 Task: Find connections with filter location Beaconsfield with filter topic #brandingwith filter profile language French with filter current company LanceSoft, Inc. with filter school IIT Bhubaneswar with filter industry Plastics Manufacturing with filter service category Wedding Planning with filter keywords title Managing Member
Action: Mouse moved to (132, 223)
Screenshot: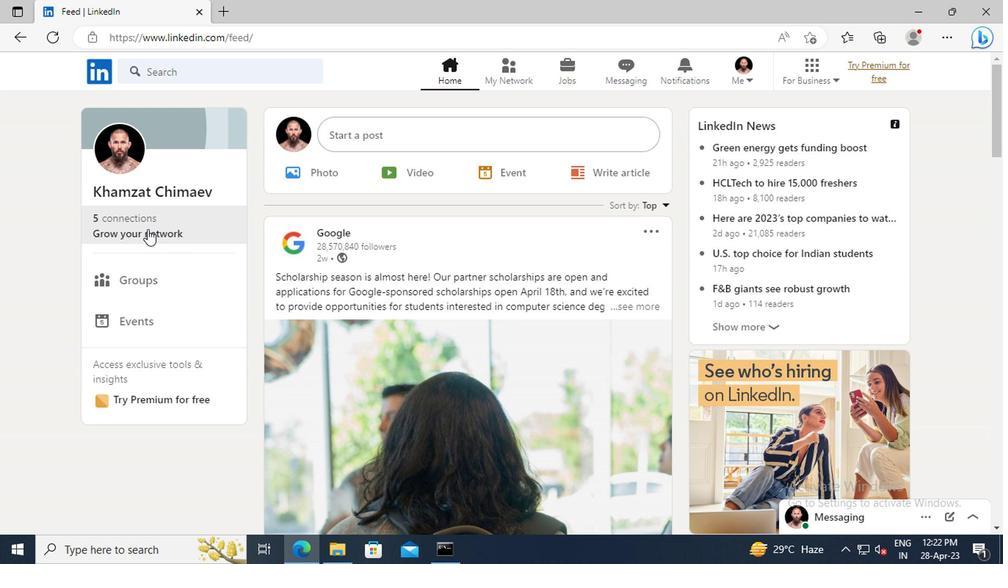 
Action: Mouse pressed left at (132, 223)
Screenshot: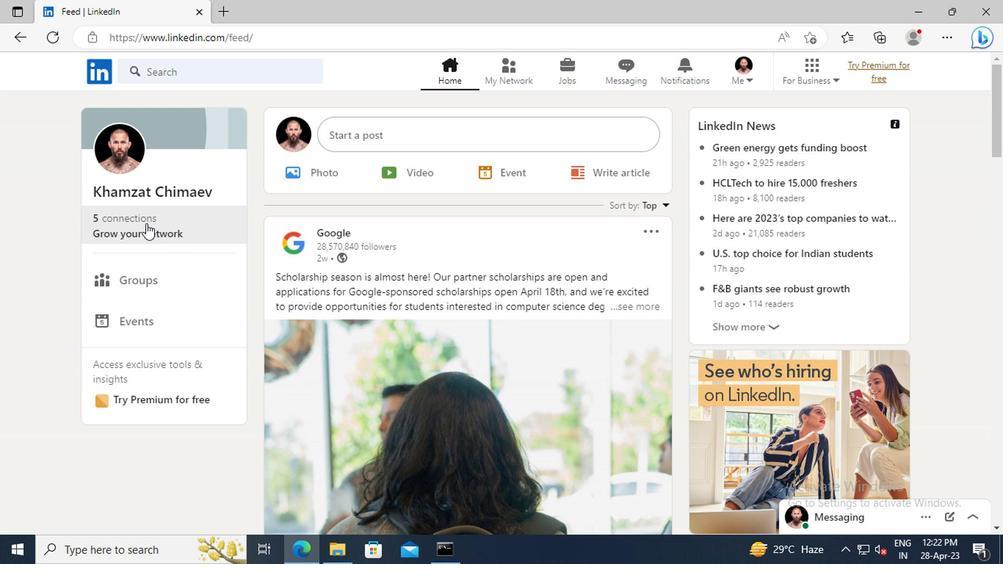
Action: Mouse moved to (140, 152)
Screenshot: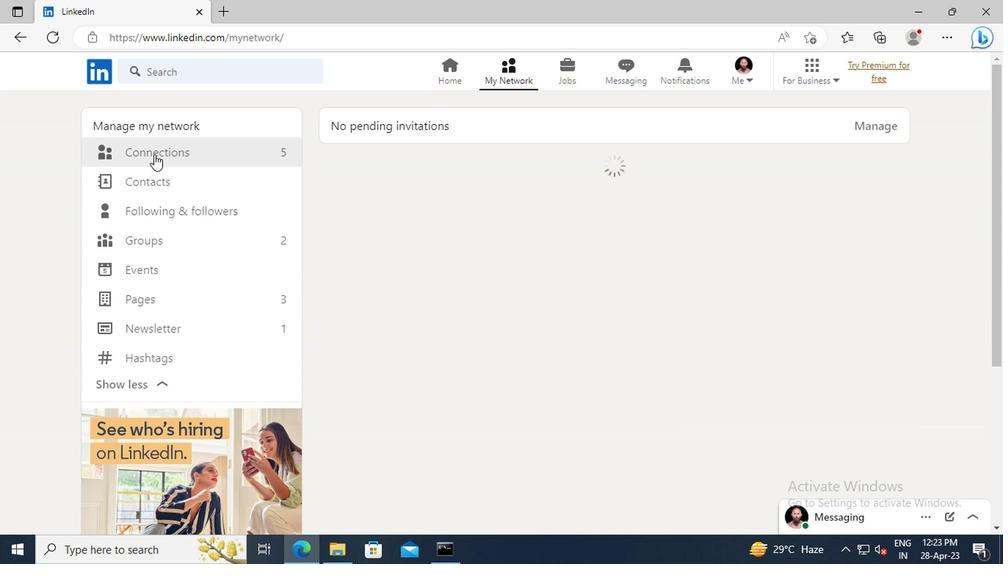 
Action: Mouse pressed left at (140, 152)
Screenshot: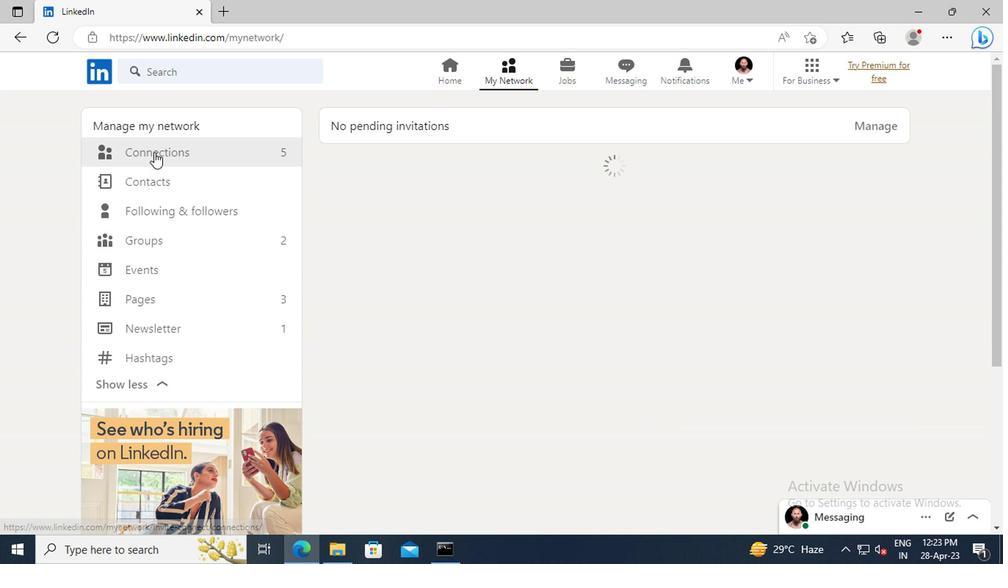 
Action: Mouse moved to (613, 158)
Screenshot: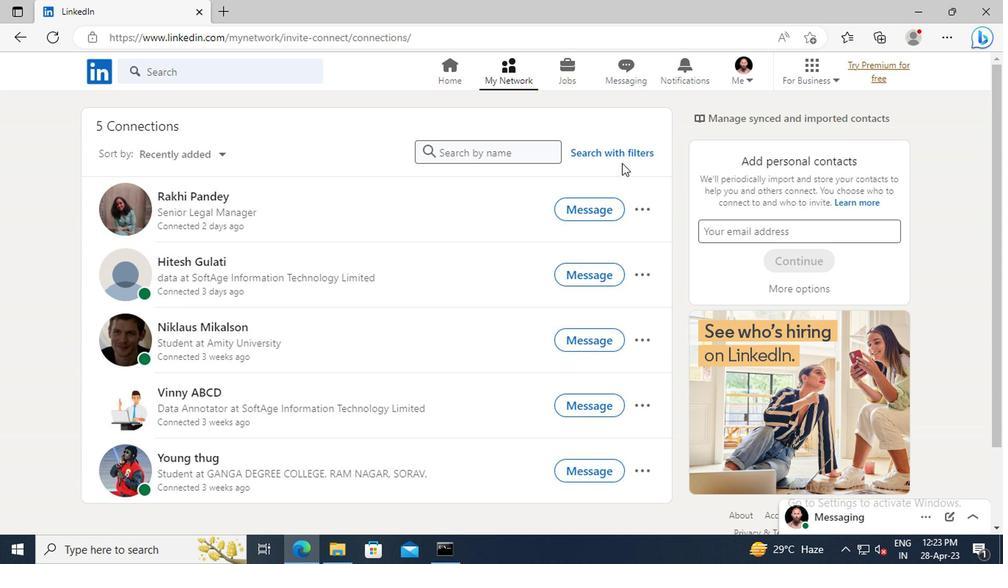 
Action: Mouse pressed left at (613, 158)
Screenshot: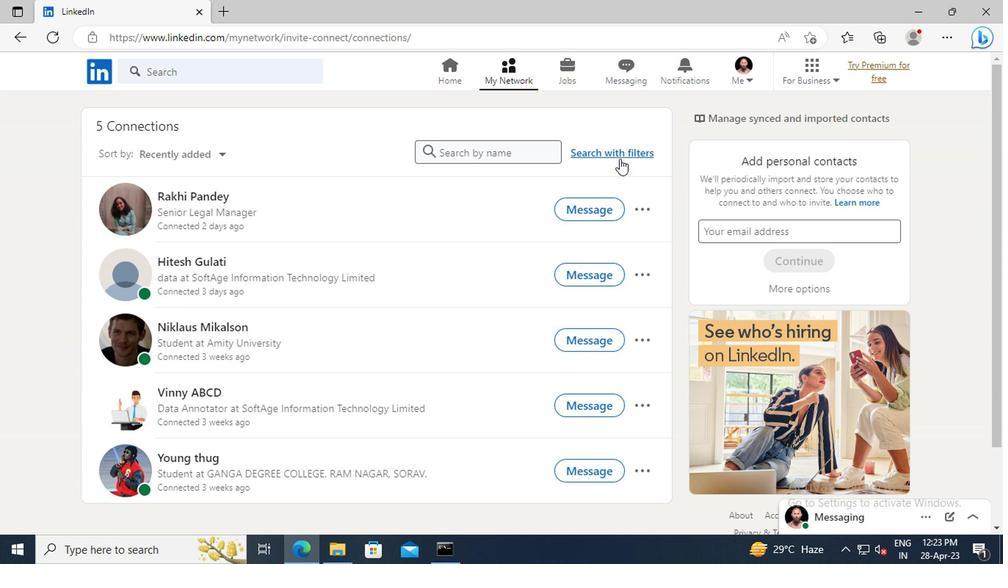 
Action: Mouse moved to (554, 116)
Screenshot: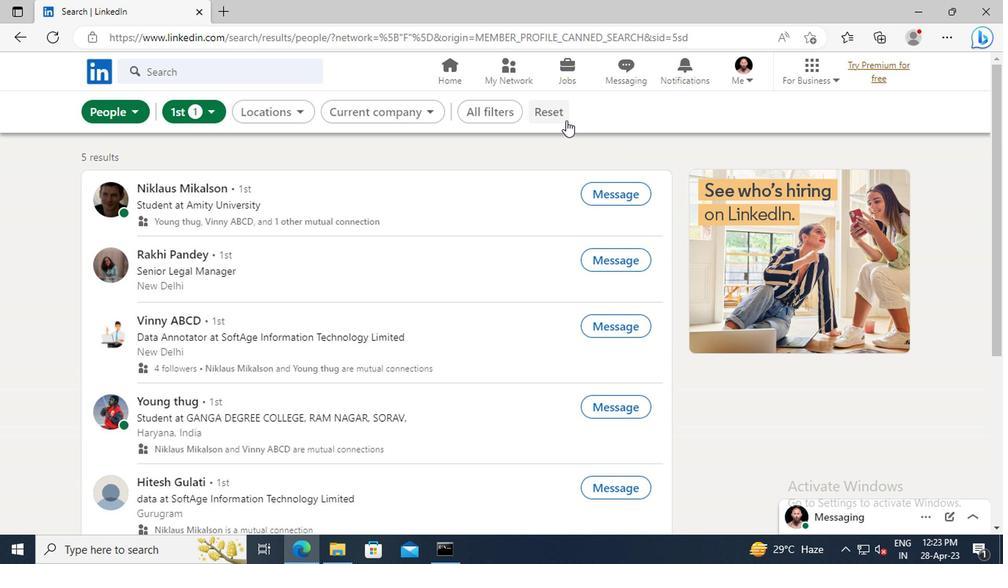 
Action: Mouse pressed left at (554, 116)
Screenshot: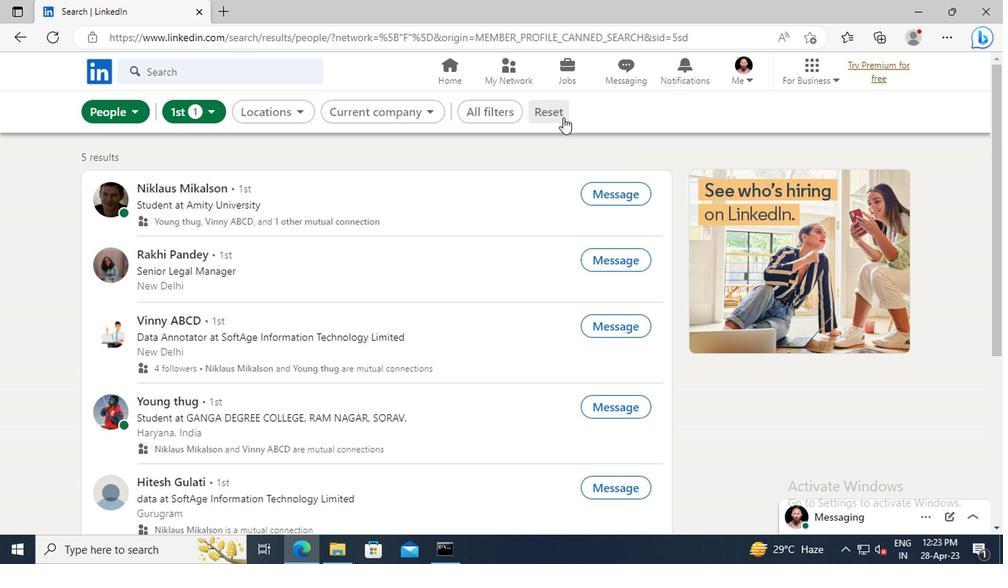 
Action: Mouse moved to (529, 111)
Screenshot: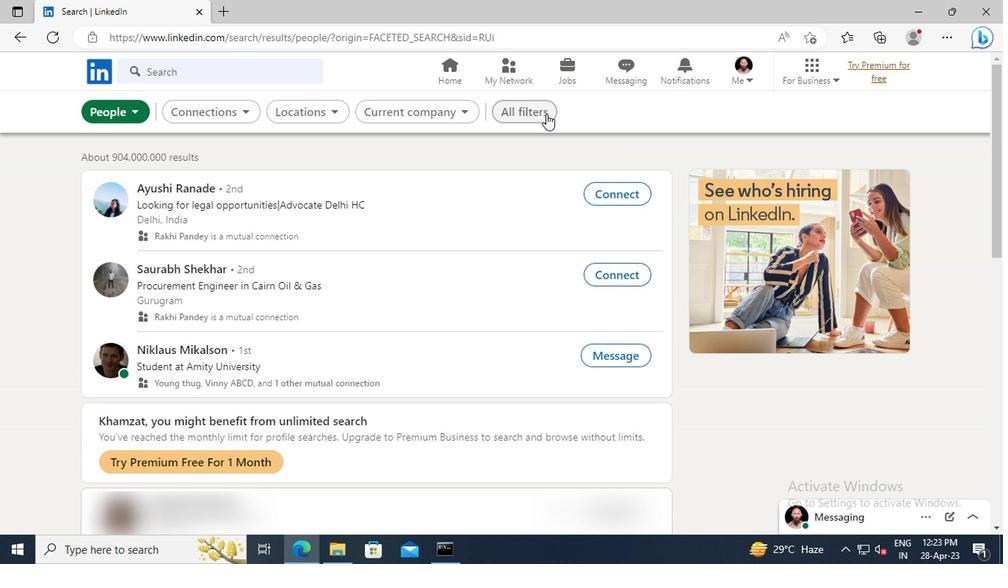 
Action: Mouse pressed left at (529, 111)
Screenshot: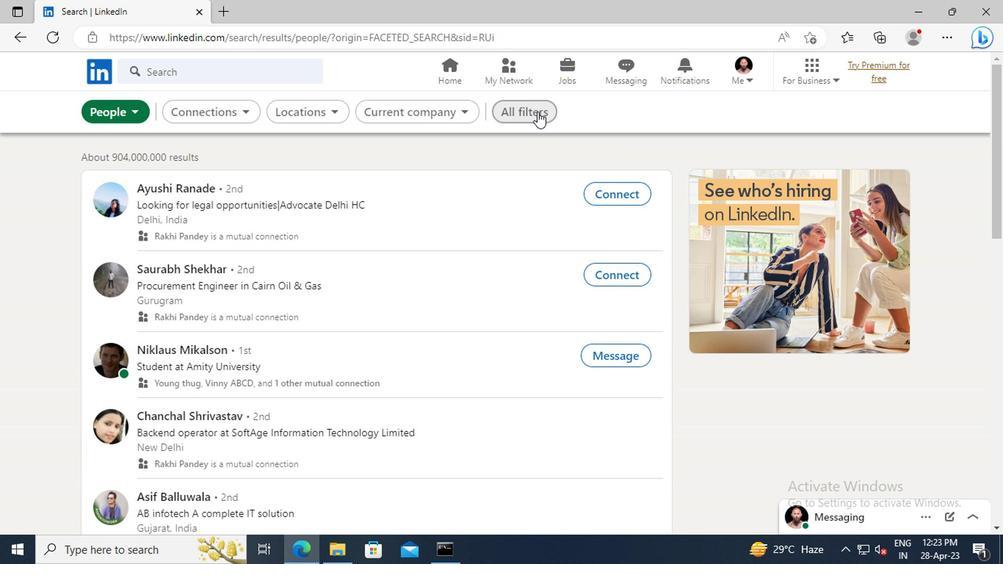 
Action: Mouse moved to (823, 304)
Screenshot: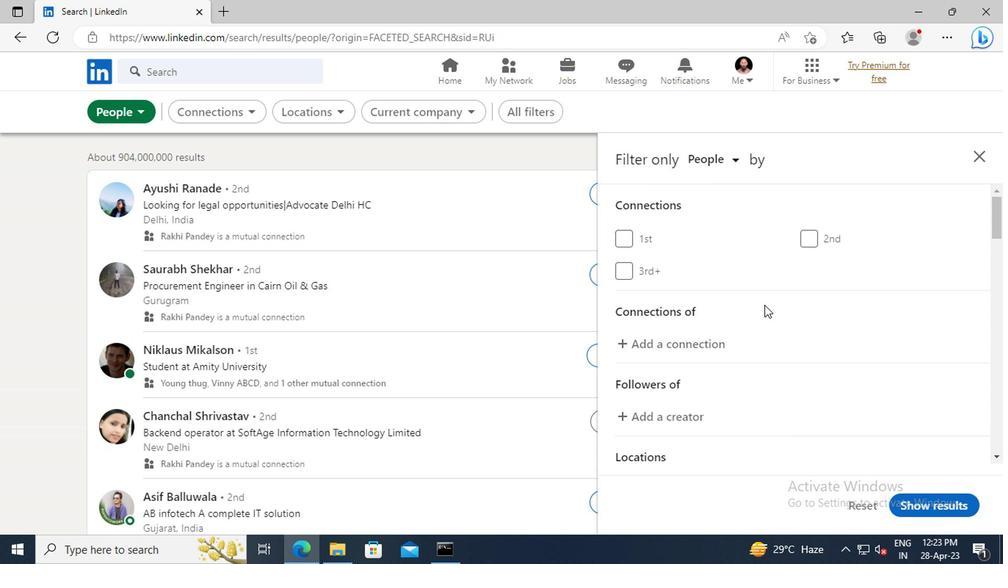 
Action: Mouse scrolled (823, 304) with delta (0, 0)
Screenshot: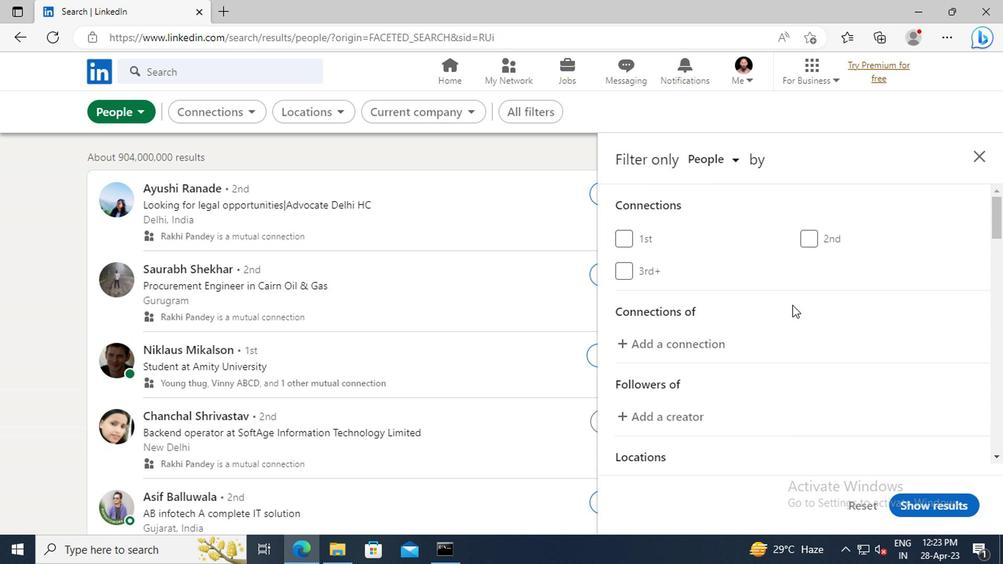 
Action: Mouse moved to (823, 304)
Screenshot: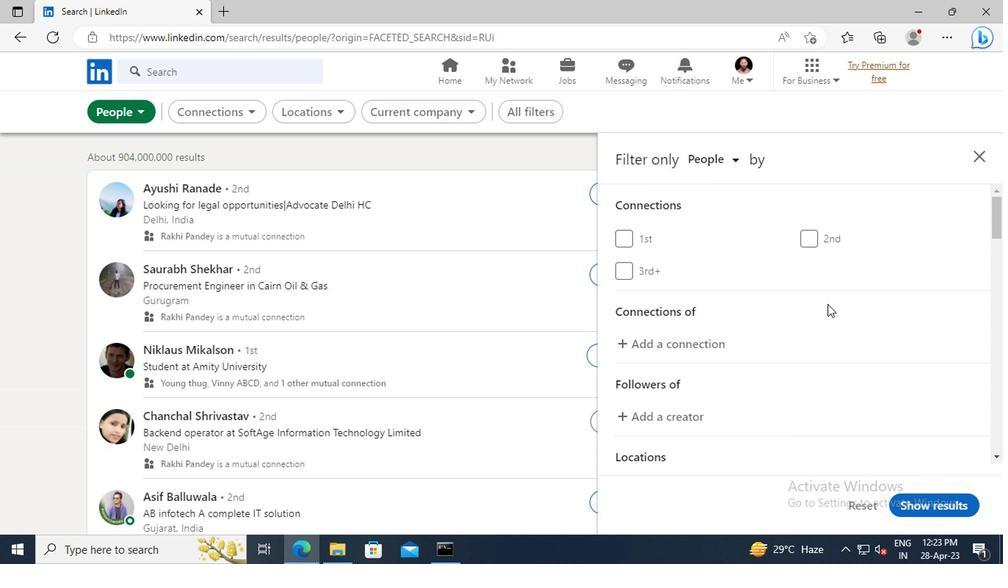 
Action: Mouse scrolled (823, 304) with delta (0, 0)
Screenshot: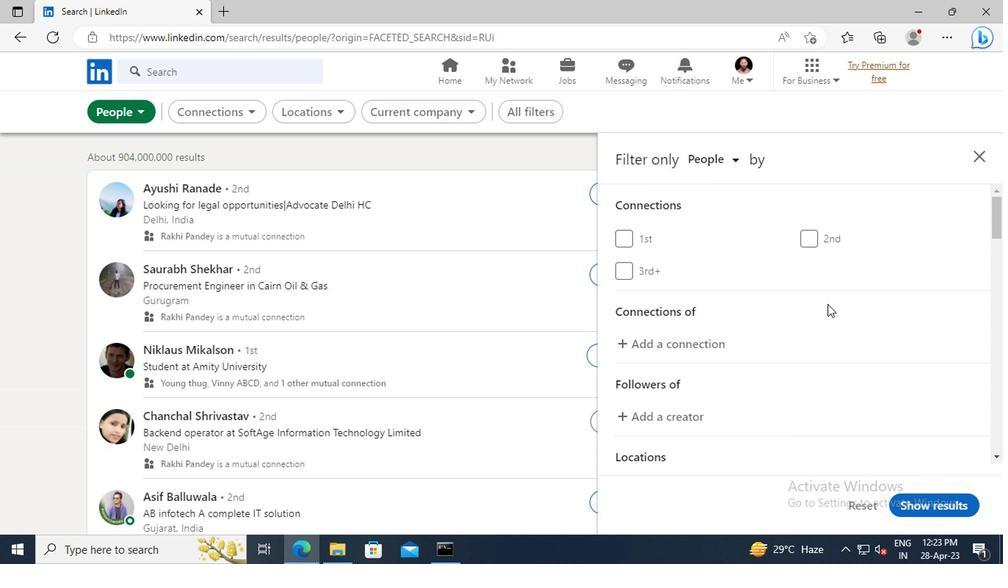 
Action: Mouse scrolled (823, 304) with delta (0, 0)
Screenshot: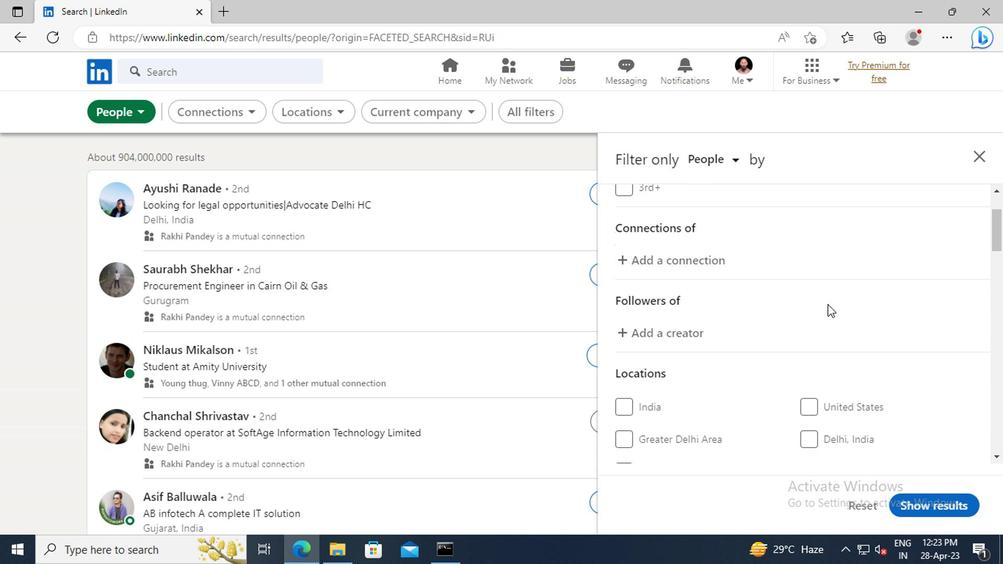 
Action: Mouse scrolled (823, 304) with delta (0, 0)
Screenshot: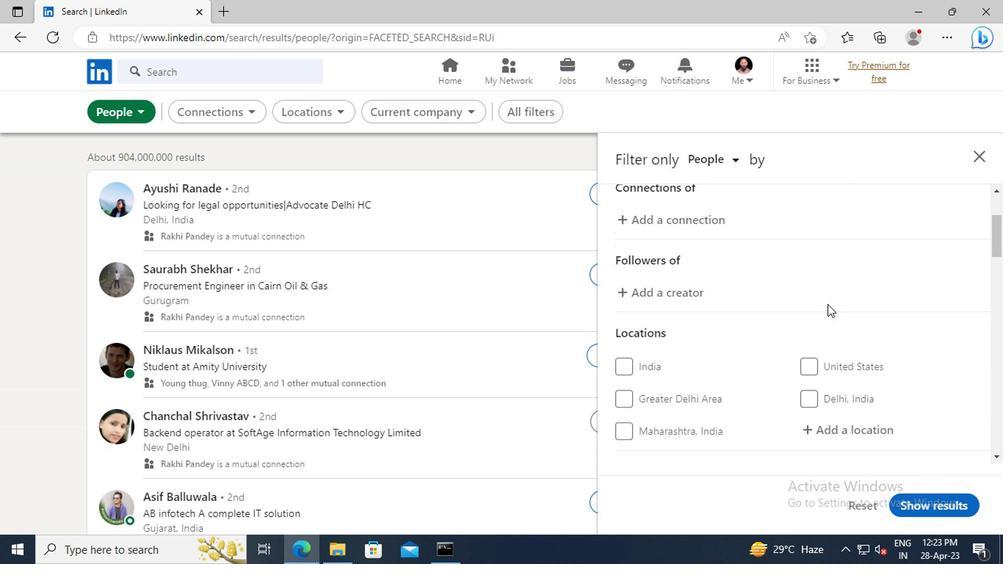 
Action: Mouse scrolled (823, 304) with delta (0, 0)
Screenshot: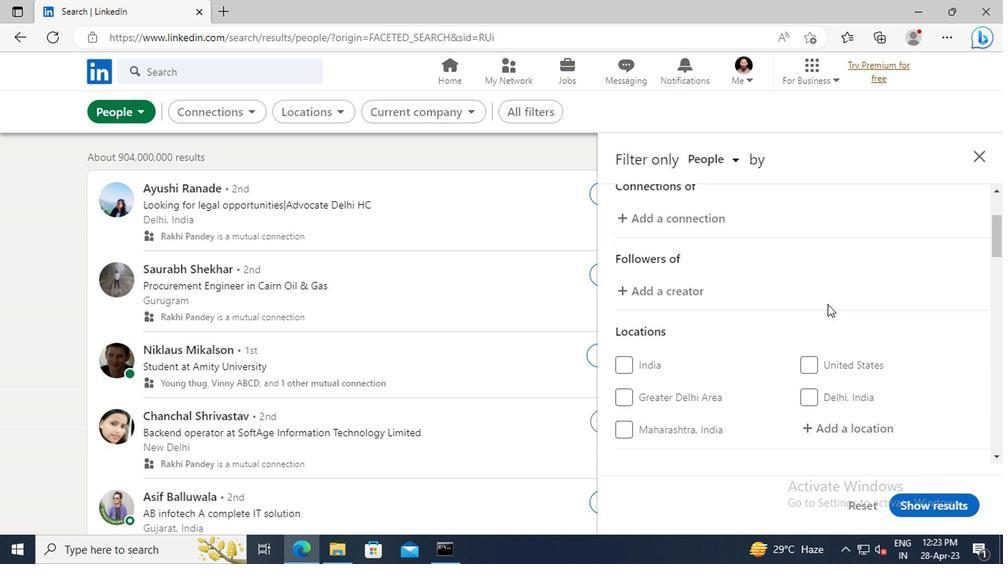 
Action: Mouse moved to (832, 343)
Screenshot: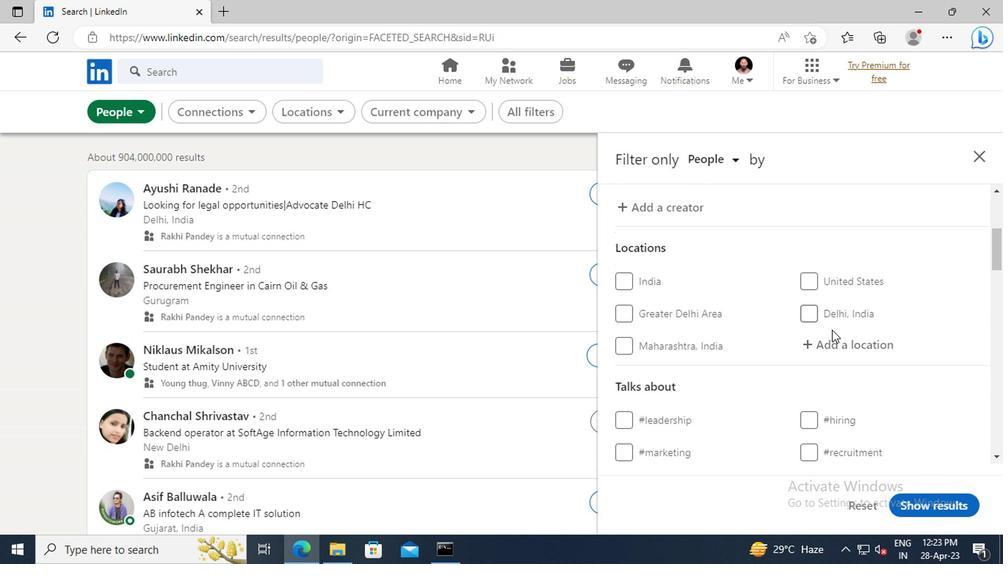 
Action: Mouse pressed left at (832, 343)
Screenshot: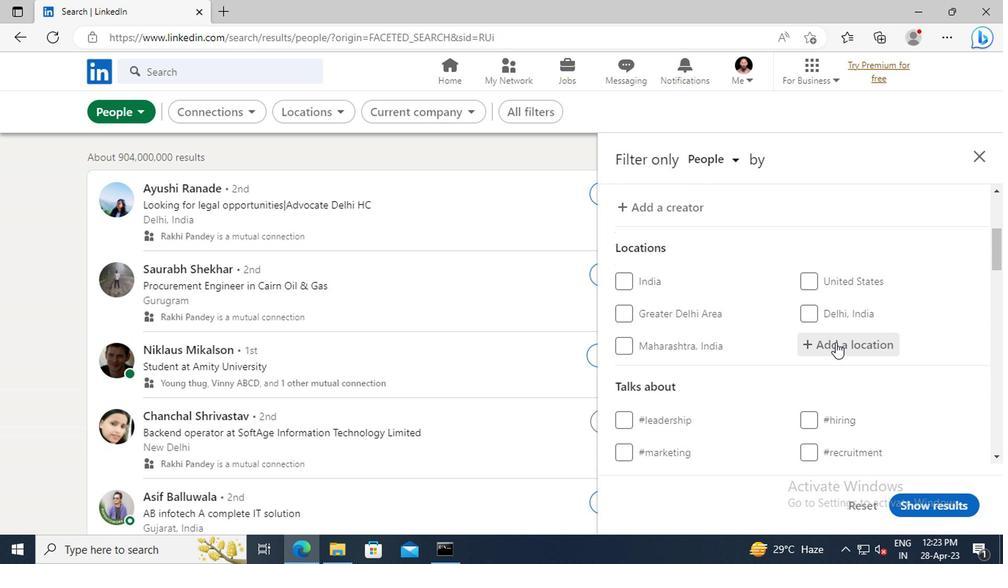 
Action: Key pressed <Key.shift>BEACONSFIELD
Screenshot: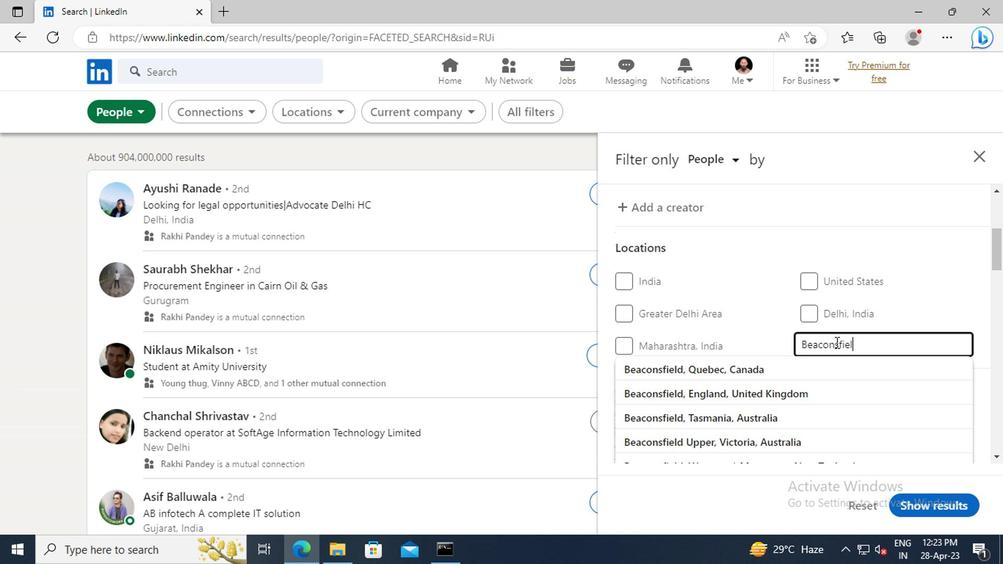 
Action: Mouse moved to (833, 369)
Screenshot: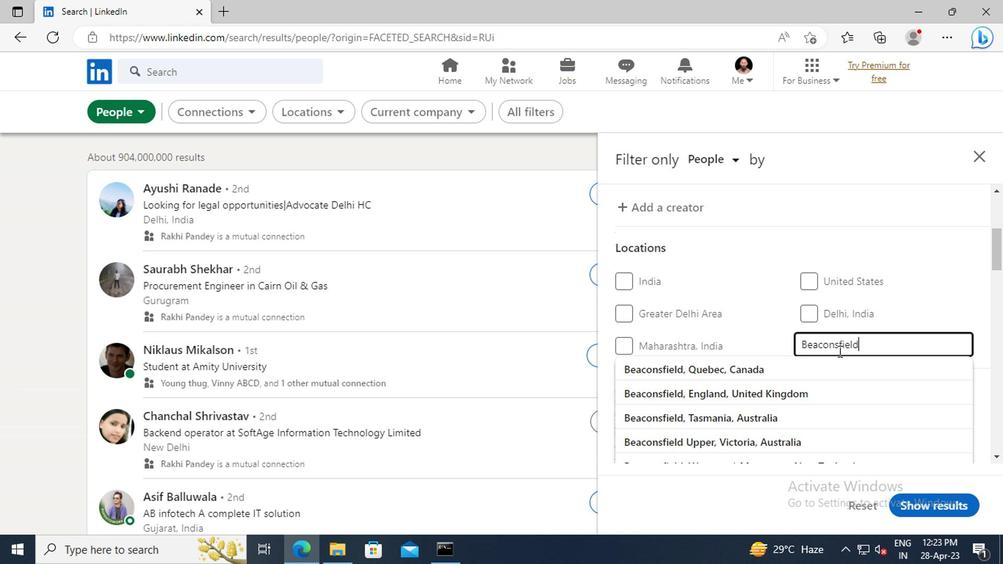 
Action: Mouse pressed left at (833, 369)
Screenshot: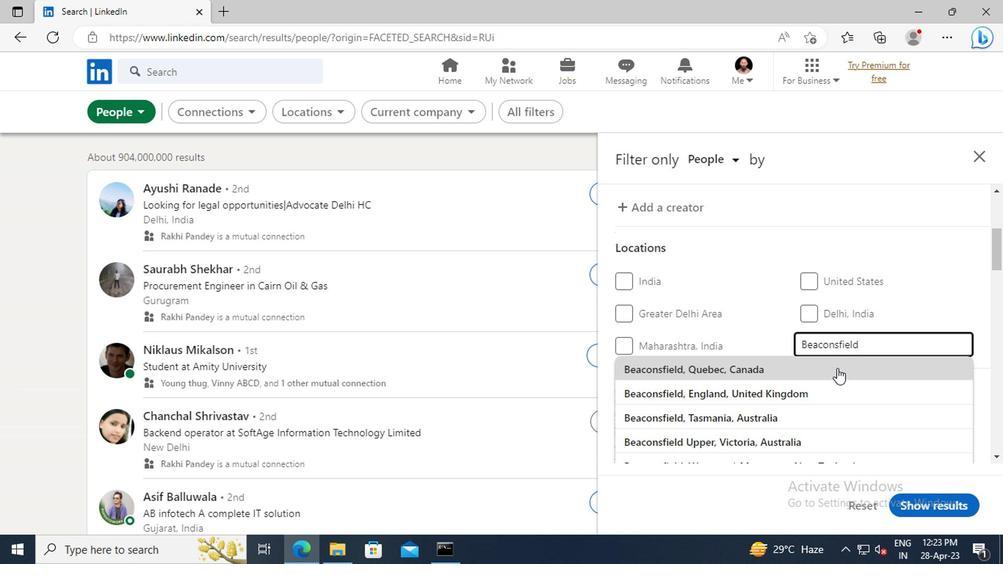 
Action: Mouse moved to (833, 337)
Screenshot: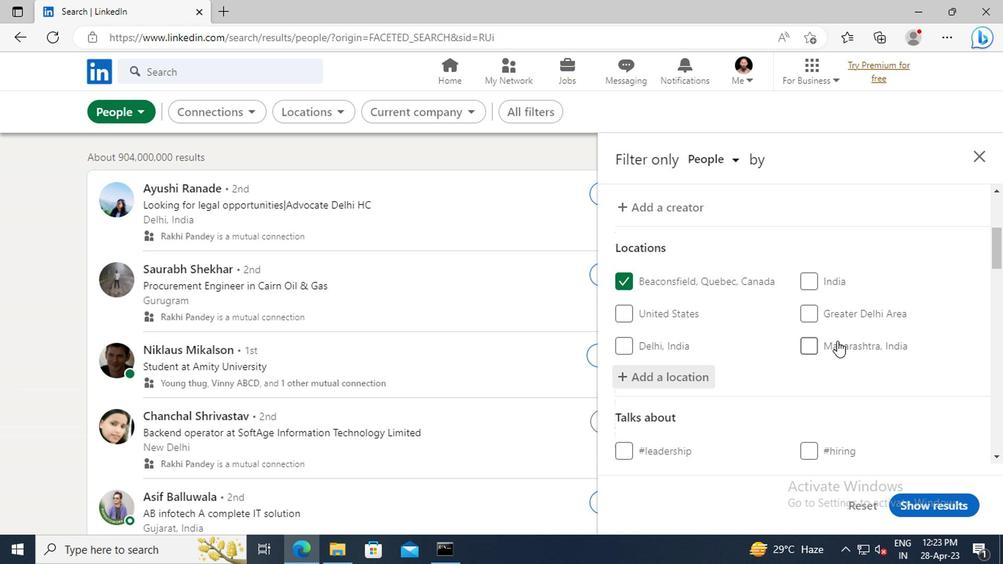 
Action: Mouse scrolled (833, 336) with delta (0, 0)
Screenshot: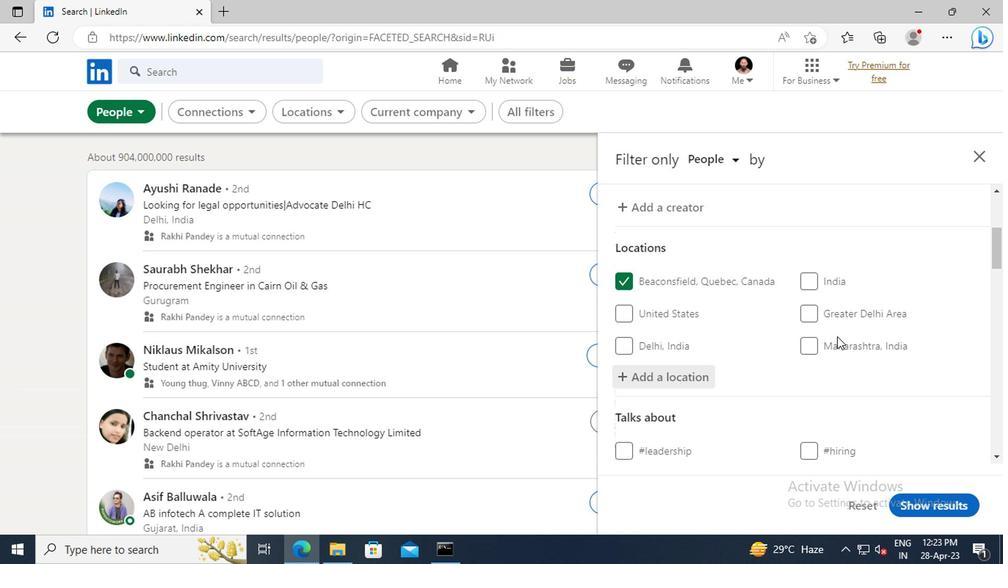 
Action: Mouse scrolled (833, 336) with delta (0, 0)
Screenshot: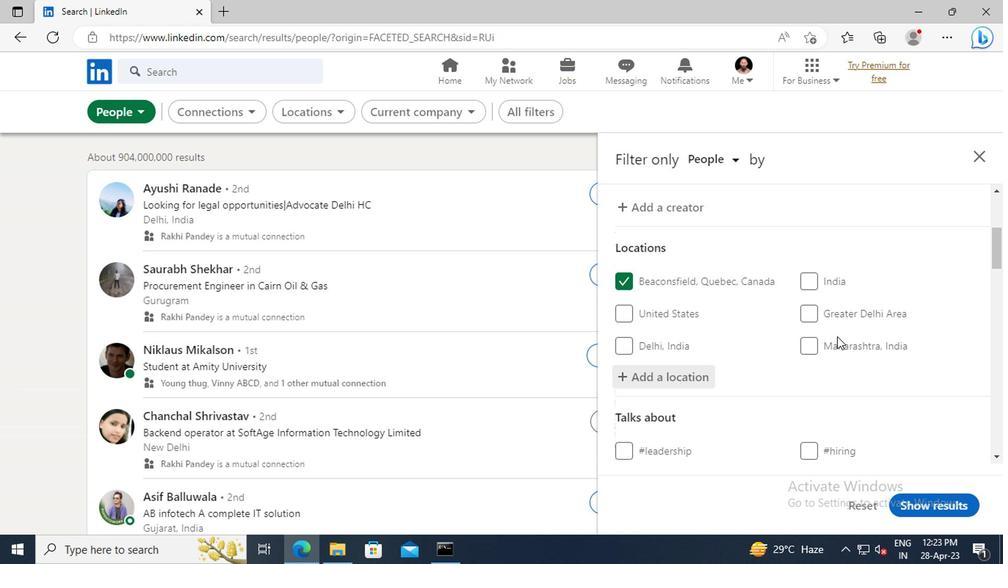 
Action: Mouse scrolled (833, 336) with delta (0, 0)
Screenshot: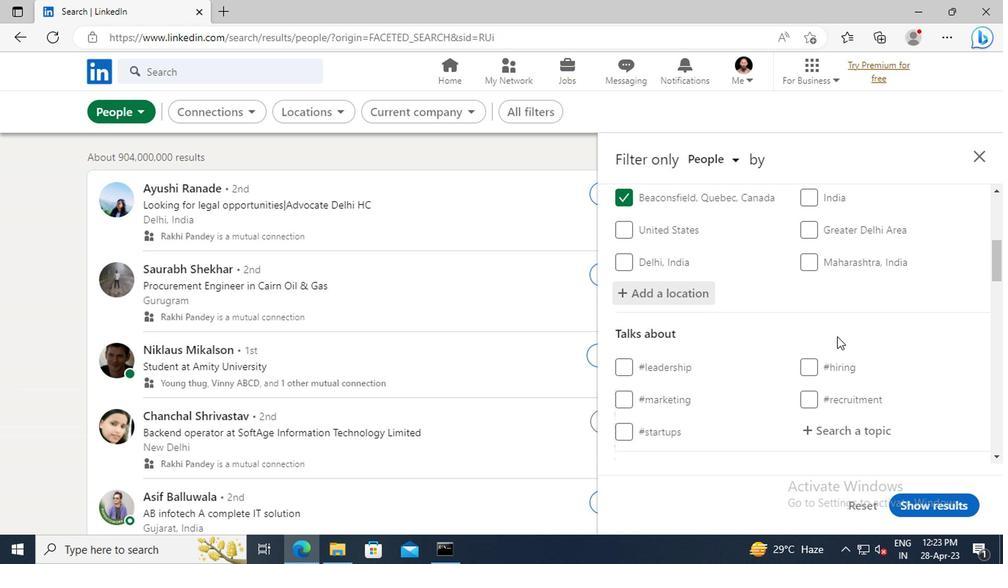 
Action: Mouse scrolled (833, 336) with delta (0, 0)
Screenshot: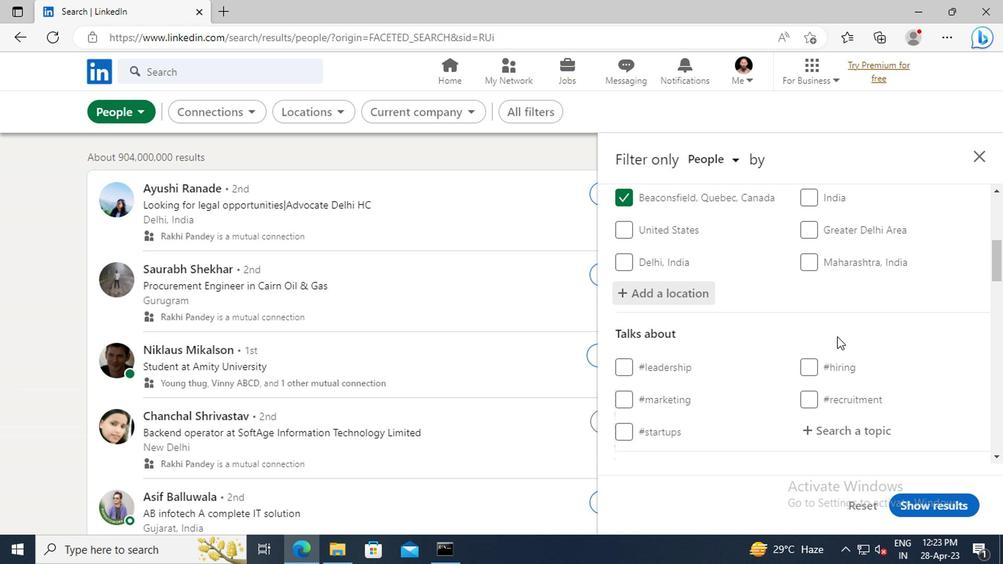 
Action: Mouse moved to (828, 347)
Screenshot: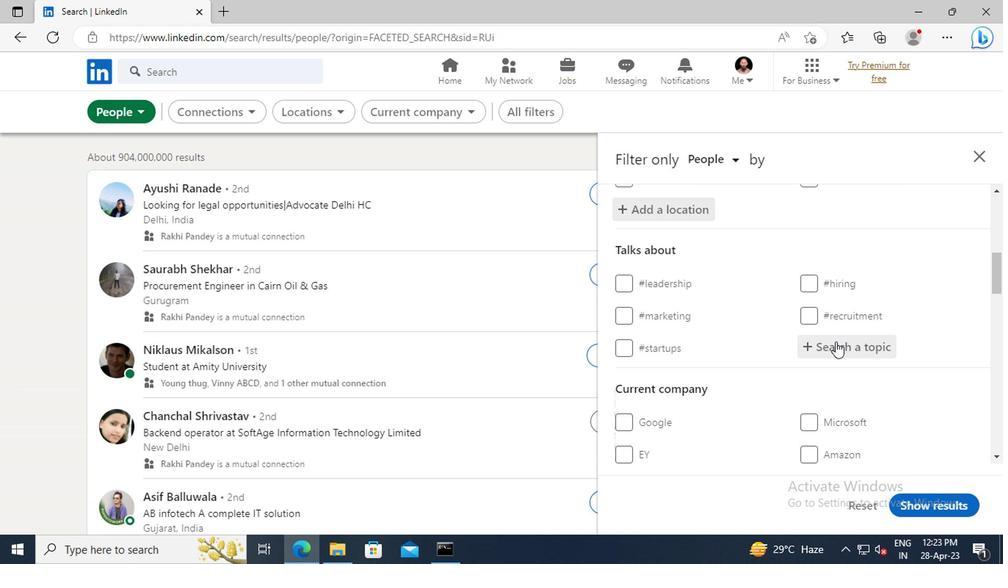 
Action: Mouse pressed left at (828, 347)
Screenshot: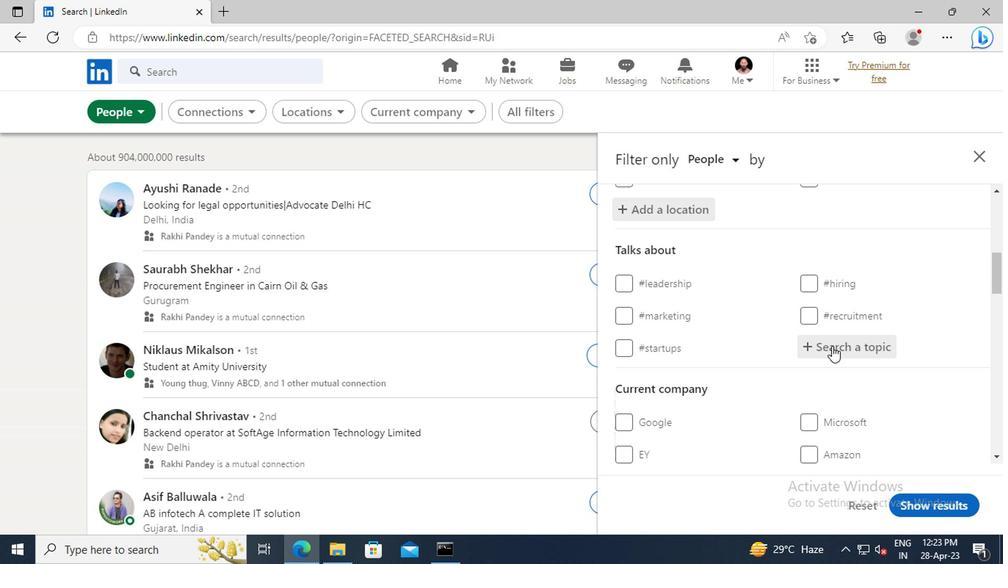 
Action: Key pressed BRANDING
Screenshot: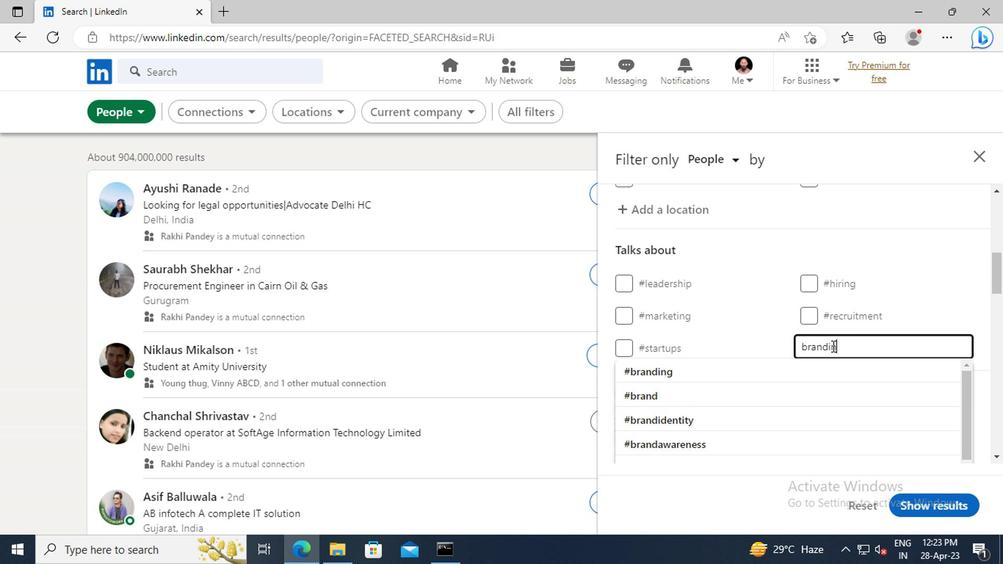 
Action: Mouse moved to (824, 370)
Screenshot: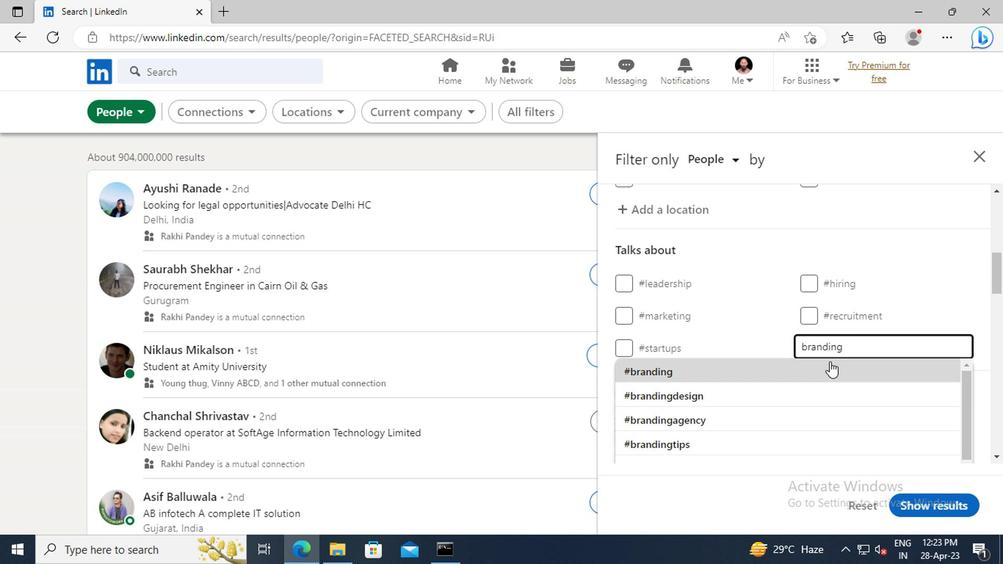 
Action: Mouse pressed left at (824, 370)
Screenshot: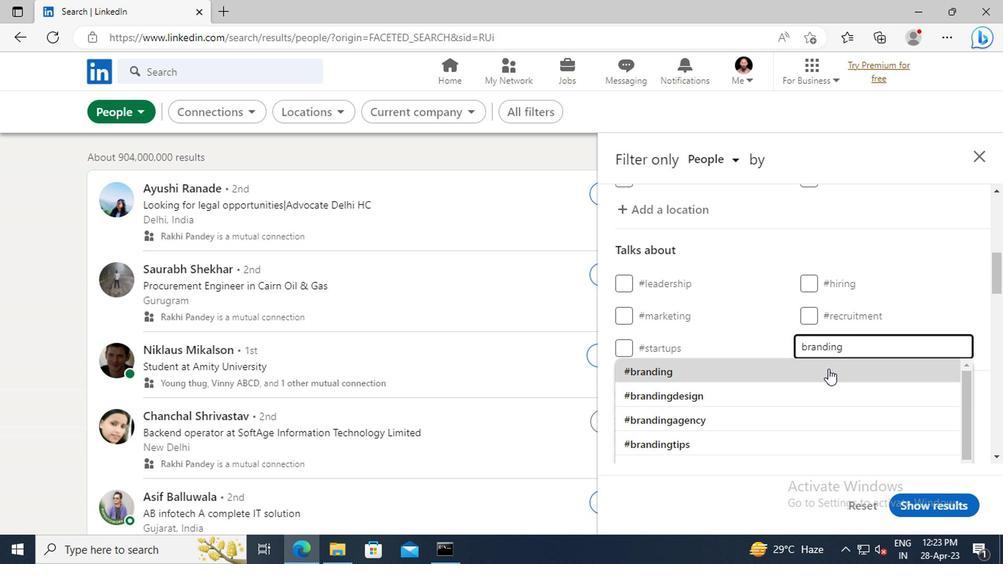 
Action: Mouse moved to (836, 324)
Screenshot: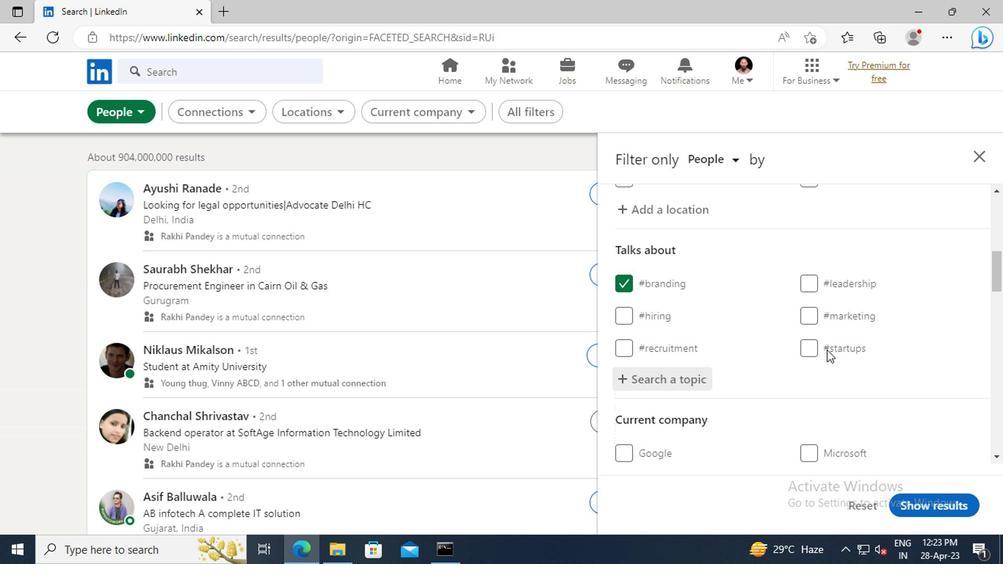 
Action: Mouse scrolled (836, 324) with delta (0, 0)
Screenshot: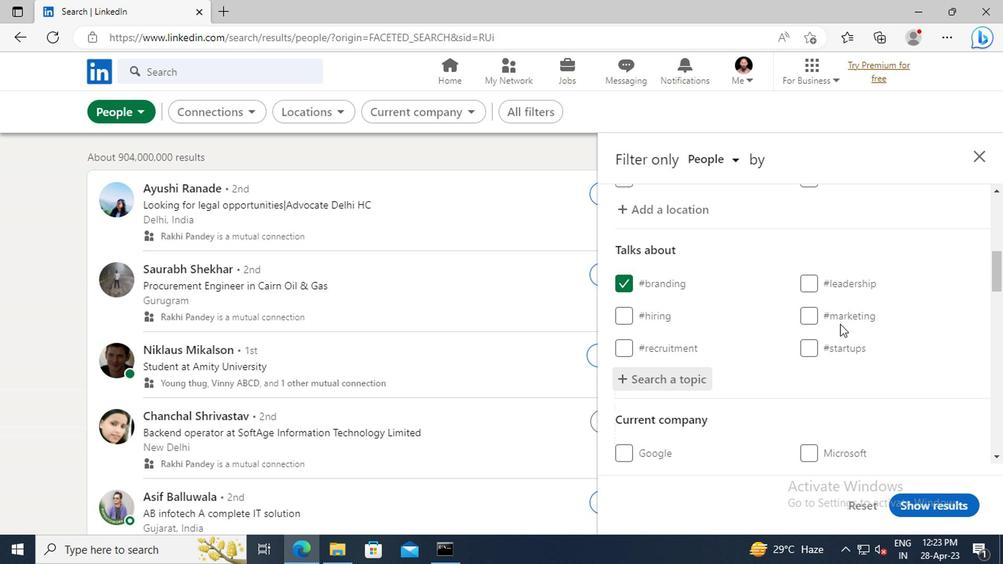 
Action: Mouse scrolled (836, 324) with delta (0, 0)
Screenshot: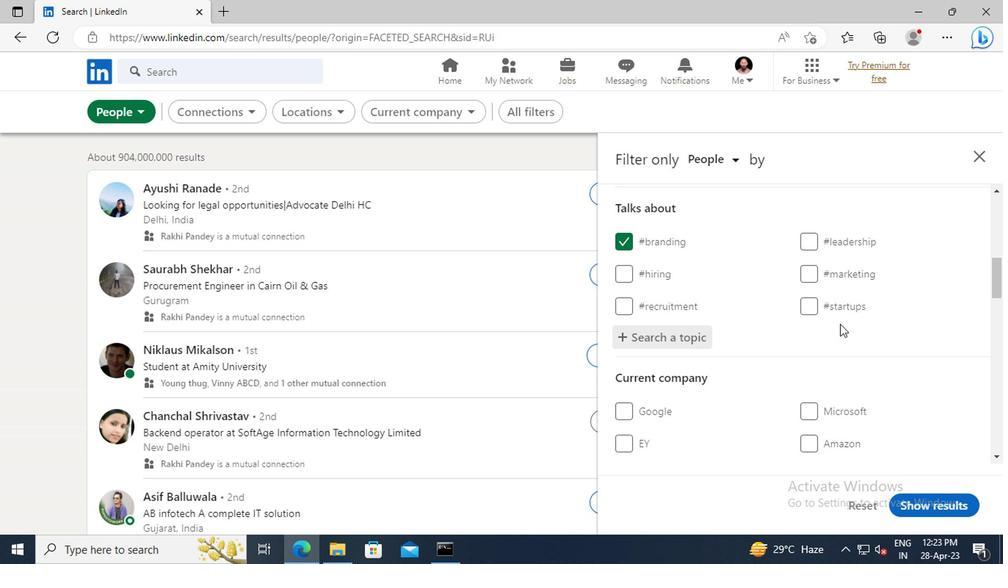 
Action: Mouse scrolled (836, 324) with delta (0, 0)
Screenshot: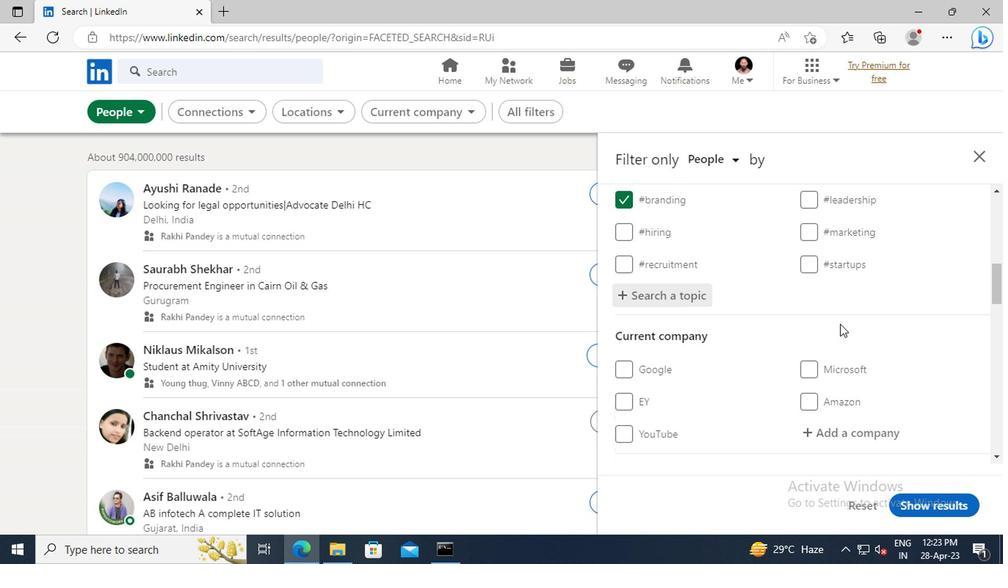 
Action: Mouse scrolled (836, 324) with delta (0, 0)
Screenshot: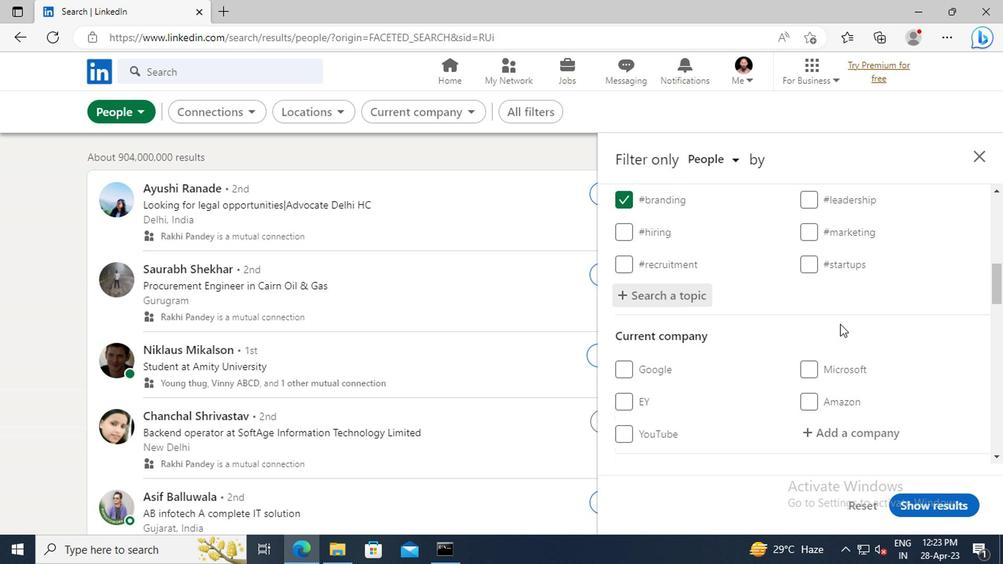 
Action: Mouse scrolled (836, 324) with delta (0, 0)
Screenshot: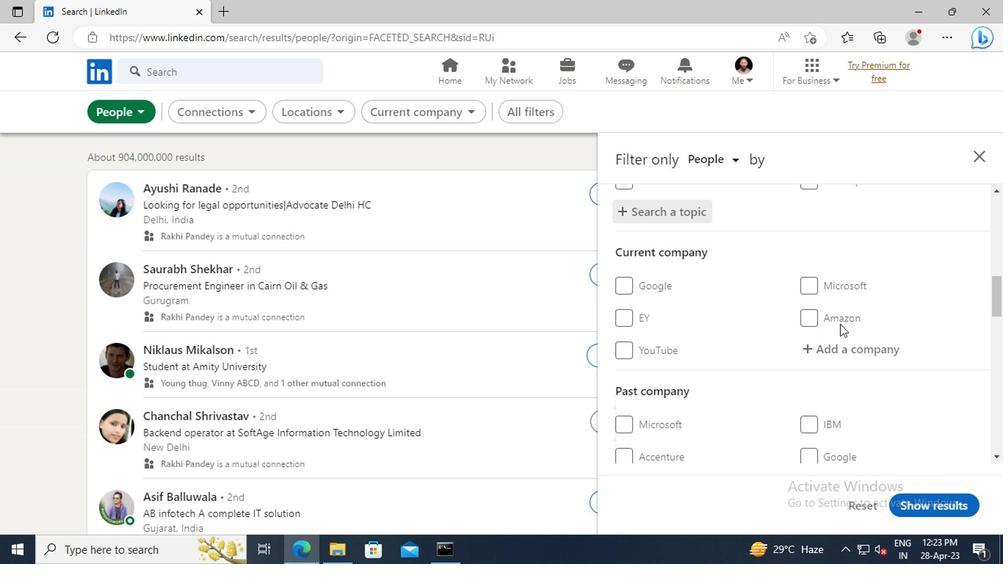 
Action: Mouse scrolled (836, 324) with delta (0, 0)
Screenshot: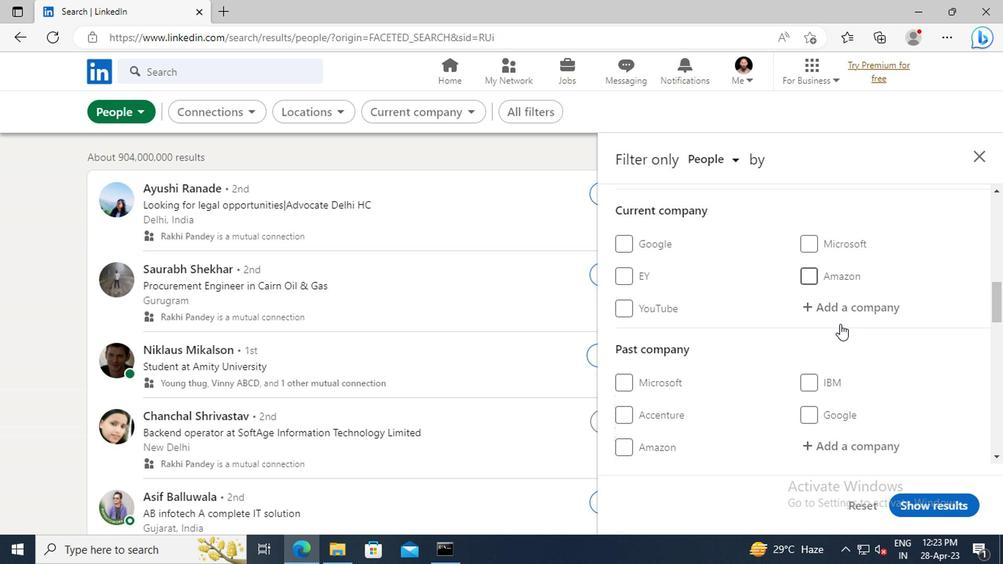 
Action: Mouse scrolled (836, 324) with delta (0, 0)
Screenshot: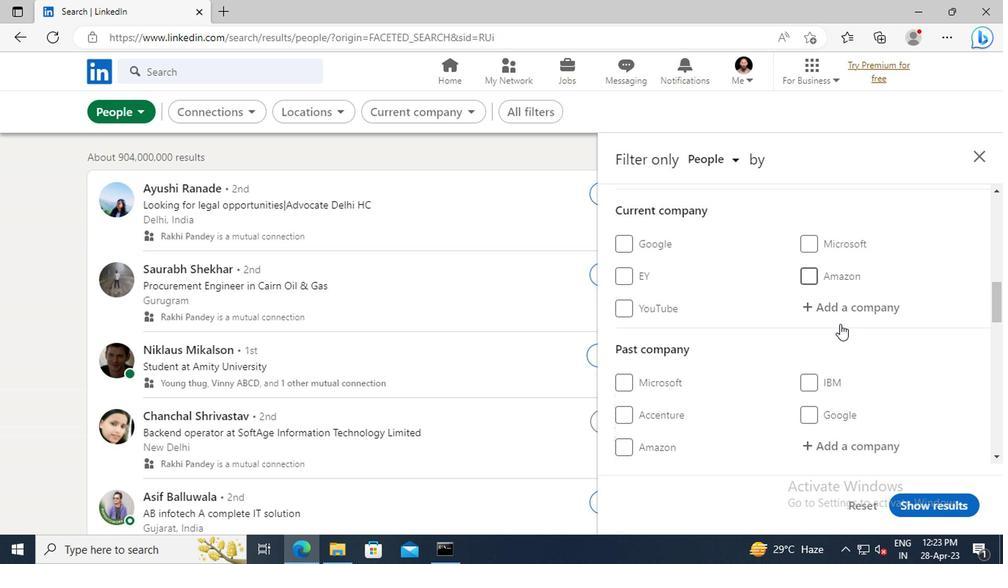 
Action: Mouse scrolled (836, 324) with delta (0, 0)
Screenshot: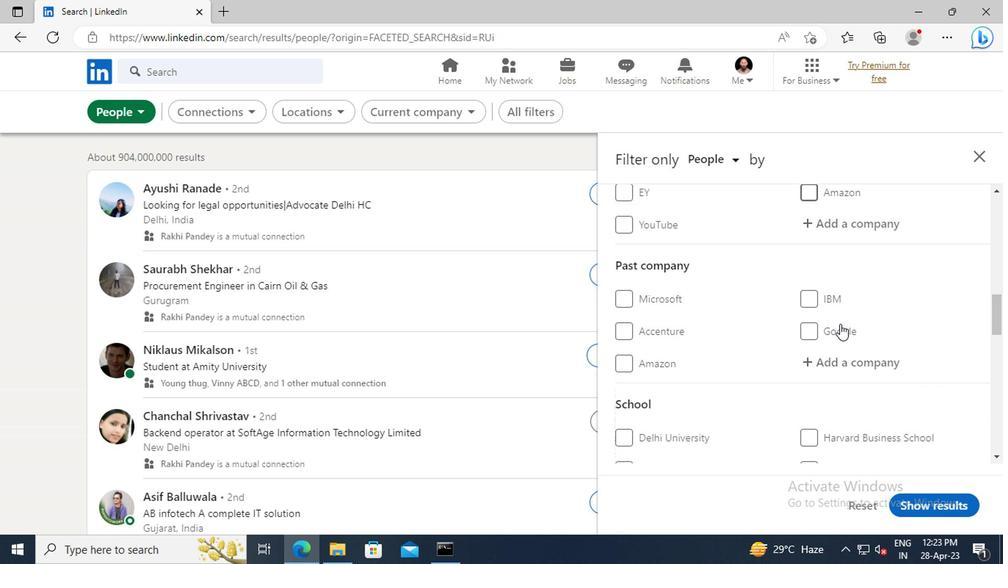 
Action: Mouse scrolled (836, 324) with delta (0, 0)
Screenshot: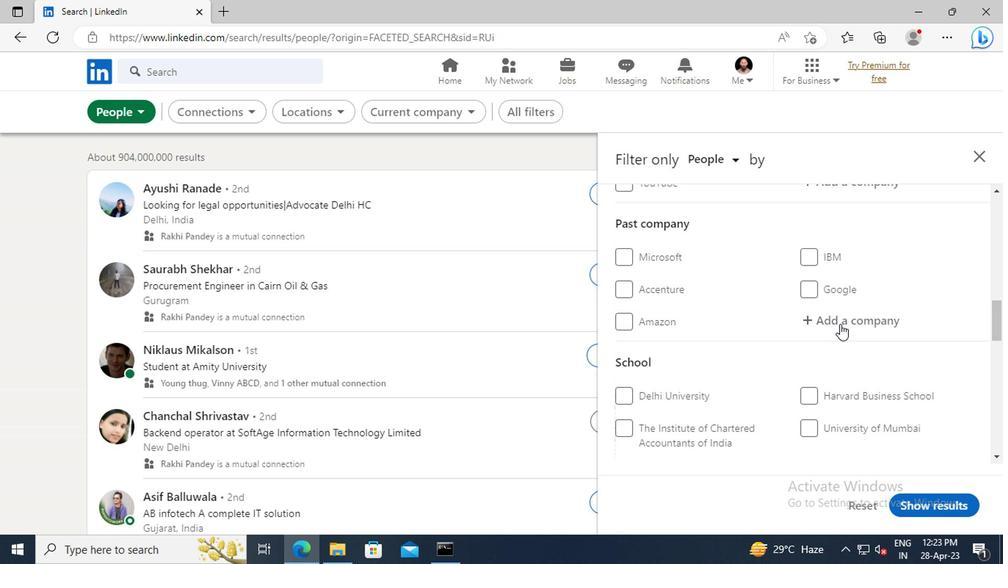 
Action: Mouse scrolled (836, 324) with delta (0, 0)
Screenshot: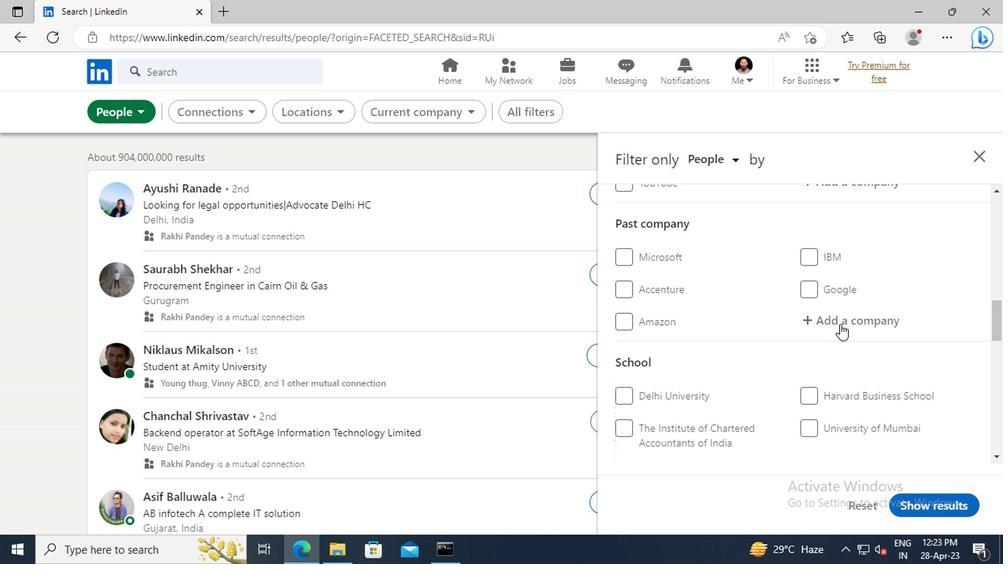
Action: Mouse scrolled (836, 324) with delta (0, 0)
Screenshot: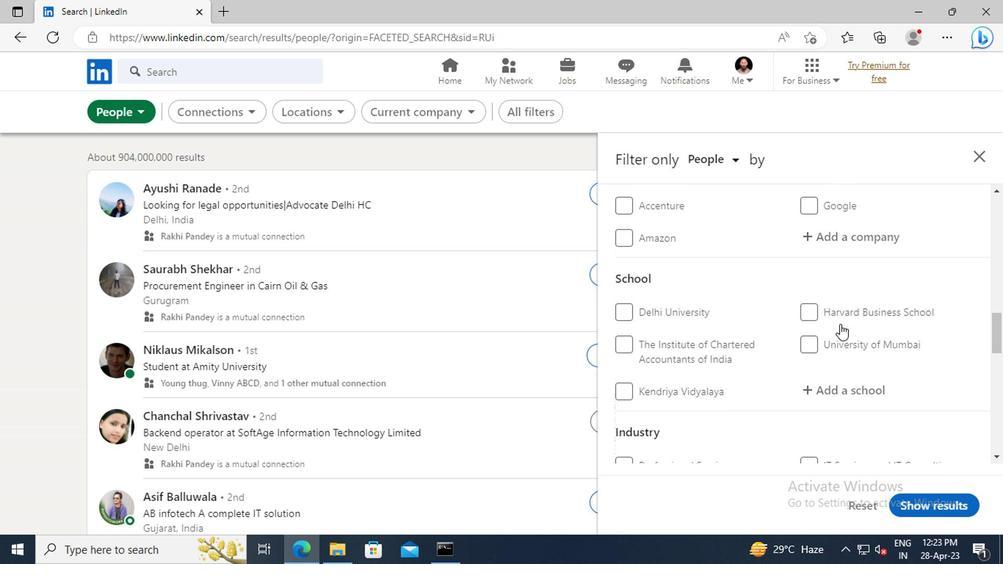 
Action: Mouse scrolled (836, 324) with delta (0, 0)
Screenshot: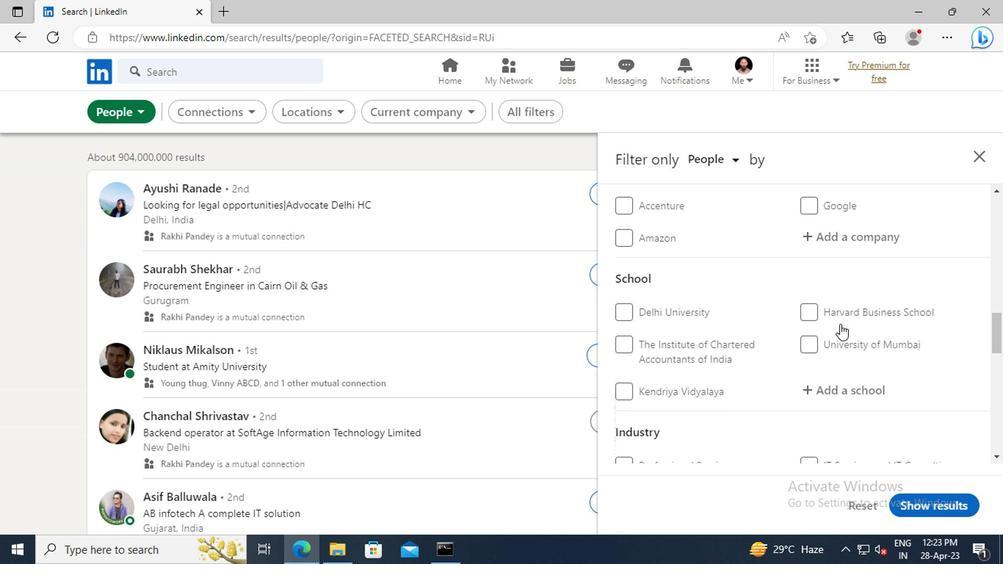 
Action: Mouse scrolled (836, 324) with delta (0, 0)
Screenshot: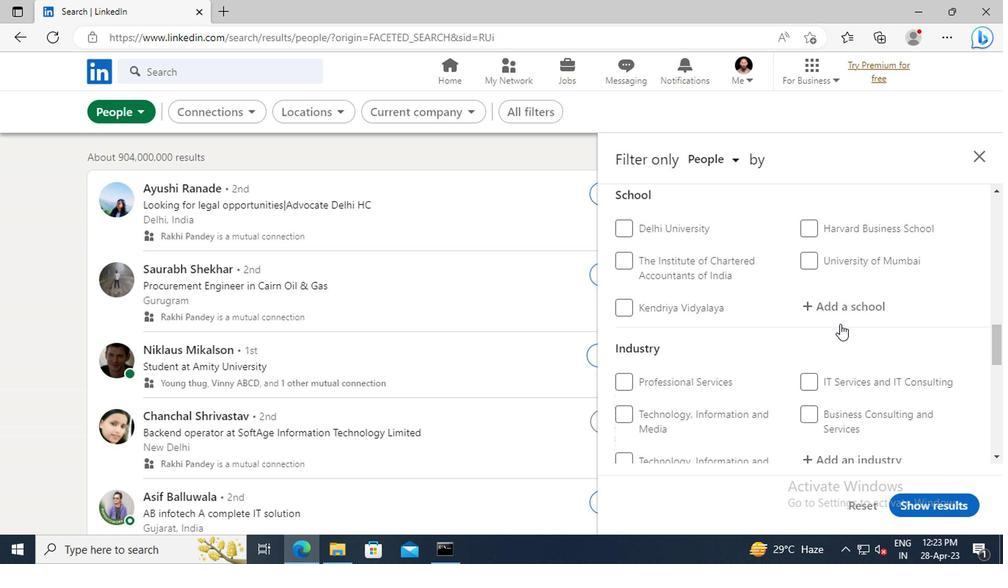
Action: Mouse scrolled (836, 324) with delta (0, 0)
Screenshot: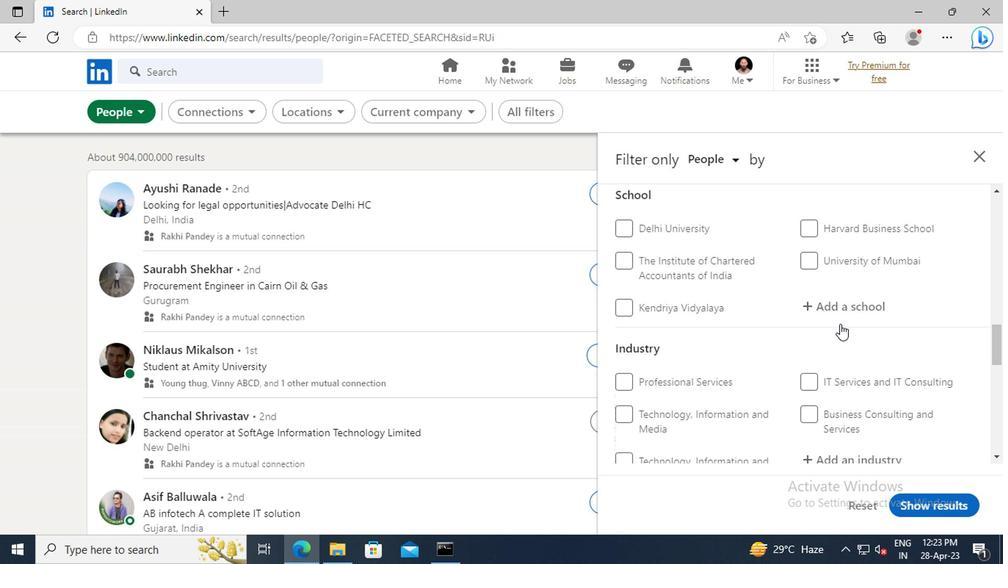 
Action: Mouse scrolled (836, 324) with delta (0, 0)
Screenshot: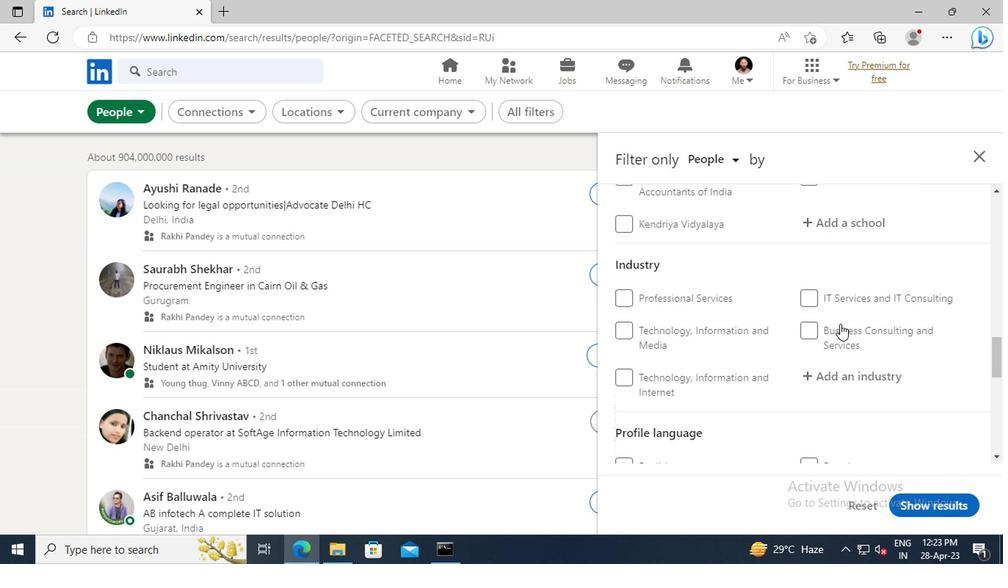 
Action: Mouse scrolled (836, 324) with delta (0, 0)
Screenshot: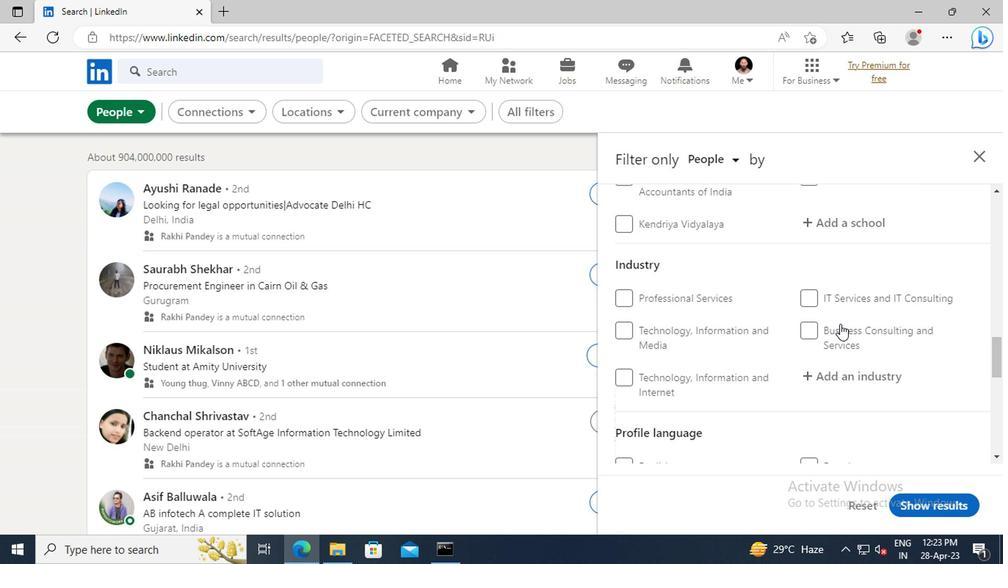 
Action: Mouse scrolled (836, 324) with delta (0, 0)
Screenshot: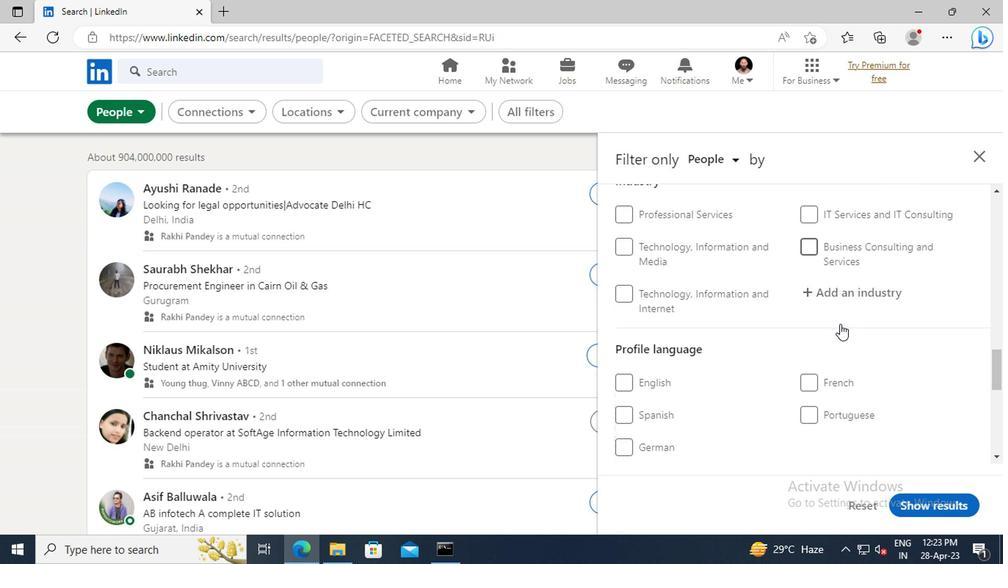 
Action: Mouse moved to (808, 338)
Screenshot: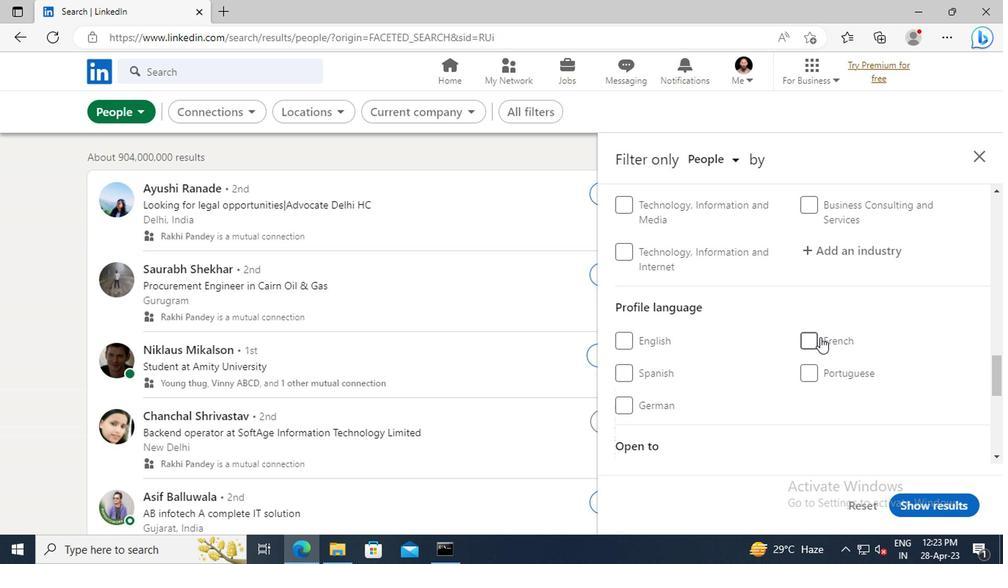 
Action: Mouse pressed left at (808, 338)
Screenshot: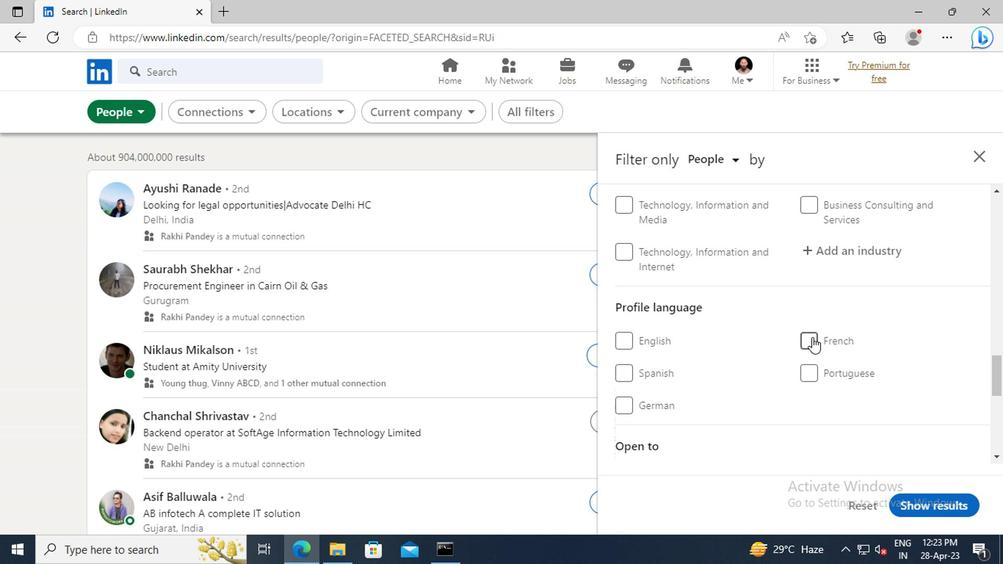 
Action: Mouse moved to (813, 326)
Screenshot: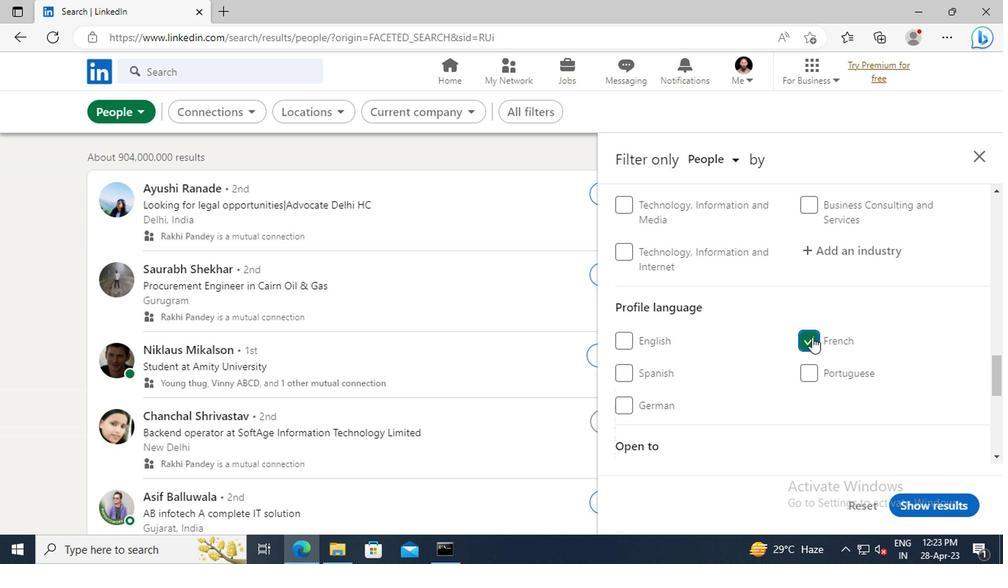 
Action: Mouse scrolled (813, 327) with delta (0, 1)
Screenshot: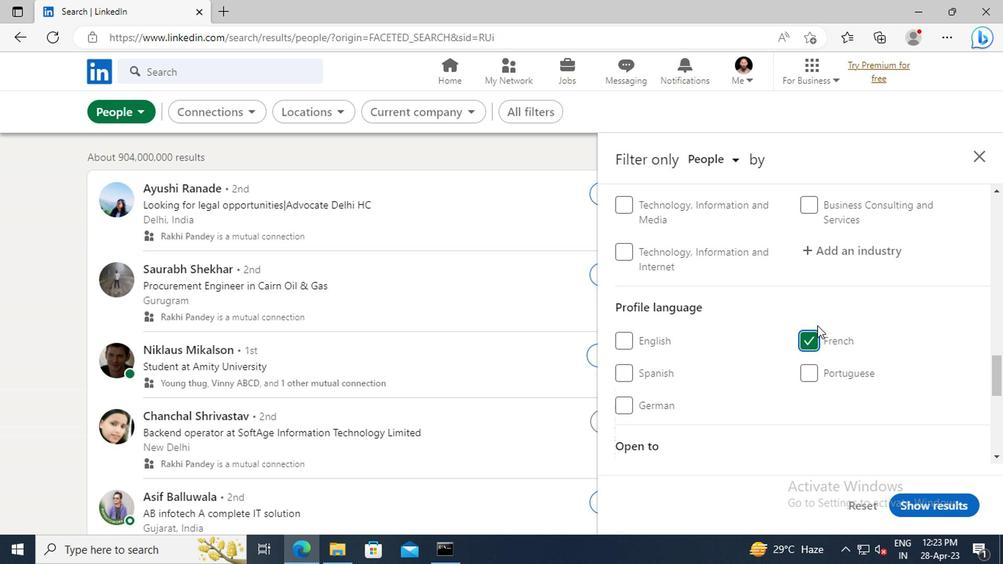
Action: Mouse moved to (813, 325)
Screenshot: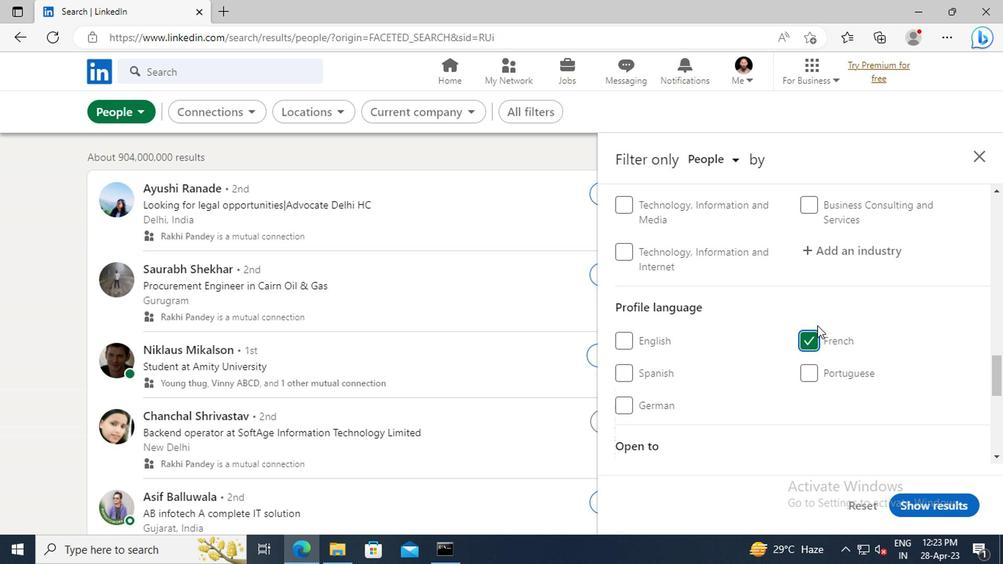 
Action: Mouse scrolled (813, 326) with delta (0, 0)
Screenshot: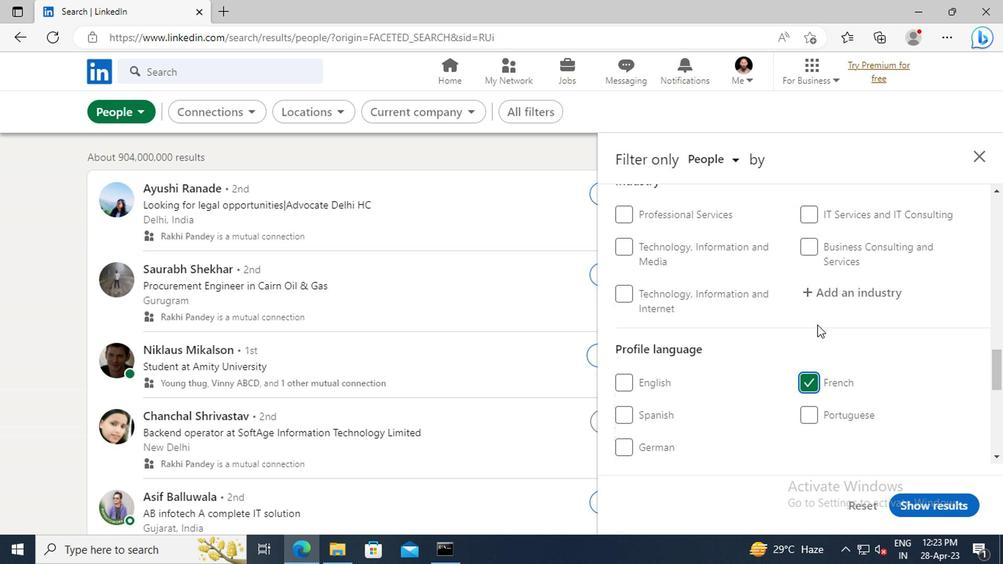 
Action: Mouse scrolled (813, 326) with delta (0, 0)
Screenshot: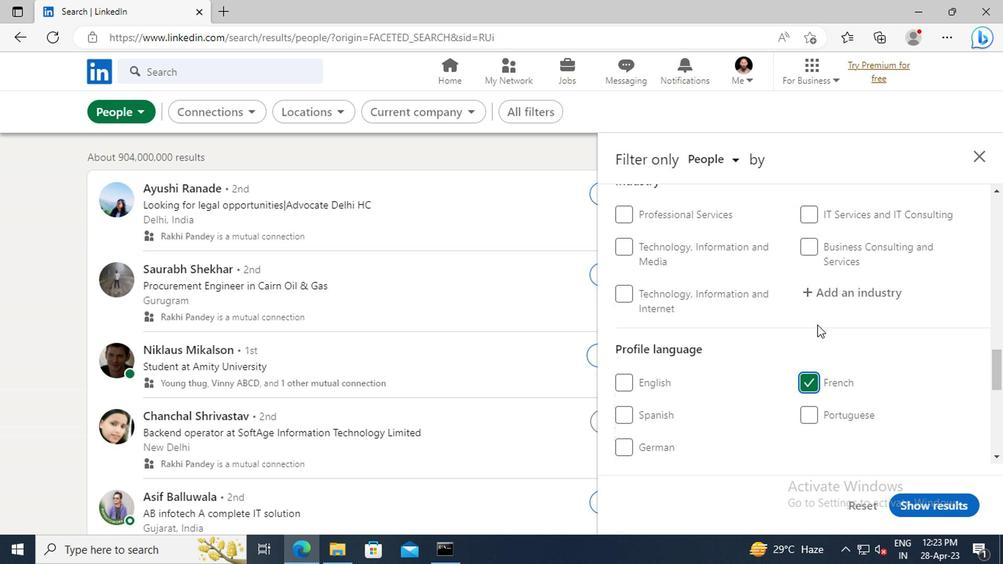 
Action: Mouse scrolled (813, 326) with delta (0, 0)
Screenshot: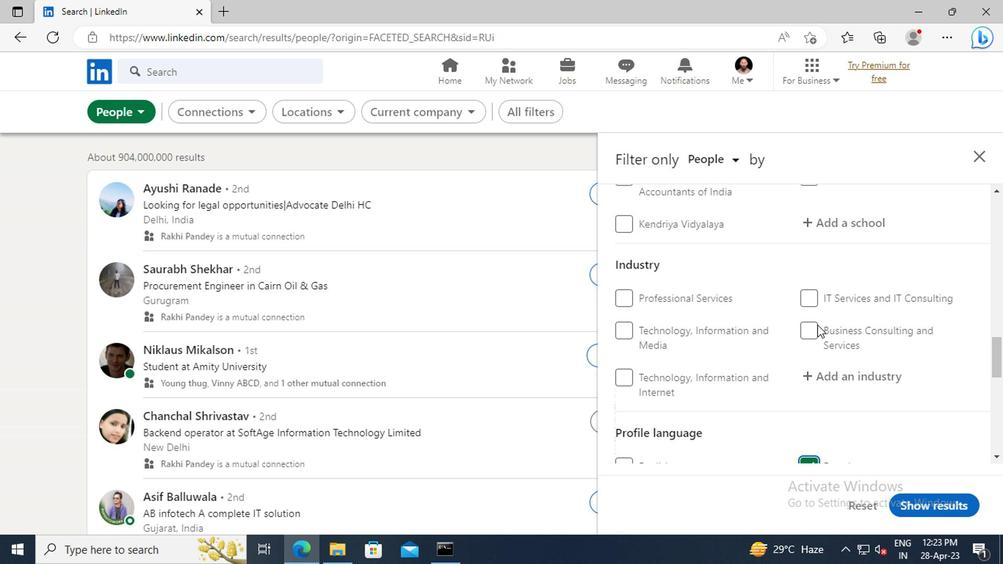 
Action: Mouse scrolled (813, 326) with delta (0, 0)
Screenshot: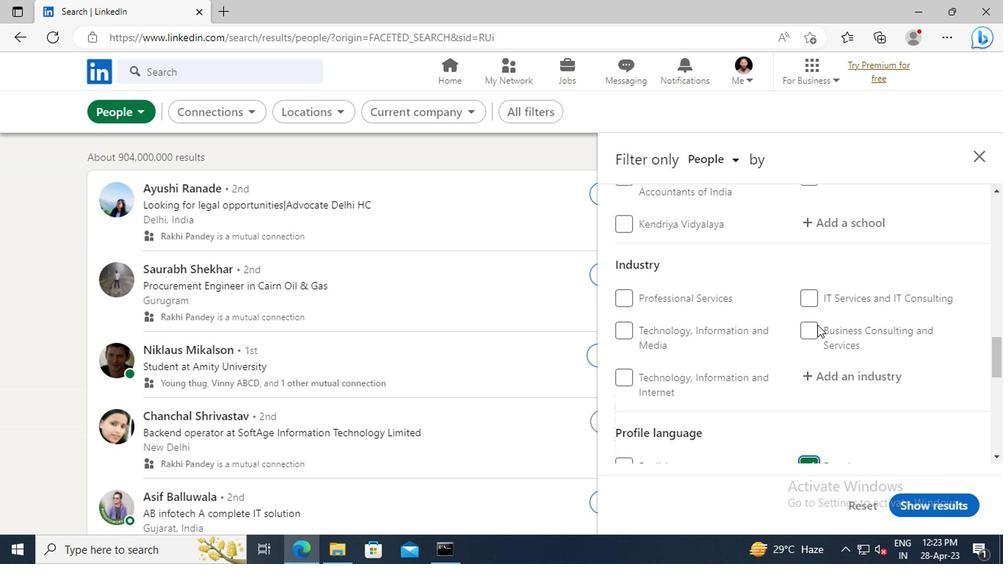 
Action: Mouse scrolled (813, 326) with delta (0, 0)
Screenshot: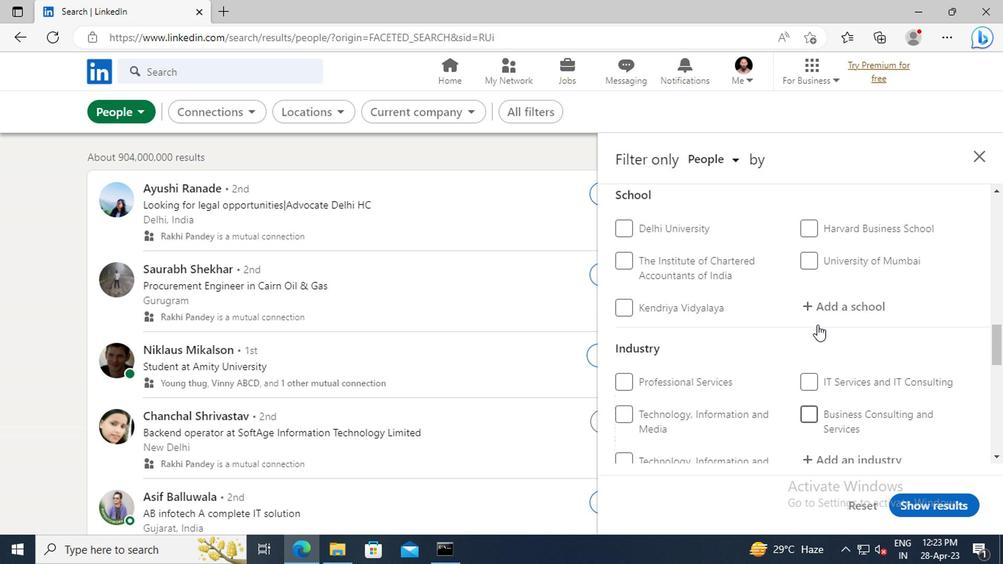 
Action: Mouse scrolled (813, 326) with delta (0, 0)
Screenshot: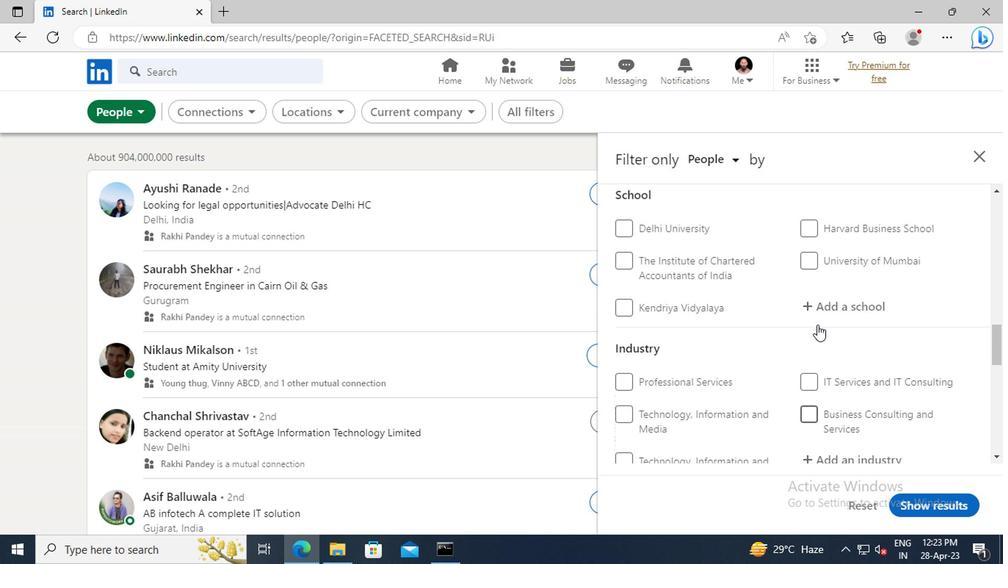 
Action: Mouse scrolled (813, 326) with delta (0, 0)
Screenshot: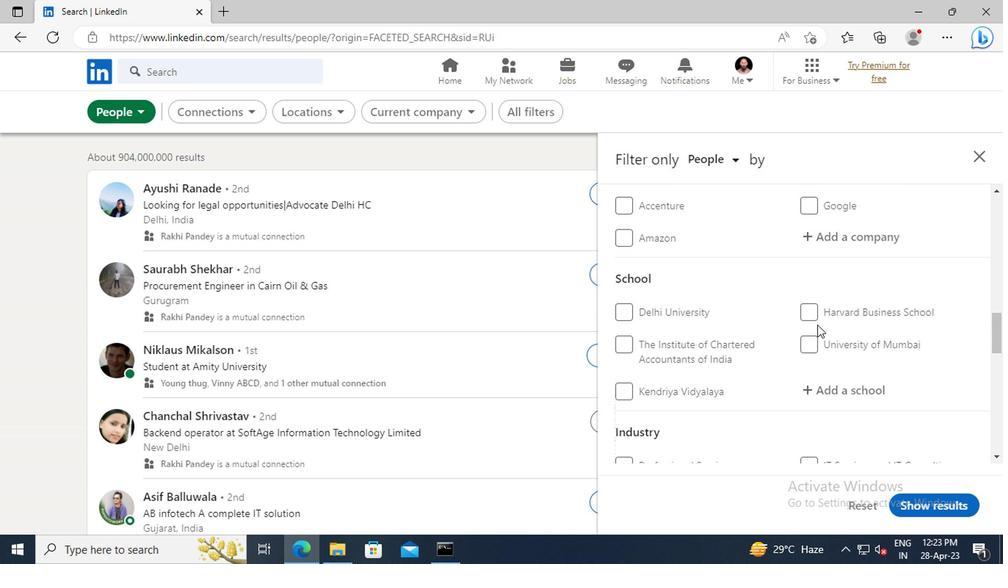 
Action: Mouse scrolled (813, 326) with delta (0, 0)
Screenshot: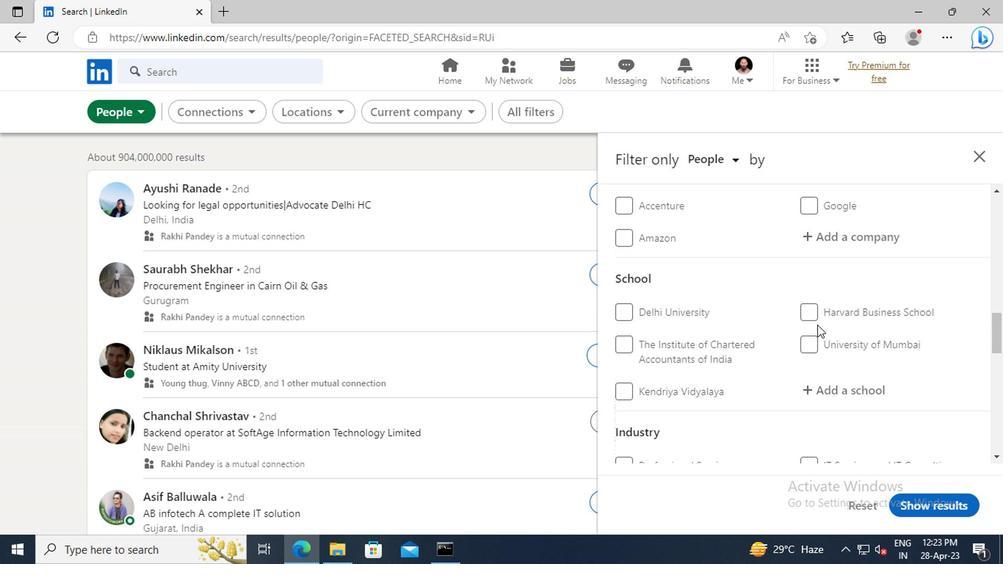
Action: Mouse scrolled (813, 326) with delta (0, 0)
Screenshot: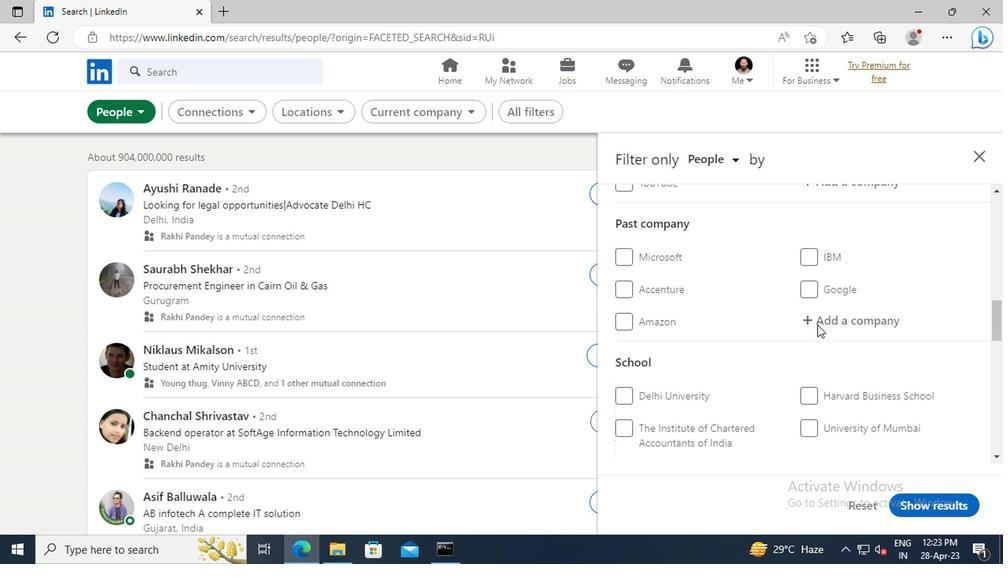 
Action: Mouse scrolled (813, 326) with delta (0, 0)
Screenshot: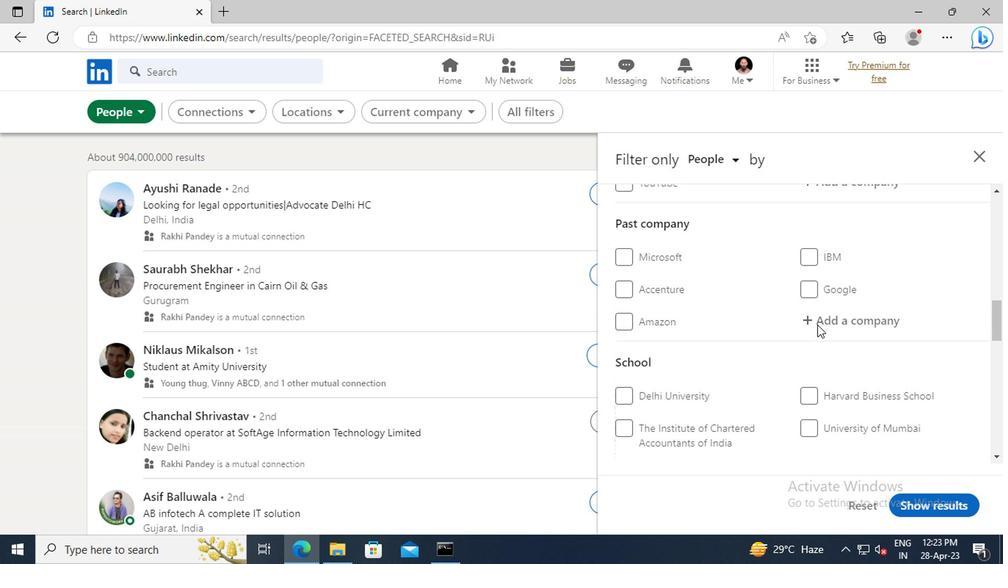 
Action: Mouse scrolled (813, 326) with delta (0, 0)
Screenshot: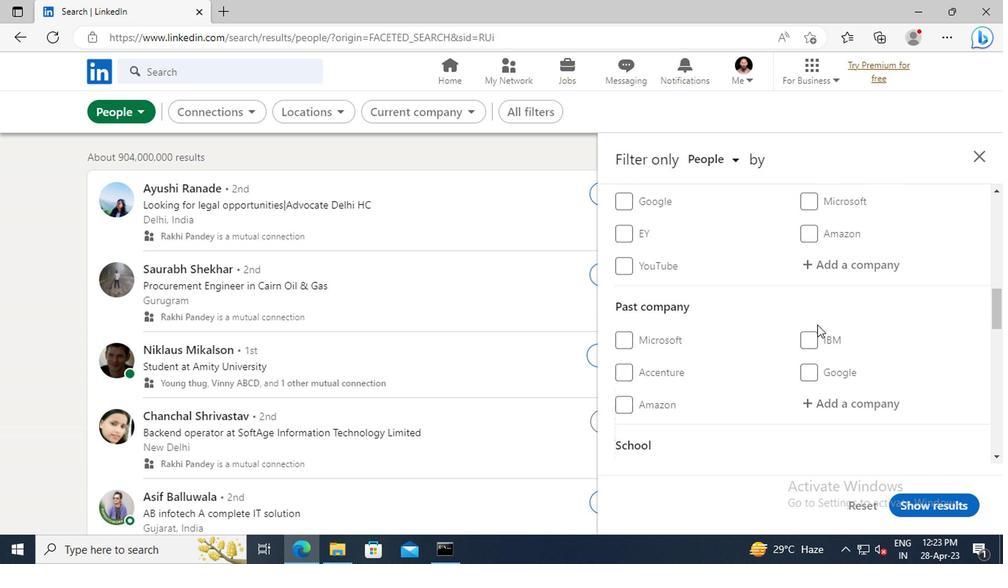 
Action: Mouse scrolled (813, 326) with delta (0, 0)
Screenshot: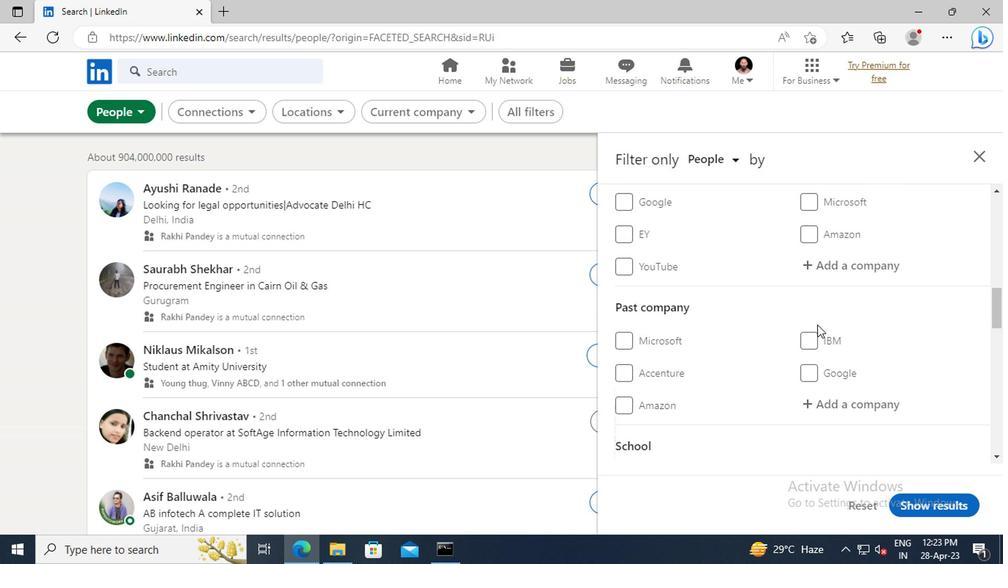 
Action: Mouse moved to (818, 345)
Screenshot: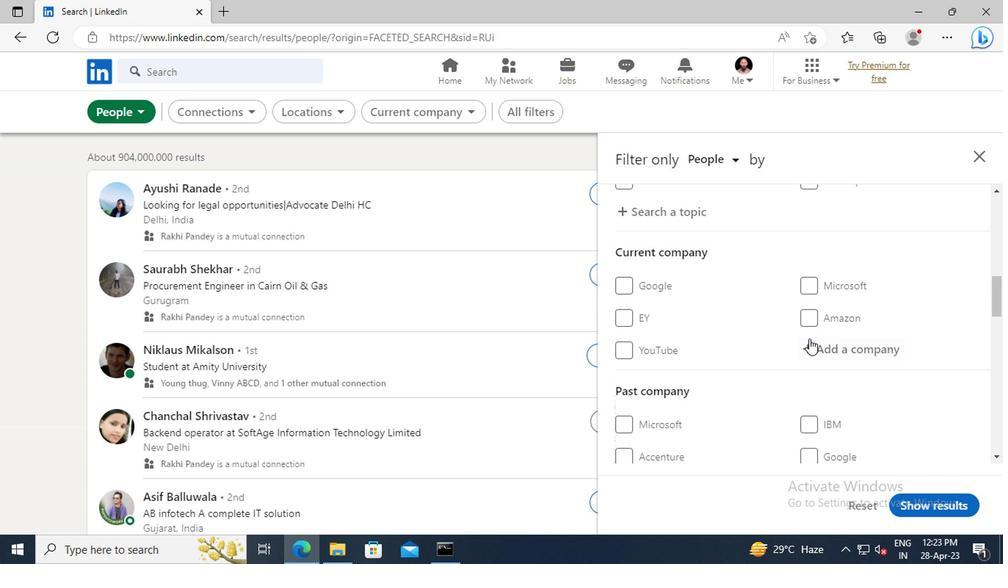 
Action: Mouse pressed left at (818, 345)
Screenshot: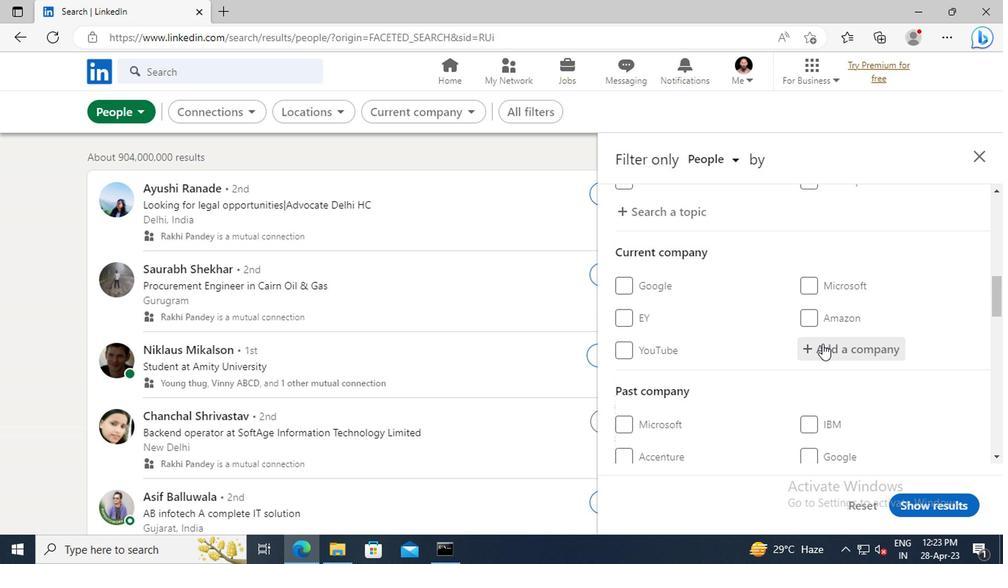 
Action: Key pressed <Key.shift>LANCE<Key.shift>SOFT,<Key.space><Key.shift>INC.
Screenshot: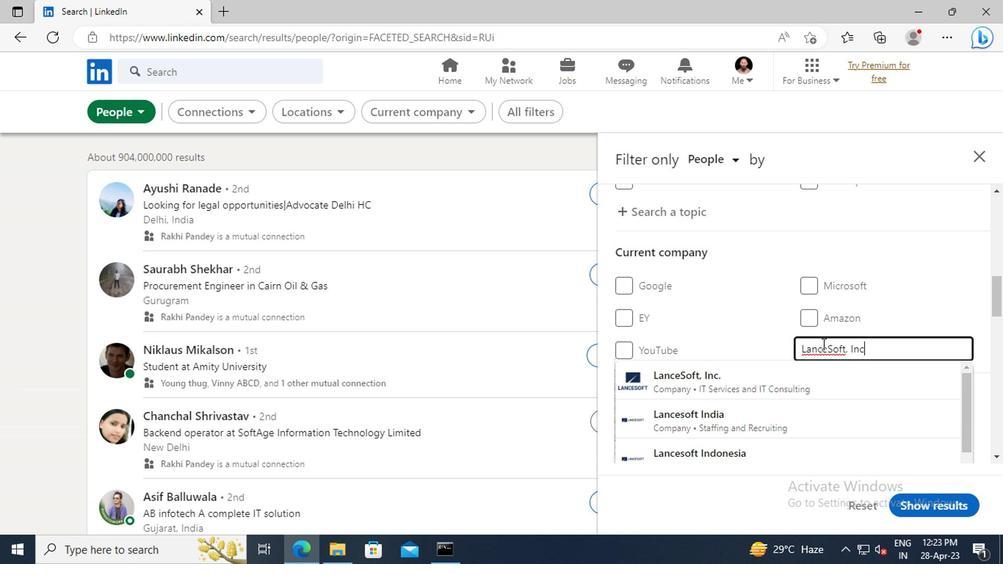 
Action: Mouse moved to (819, 376)
Screenshot: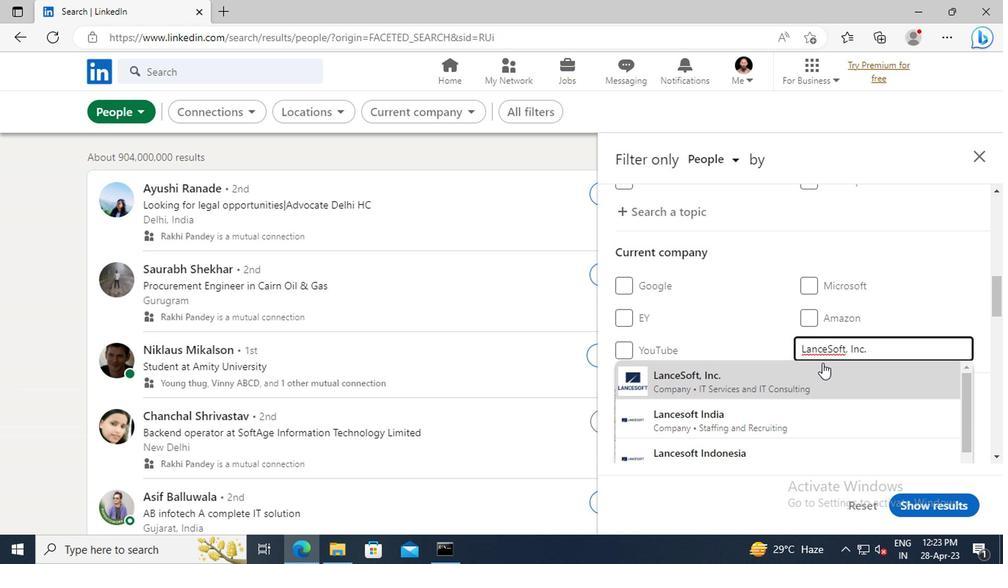 
Action: Mouse pressed left at (819, 376)
Screenshot: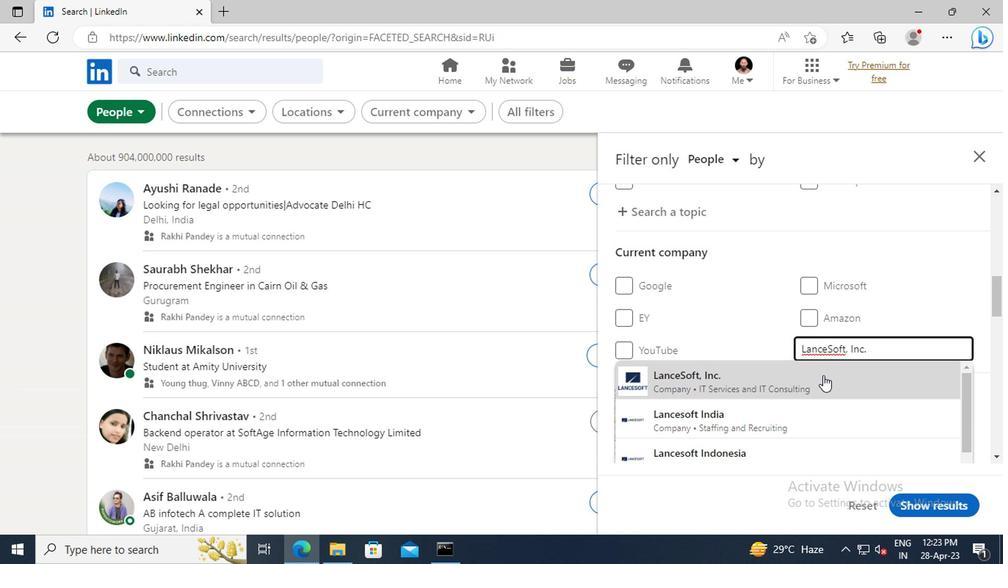 
Action: Mouse moved to (832, 304)
Screenshot: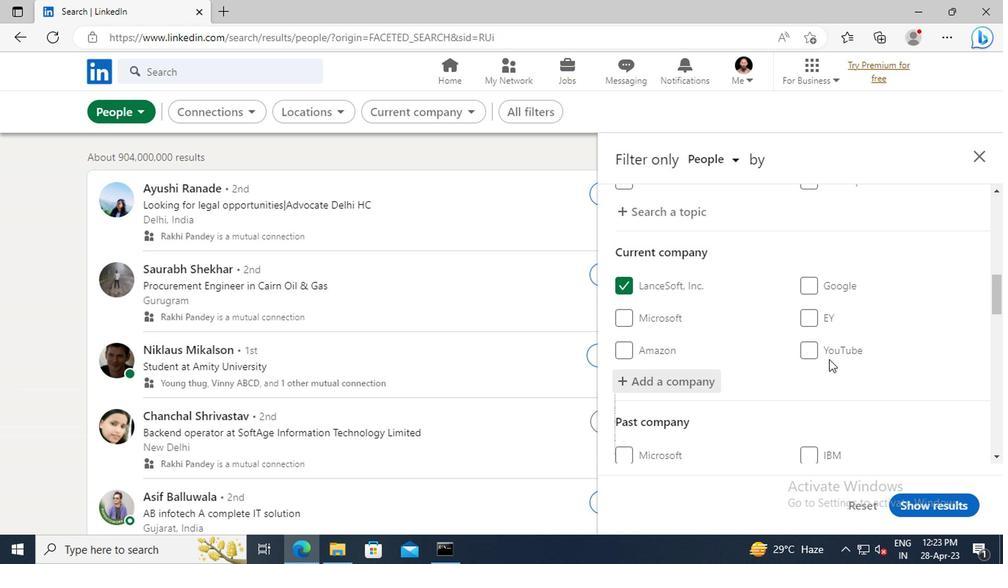 
Action: Mouse scrolled (832, 303) with delta (0, -1)
Screenshot: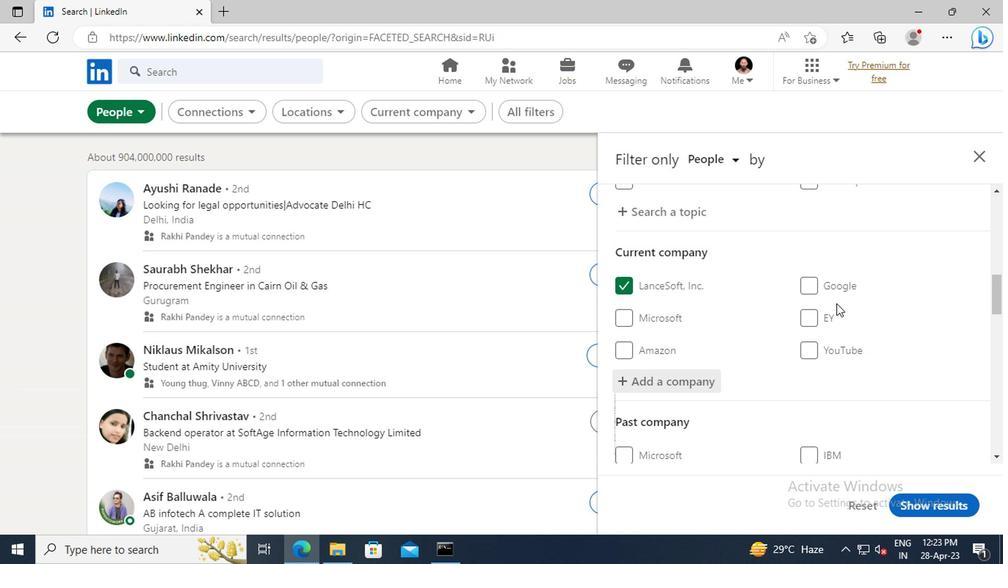 
Action: Mouse scrolled (832, 303) with delta (0, -1)
Screenshot: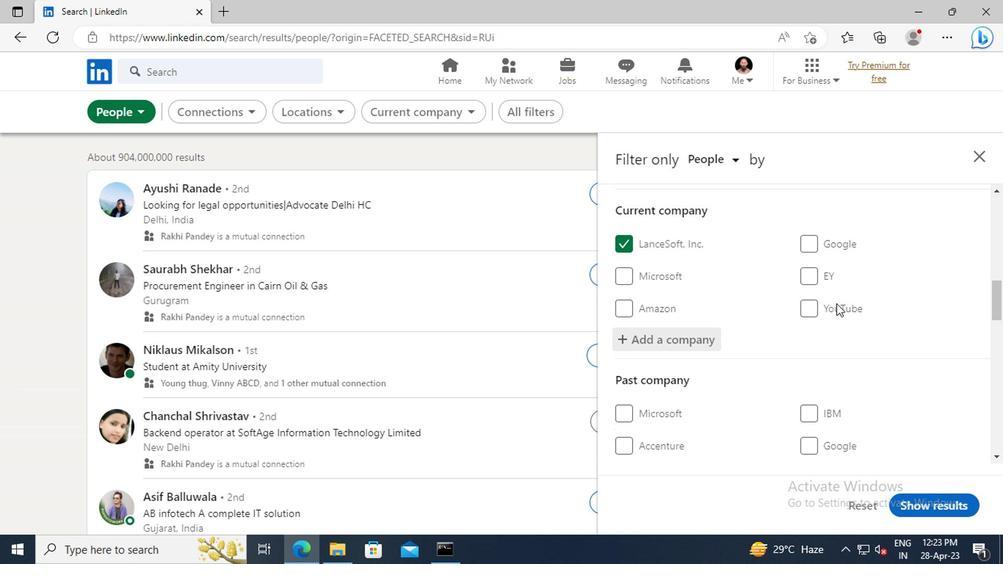 
Action: Mouse scrolled (832, 303) with delta (0, -1)
Screenshot: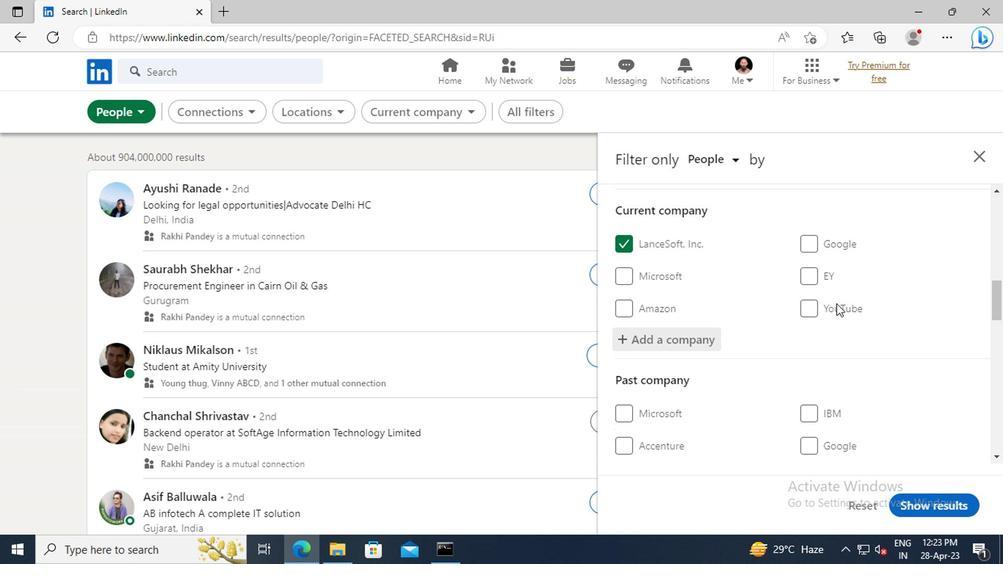 
Action: Mouse scrolled (832, 303) with delta (0, -1)
Screenshot: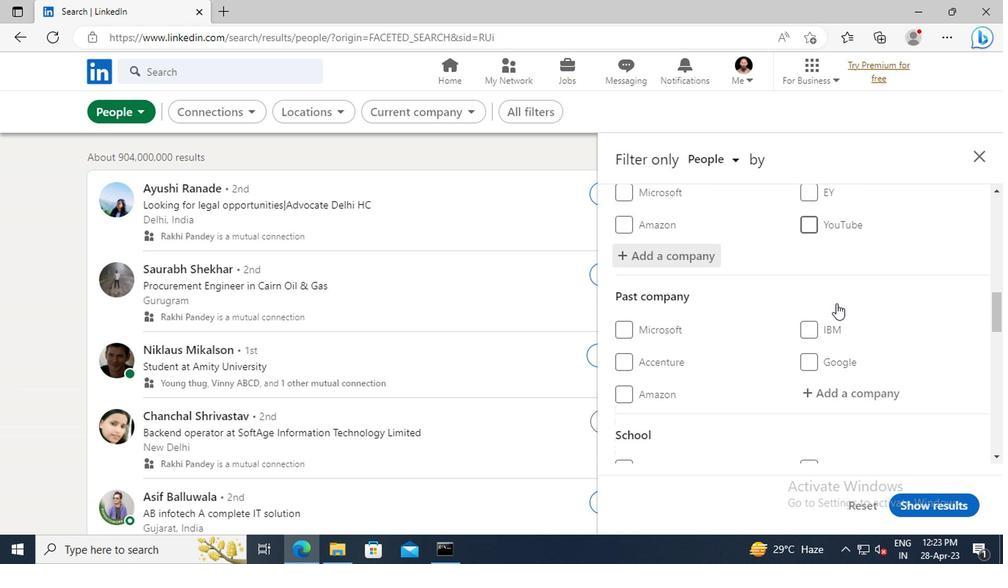 
Action: Mouse scrolled (832, 303) with delta (0, -1)
Screenshot: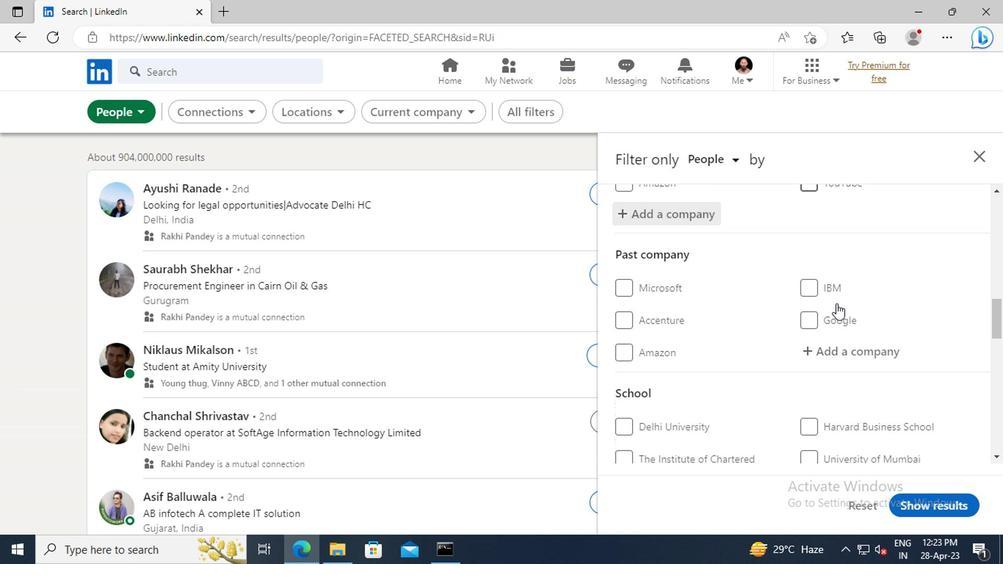 
Action: Mouse scrolled (832, 303) with delta (0, -1)
Screenshot: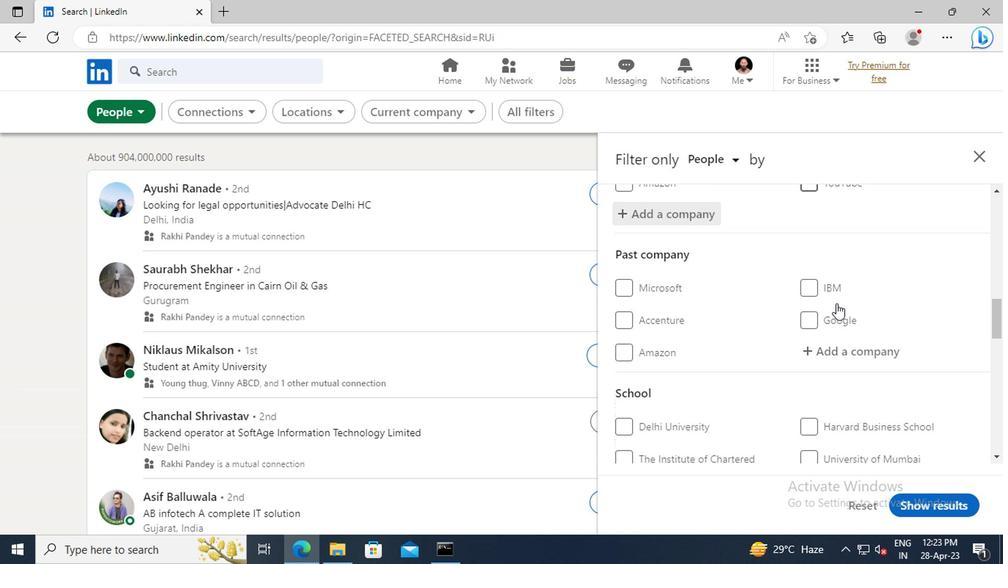 
Action: Mouse scrolled (832, 303) with delta (0, -1)
Screenshot: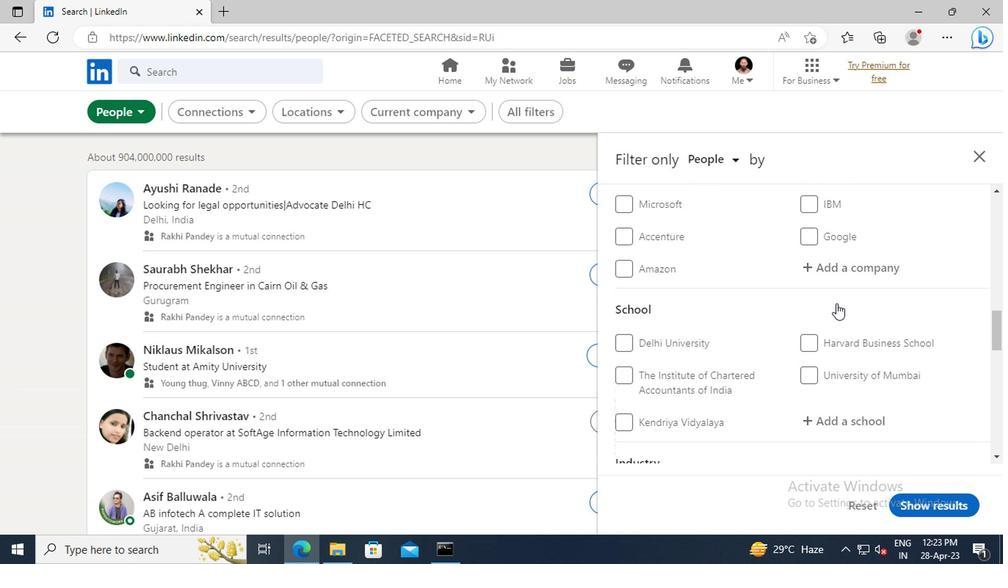
Action: Mouse scrolled (832, 303) with delta (0, -1)
Screenshot: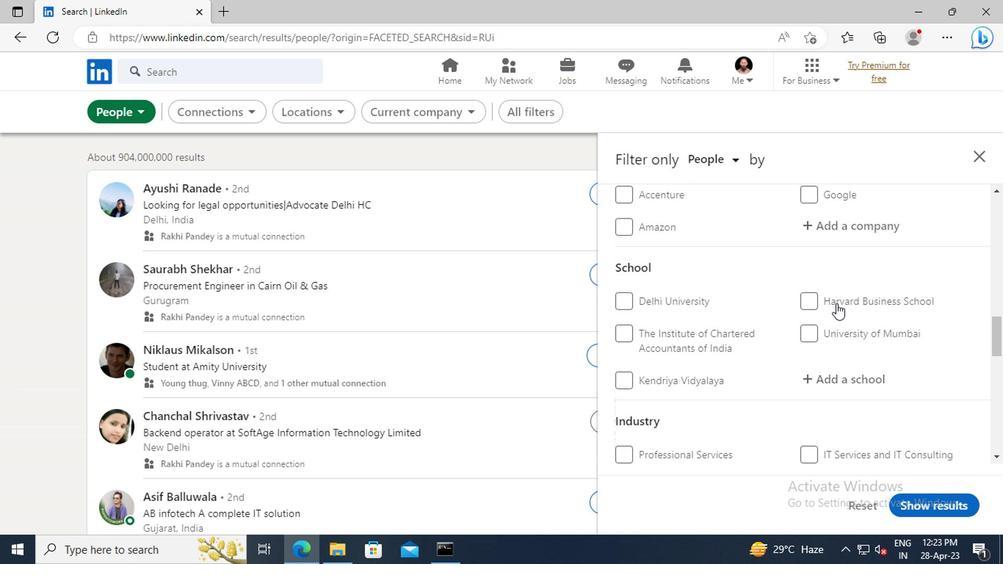 
Action: Mouse moved to (826, 333)
Screenshot: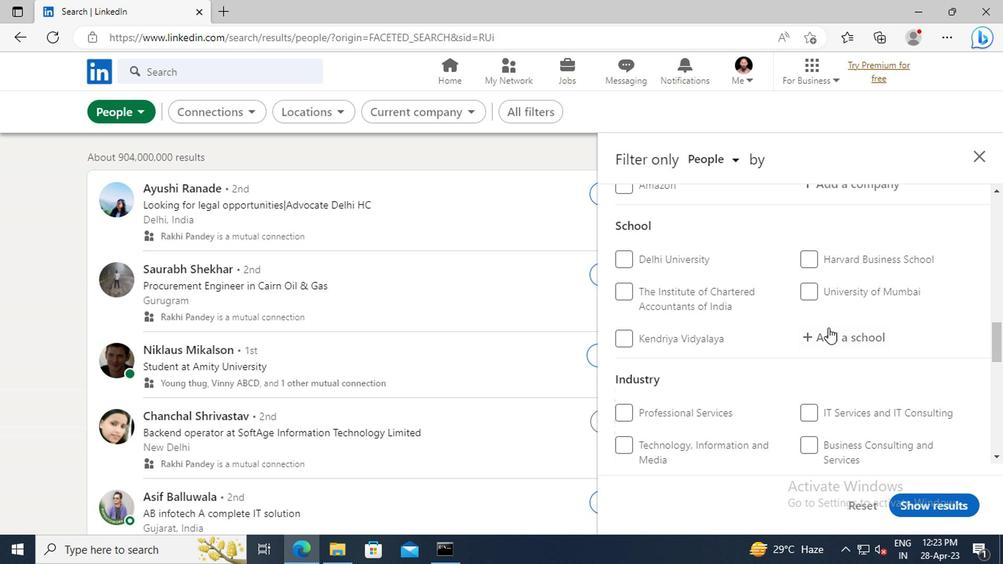
Action: Mouse pressed left at (826, 333)
Screenshot: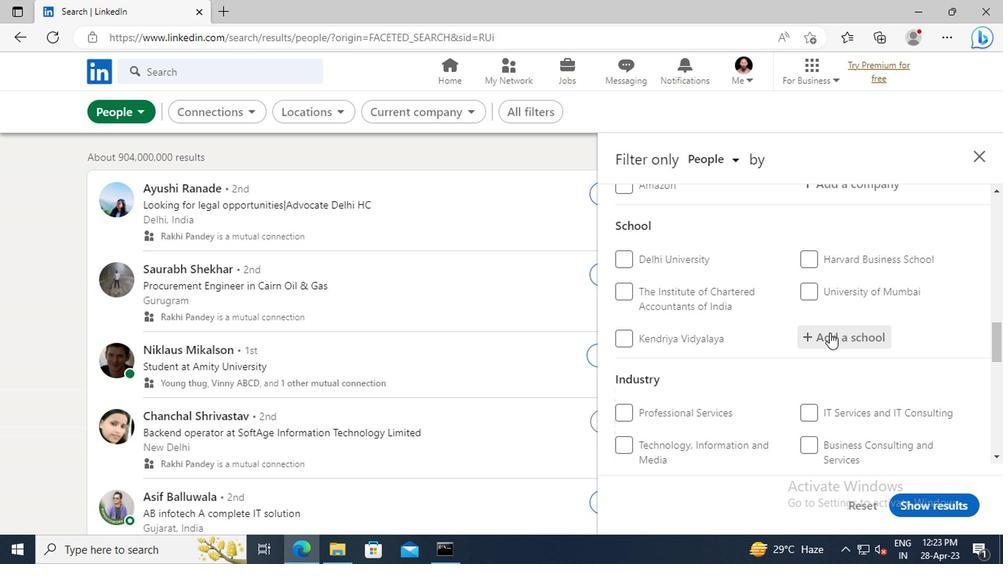 
Action: Key pressed <Key.shift>IIT<Key.space><Key.shift>BHUBANESWAR
Screenshot: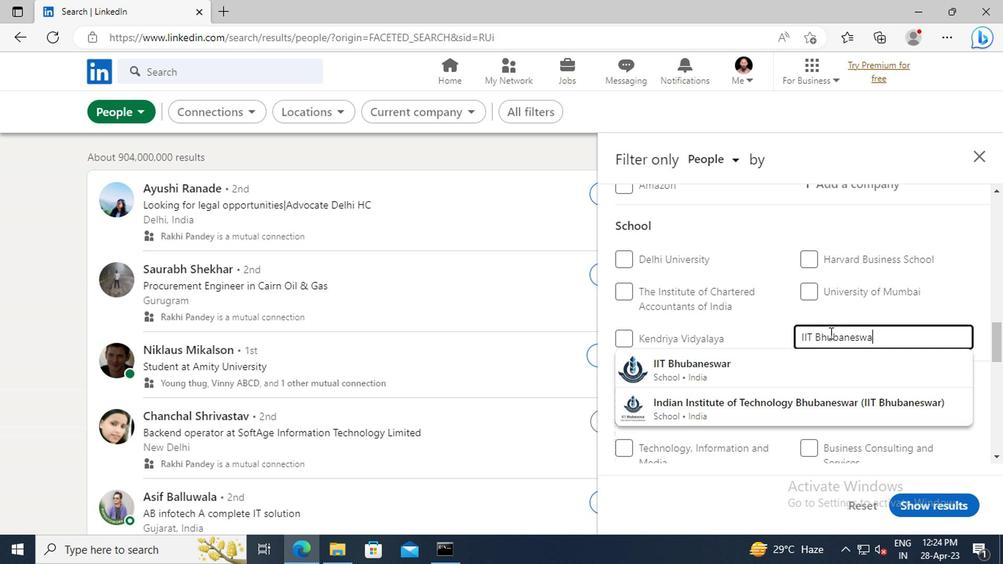 
Action: Mouse moved to (822, 364)
Screenshot: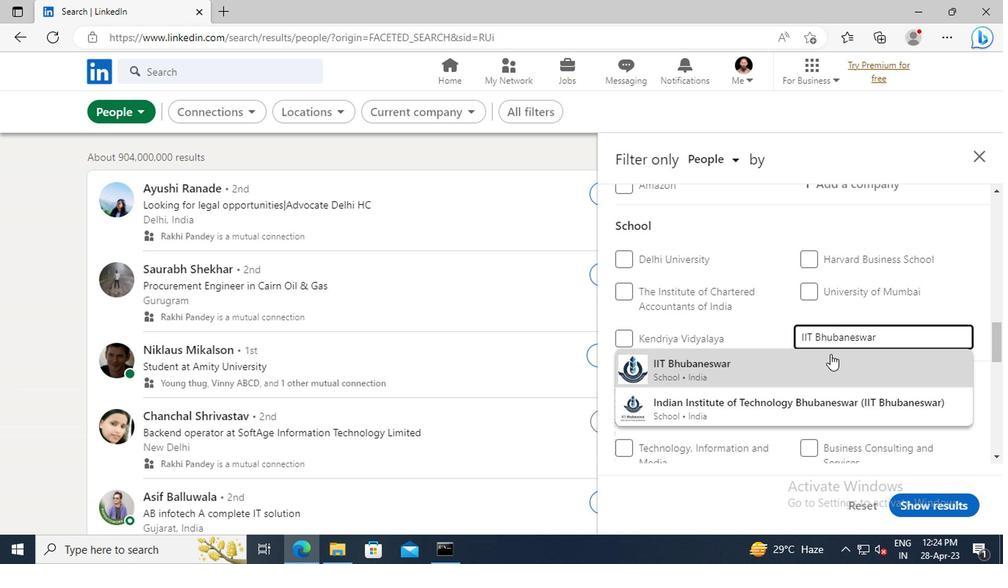 
Action: Mouse pressed left at (822, 364)
Screenshot: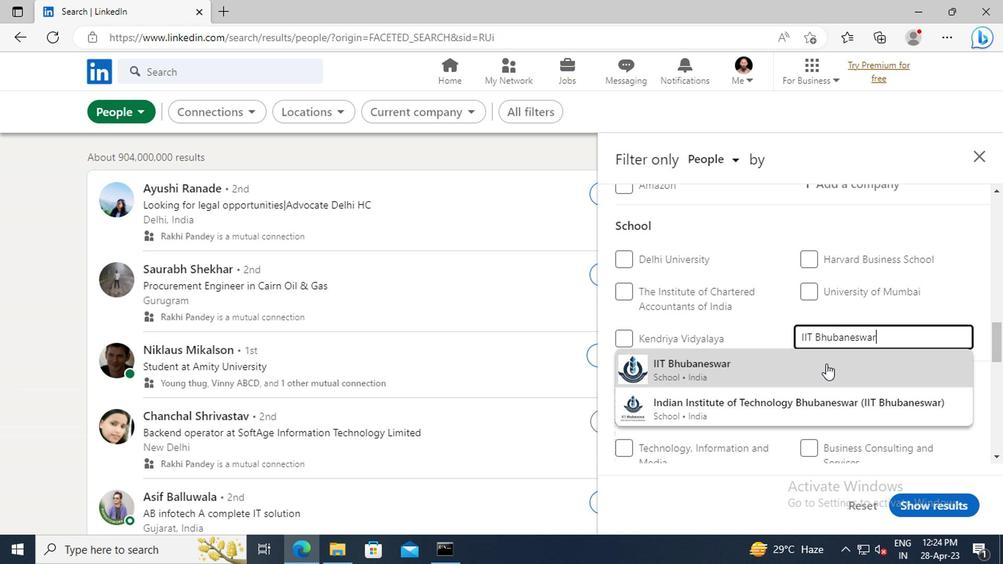 
Action: Mouse moved to (820, 305)
Screenshot: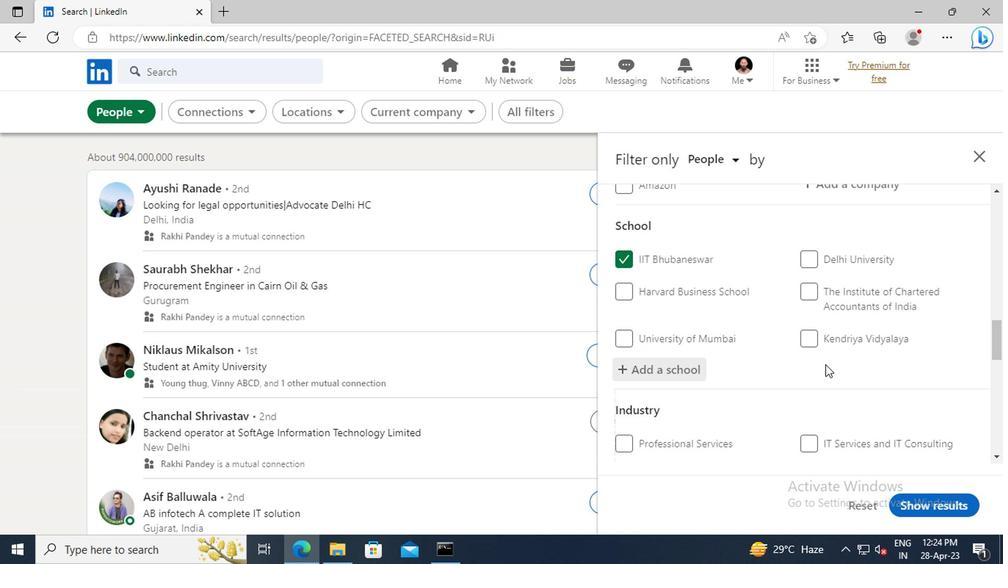 
Action: Mouse scrolled (820, 304) with delta (0, -1)
Screenshot: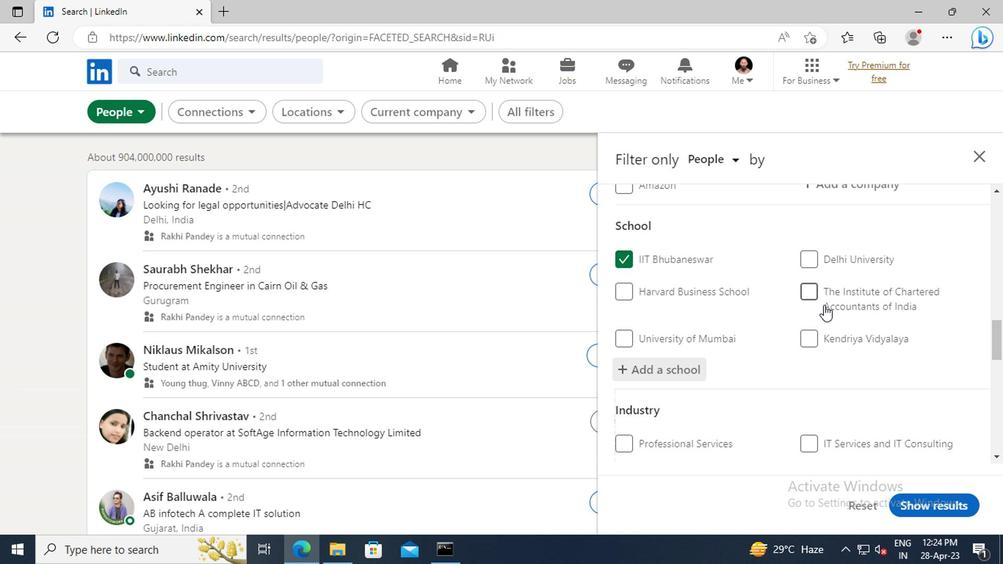 
Action: Mouse scrolled (820, 304) with delta (0, -1)
Screenshot: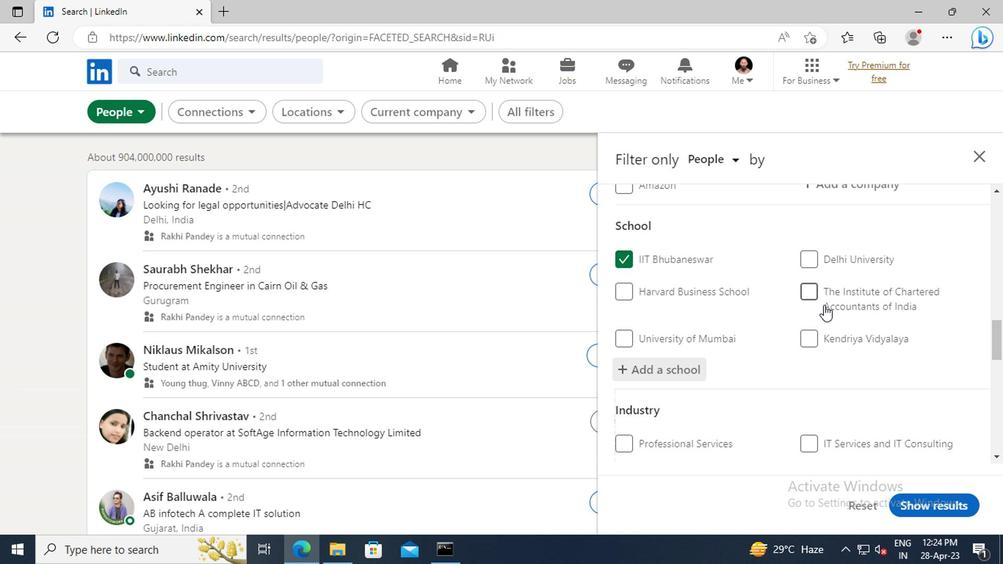 
Action: Mouse scrolled (820, 304) with delta (0, -1)
Screenshot: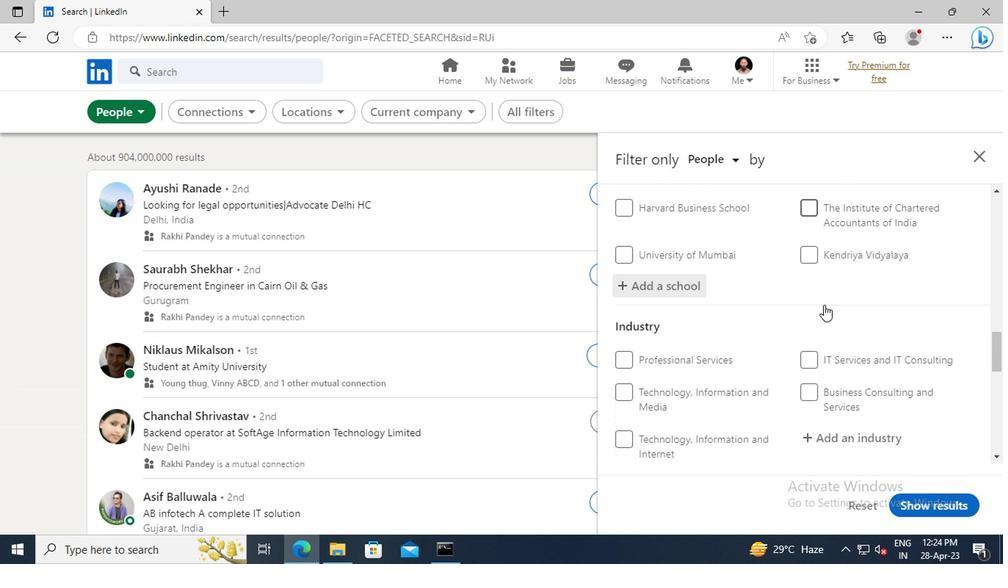 
Action: Mouse scrolled (820, 304) with delta (0, -1)
Screenshot: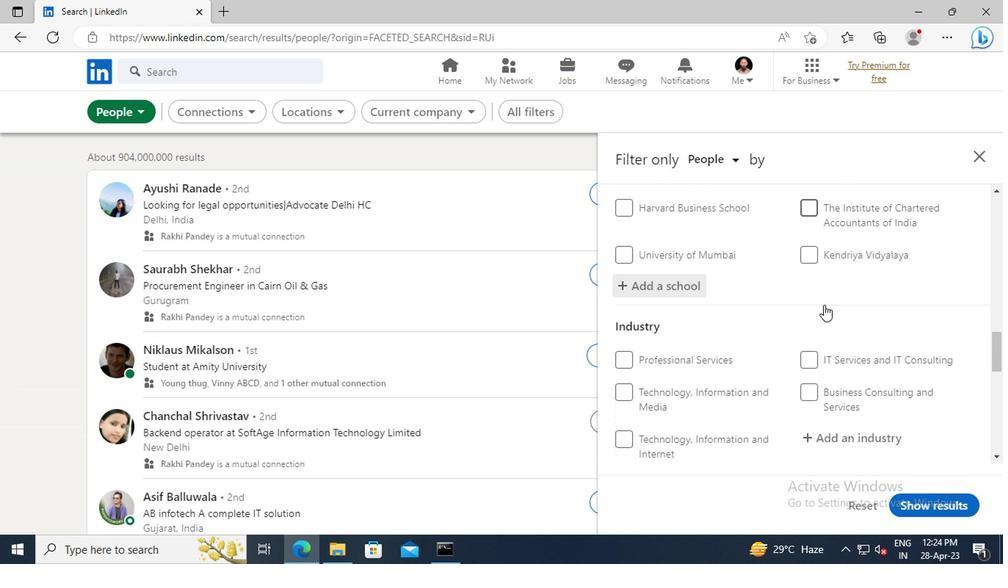 
Action: Mouse scrolled (820, 304) with delta (0, -1)
Screenshot: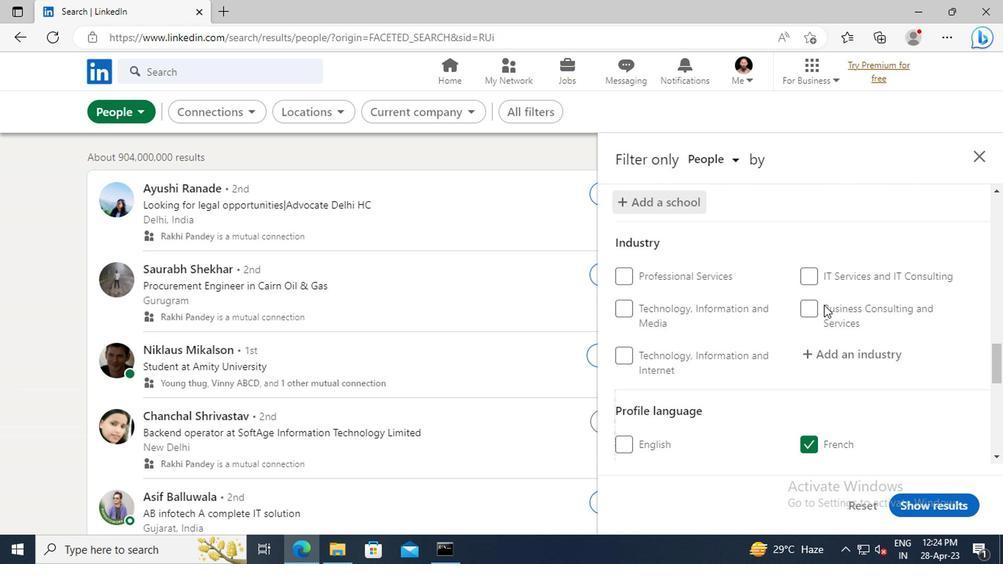 
Action: Mouse moved to (818, 312)
Screenshot: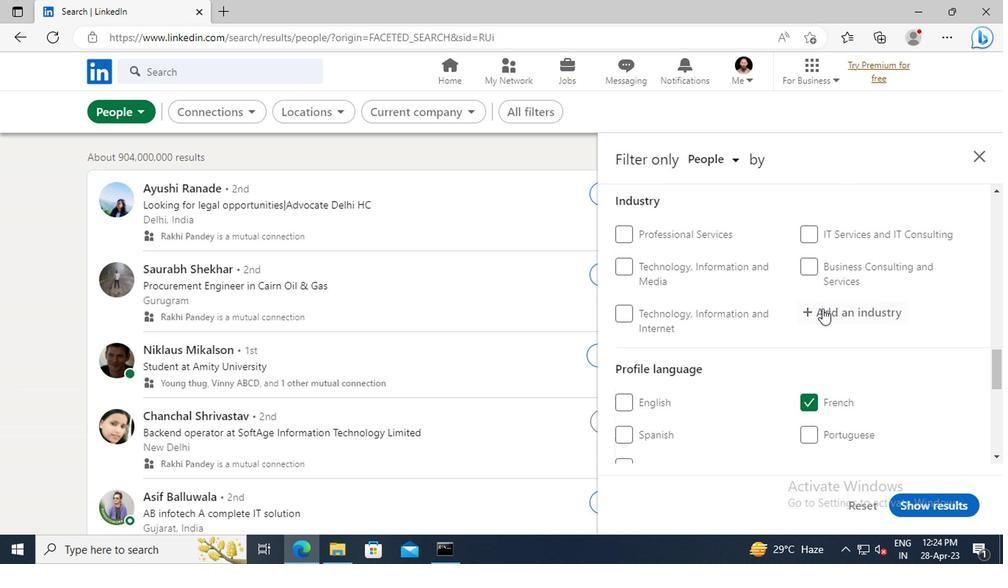 
Action: Mouse pressed left at (818, 312)
Screenshot: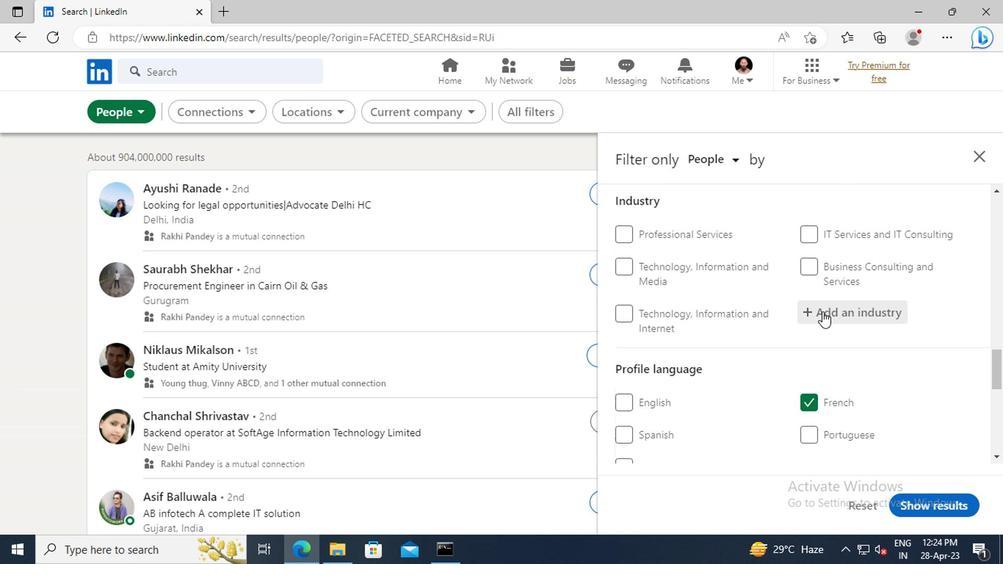 
Action: Key pressed <Key.shift>PLASTICS<Key.space><Key.shift>MAN
Screenshot: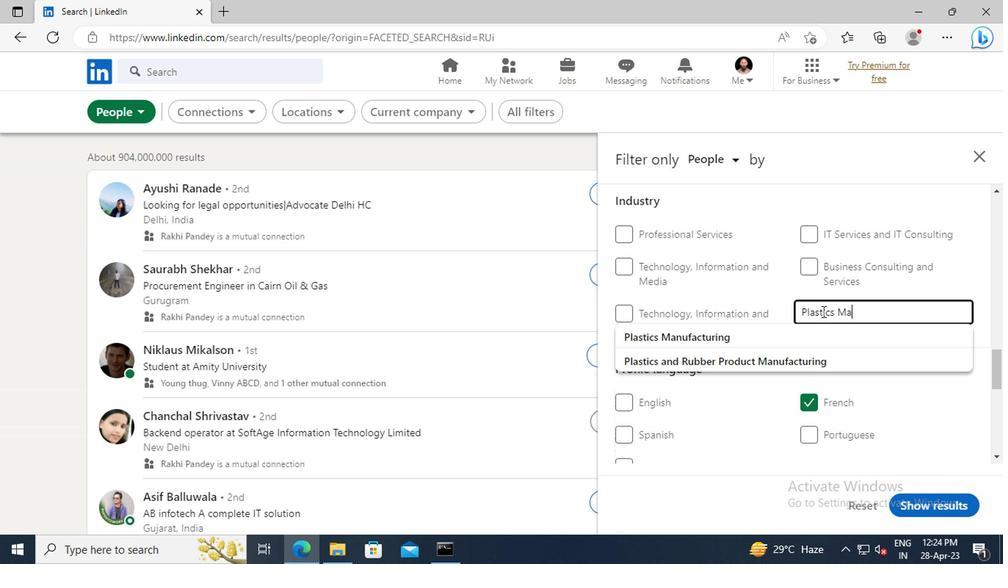 
Action: Mouse moved to (823, 336)
Screenshot: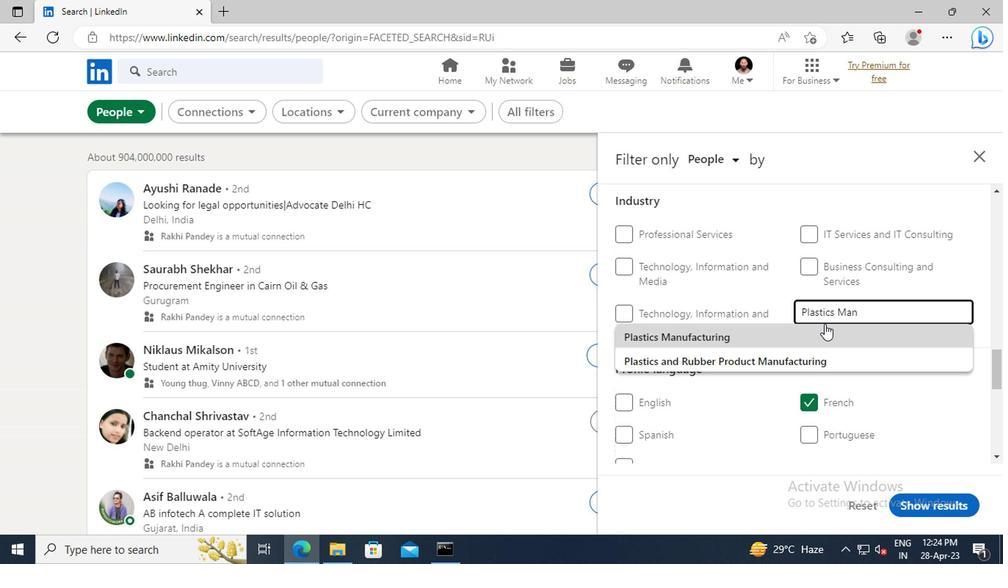 
Action: Mouse pressed left at (823, 336)
Screenshot: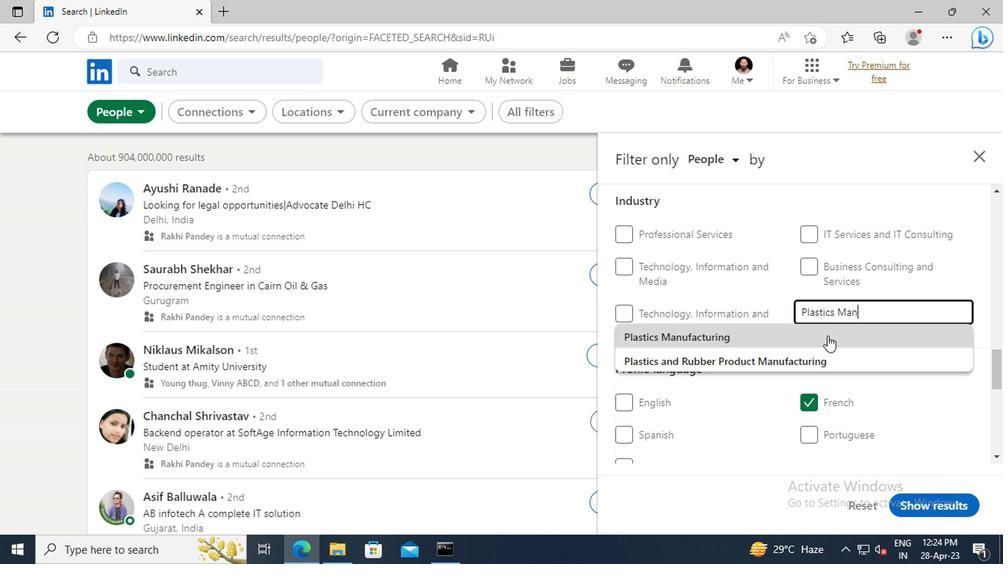 
Action: Mouse moved to (818, 327)
Screenshot: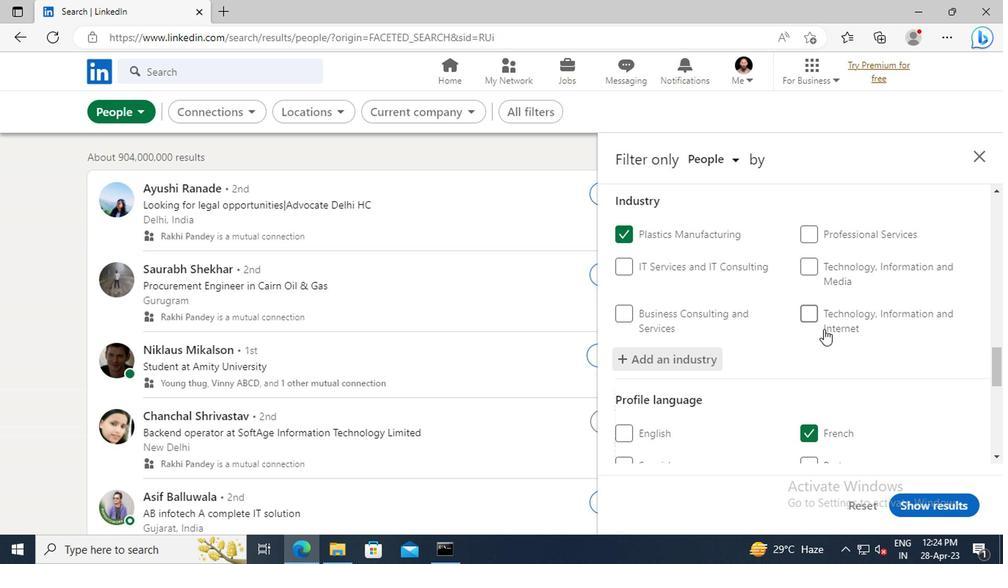 
Action: Mouse scrolled (818, 326) with delta (0, -1)
Screenshot: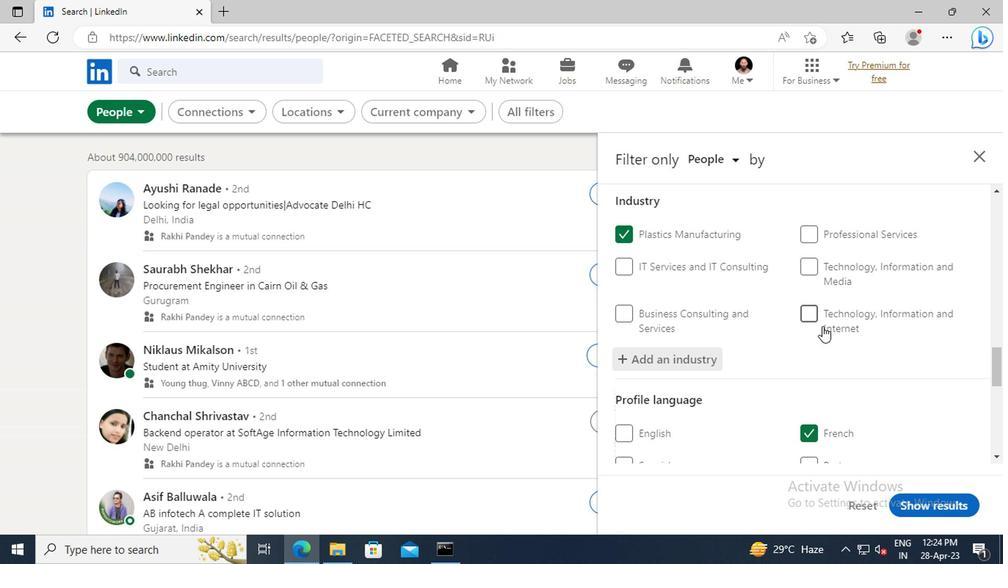 
Action: Mouse scrolled (818, 326) with delta (0, -1)
Screenshot: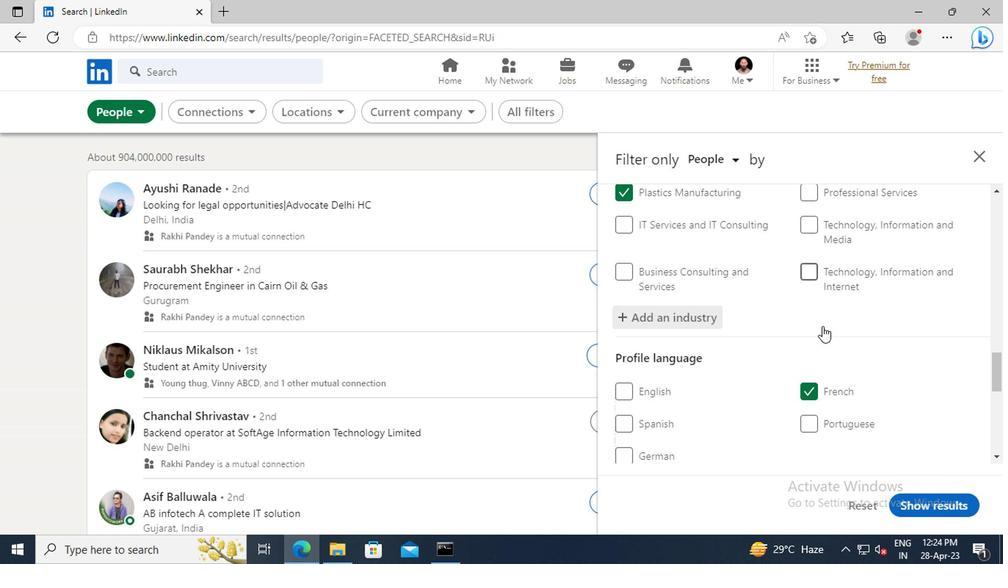 
Action: Mouse scrolled (818, 326) with delta (0, -1)
Screenshot: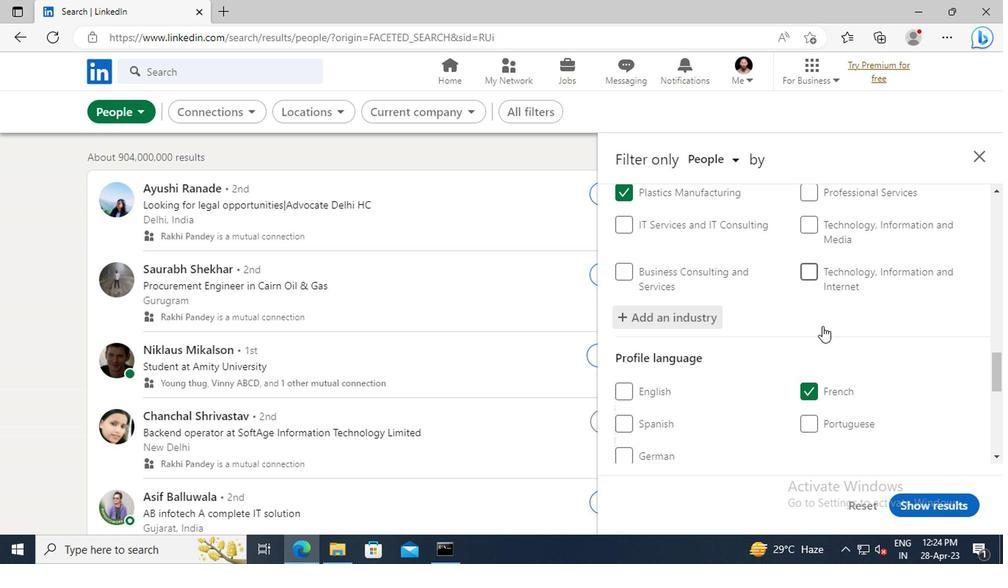 
Action: Mouse scrolled (818, 326) with delta (0, -1)
Screenshot: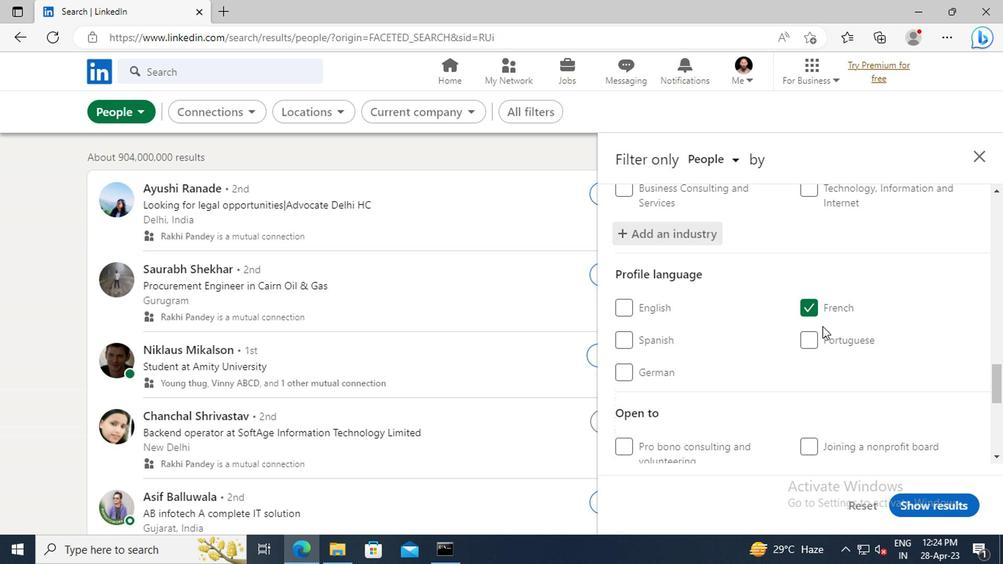 
Action: Mouse scrolled (818, 326) with delta (0, -1)
Screenshot: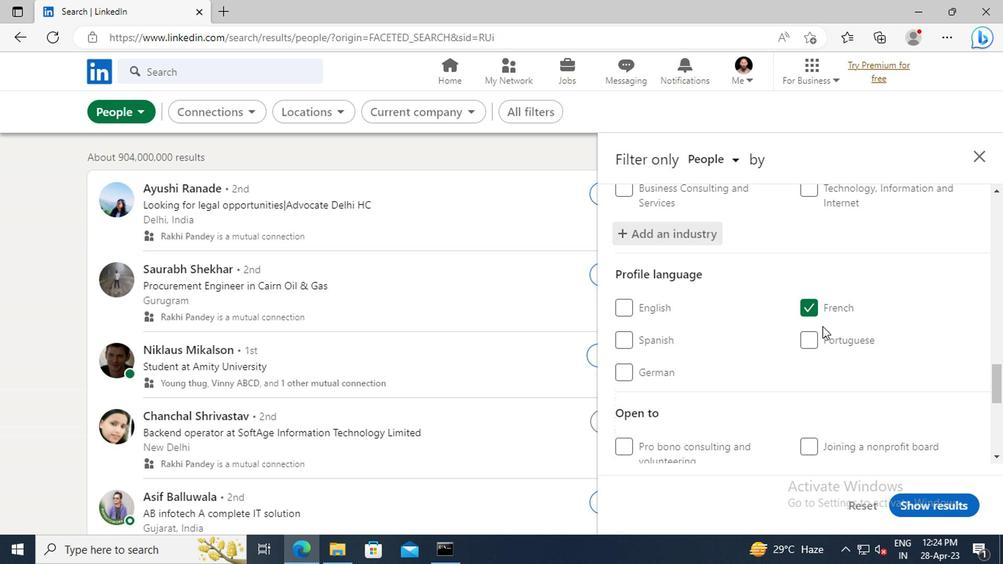 
Action: Mouse scrolled (818, 326) with delta (0, -1)
Screenshot: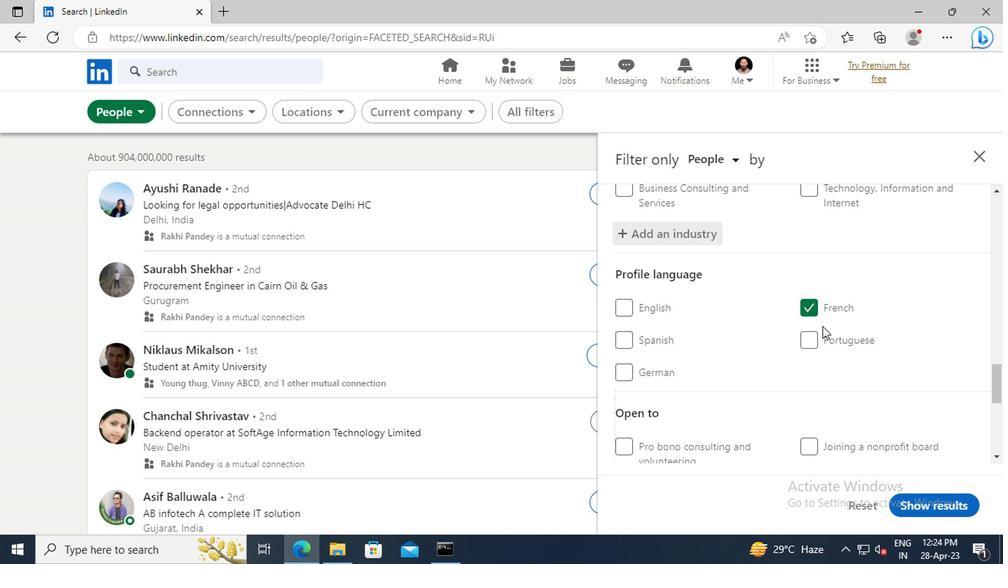 
Action: Mouse scrolled (818, 326) with delta (0, -1)
Screenshot: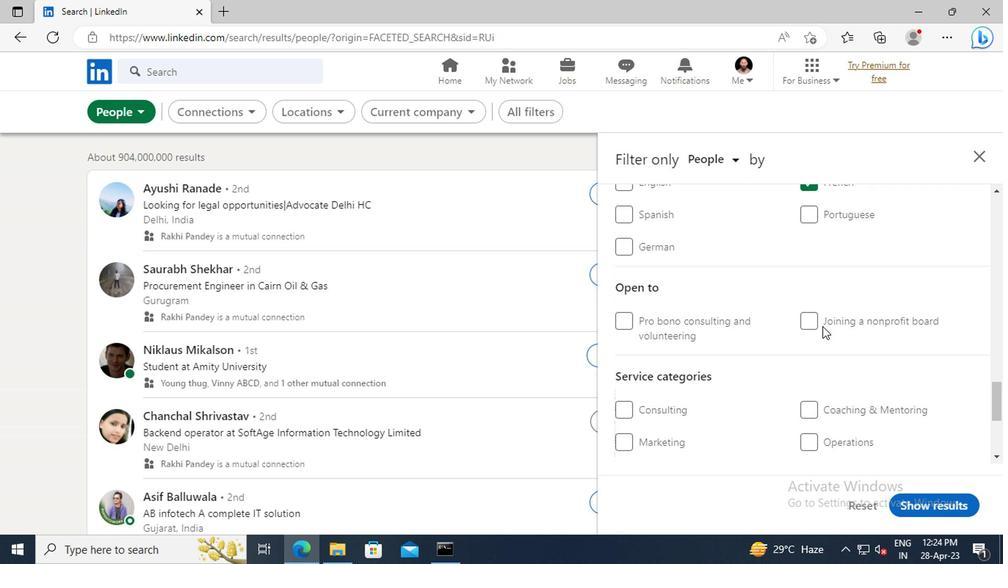 
Action: Mouse scrolled (818, 326) with delta (0, -1)
Screenshot: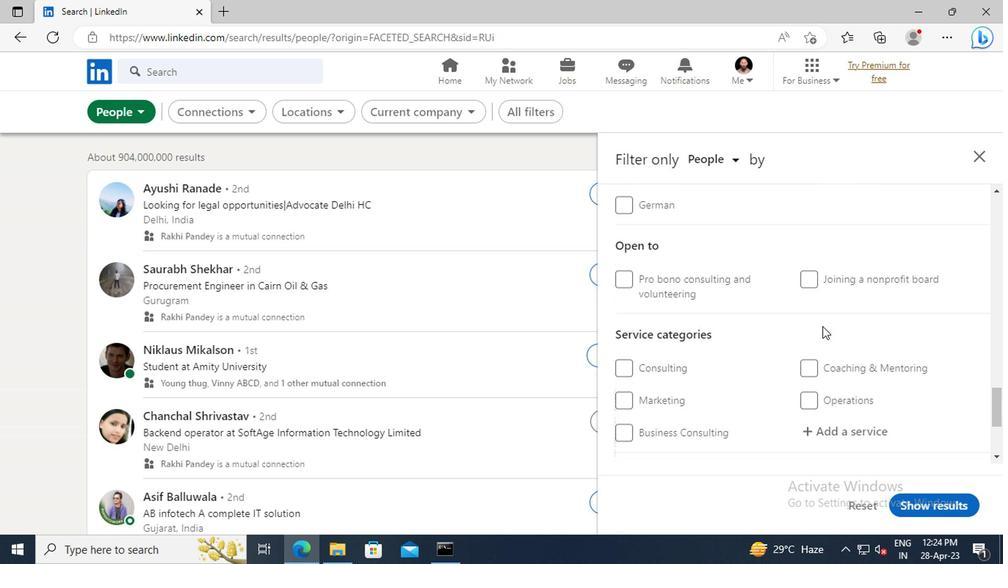 
Action: Mouse scrolled (818, 326) with delta (0, -1)
Screenshot: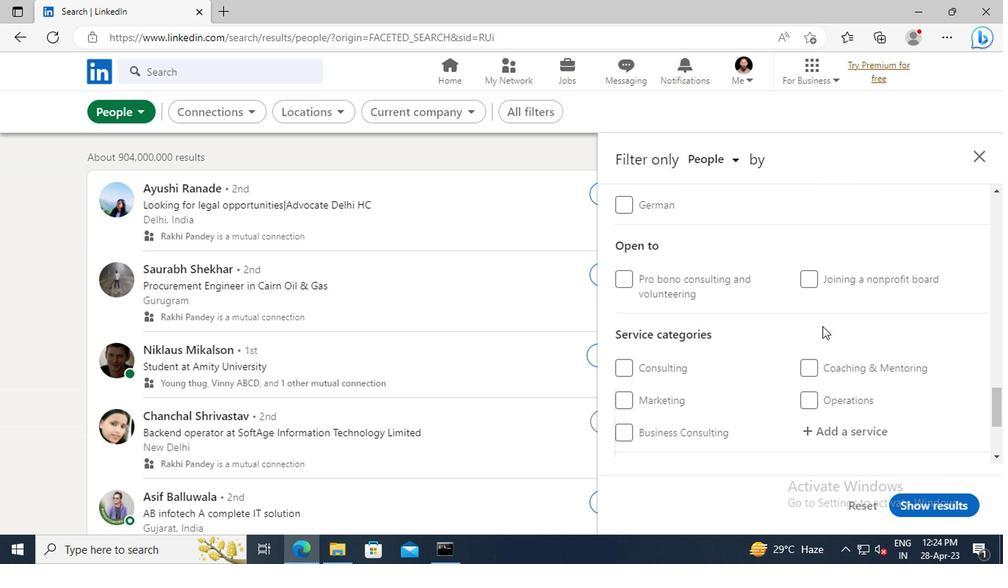 
Action: Mouse scrolled (818, 326) with delta (0, -1)
Screenshot: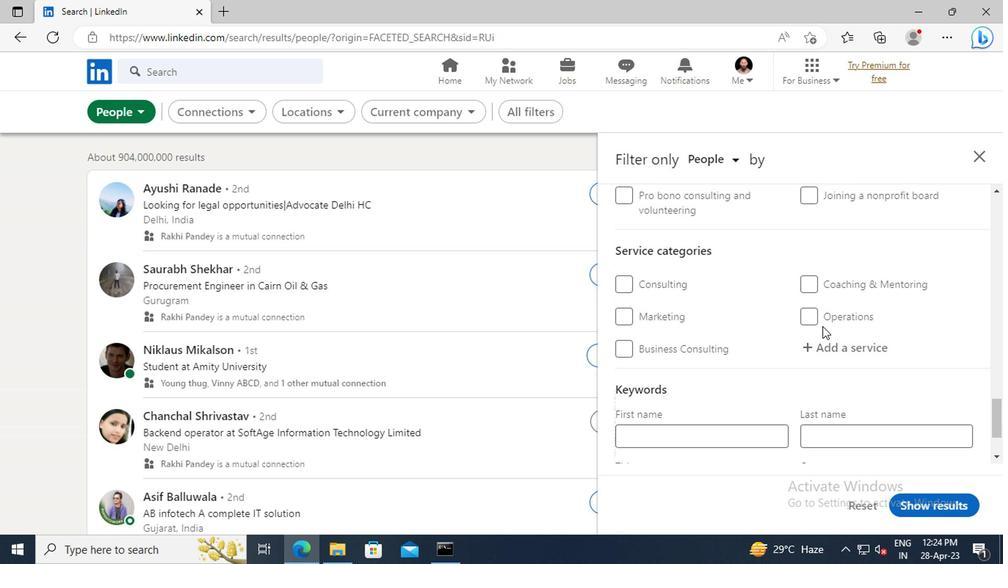 
Action: Mouse moved to (819, 310)
Screenshot: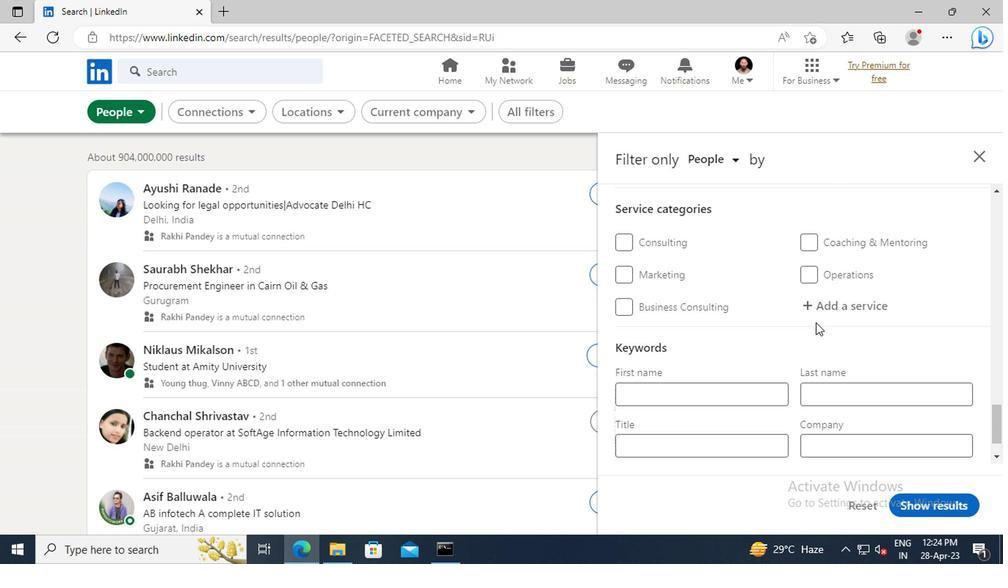 
Action: Mouse pressed left at (819, 310)
Screenshot: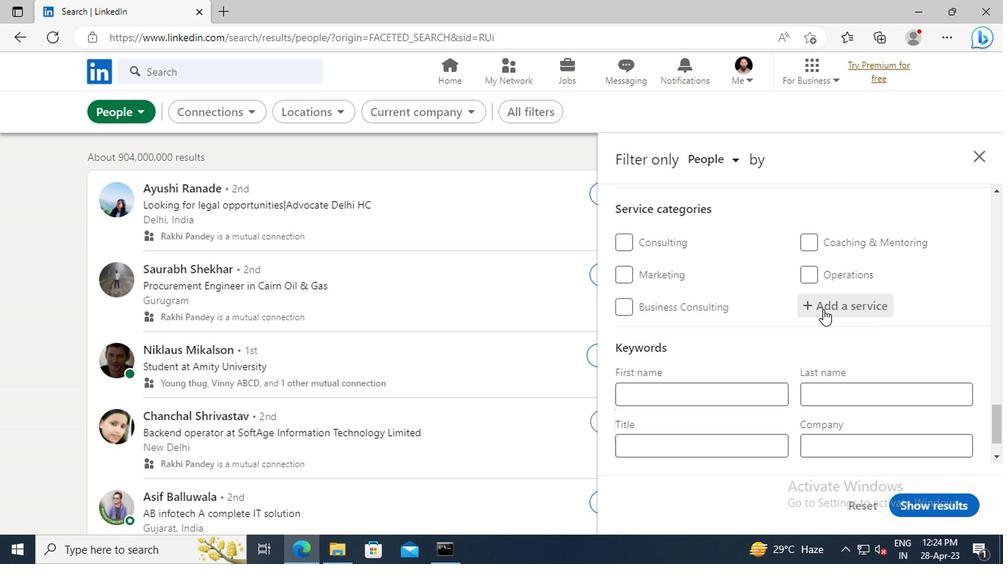 
Action: Key pressed <Key.shift>WEDDING<Key.space><Key.shift>PLA
Screenshot: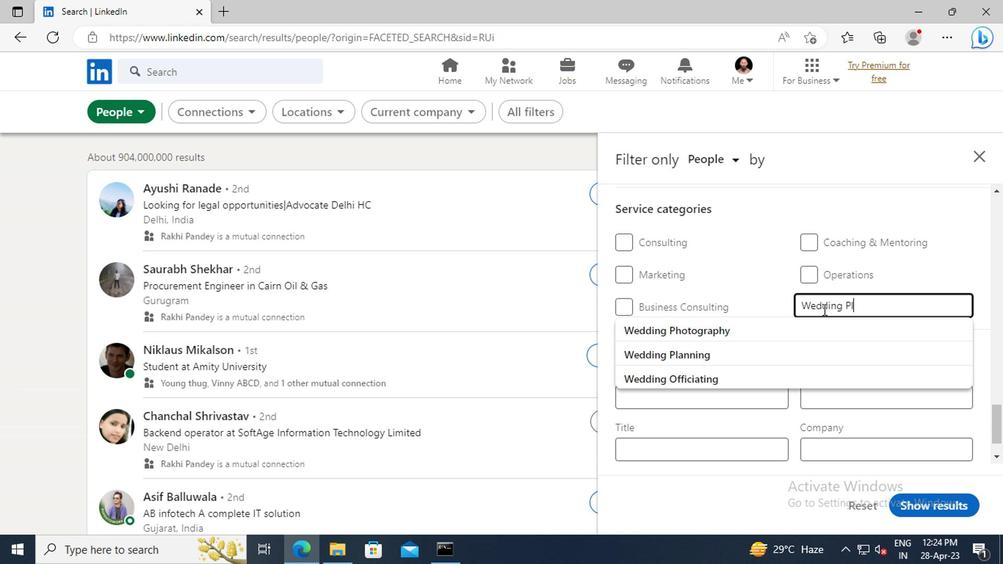 
Action: Mouse moved to (820, 325)
Screenshot: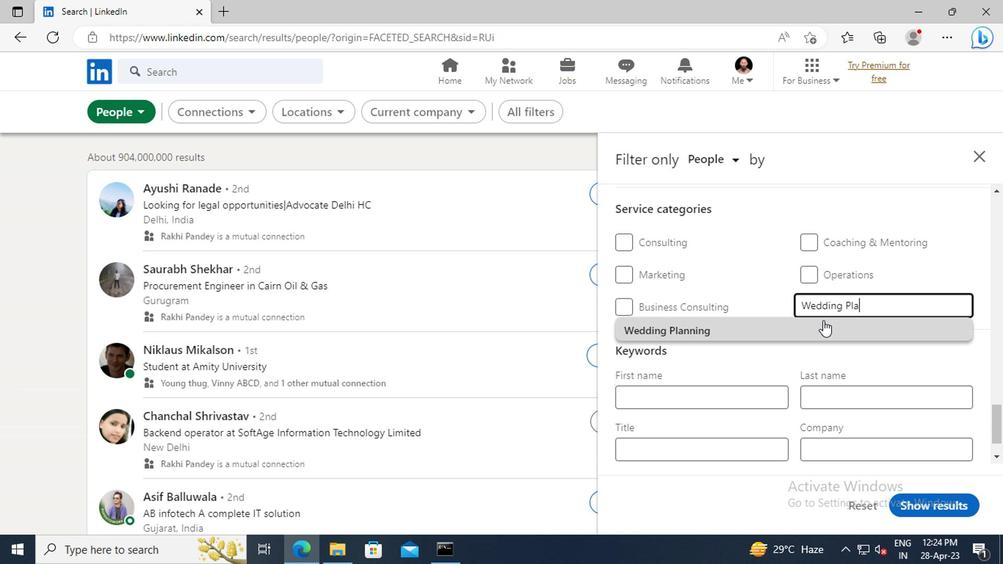 
Action: Mouse pressed left at (820, 325)
Screenshot: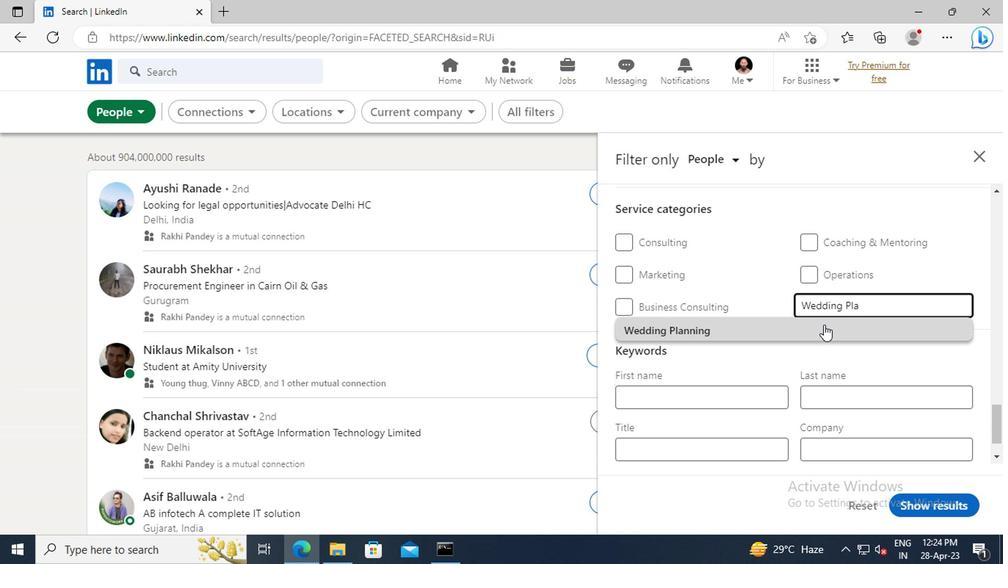 
Action: Mouse moved to (762, 313)
Screenshot: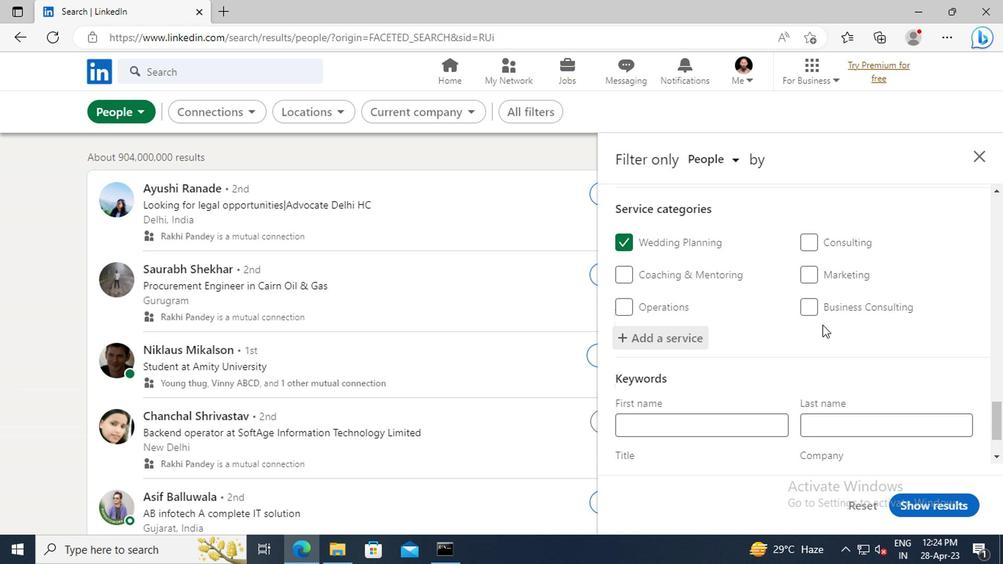 
Action: Mouse scrolled (762, 312) with delta (0, -1)
Screenshot: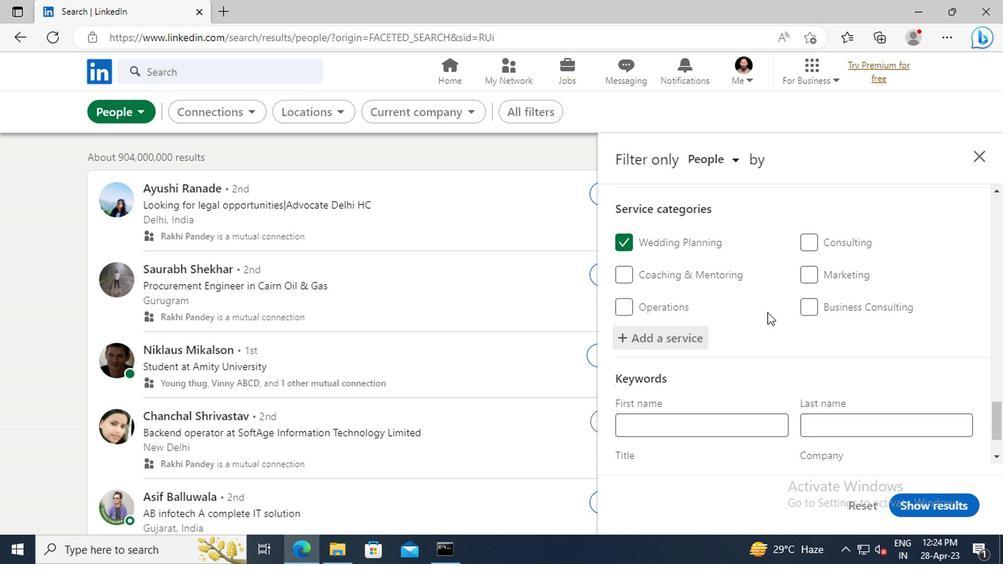 
Action: Mouse scrolled (762, 312) with delta (0, -1)
Screenshot: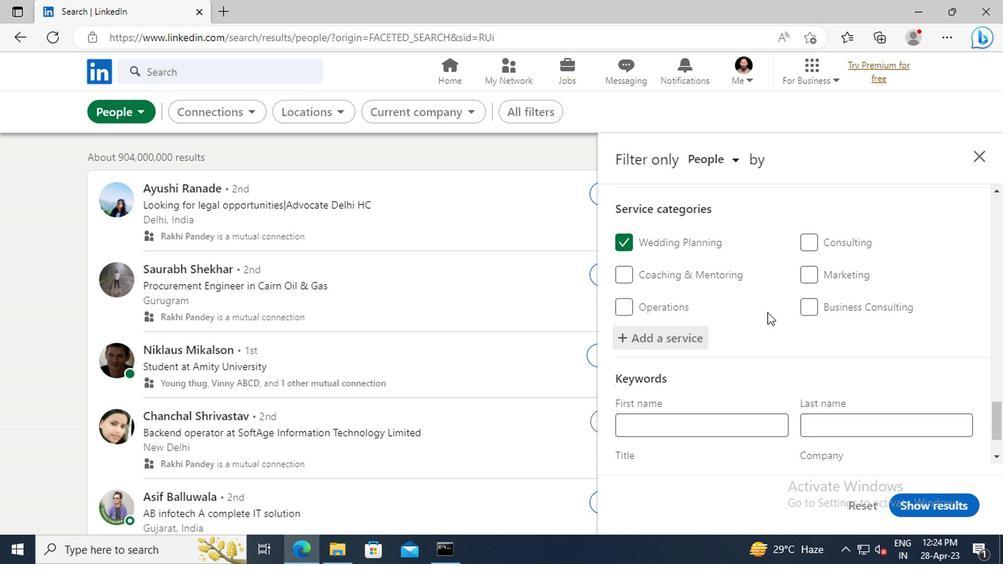 
Action: Mouse scrolled (762, 312) with delta (0, -1)
Screenshot: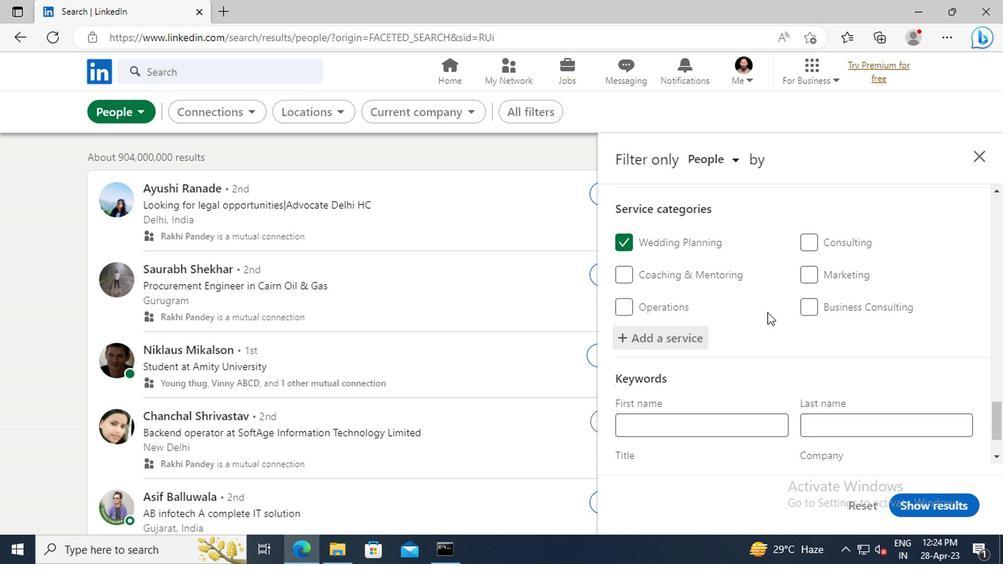 
Action: Mouse moved to (658, 395)
Screenshot: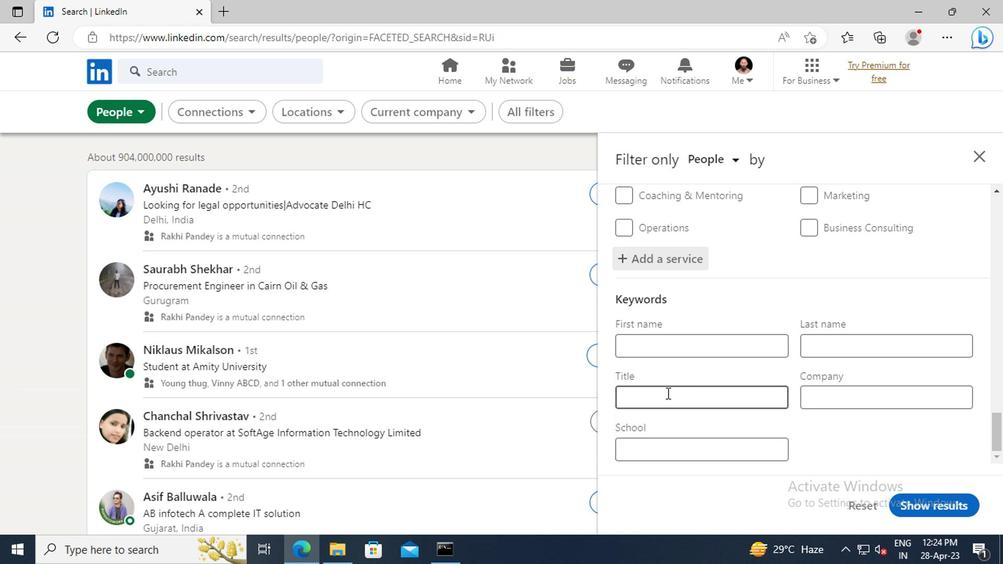 
Action: Mouse pressed left at (658, 395)
Screenshot: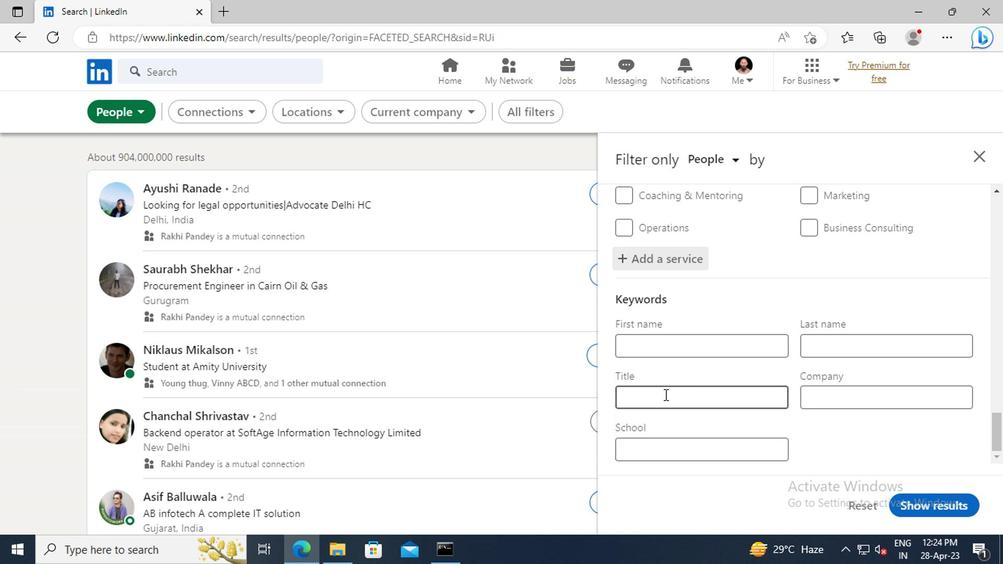 
Action: Key pressed <Key.shift>MANAGING<Key.space><Key.shift>MEMBER<Key.enter>
Screenshot: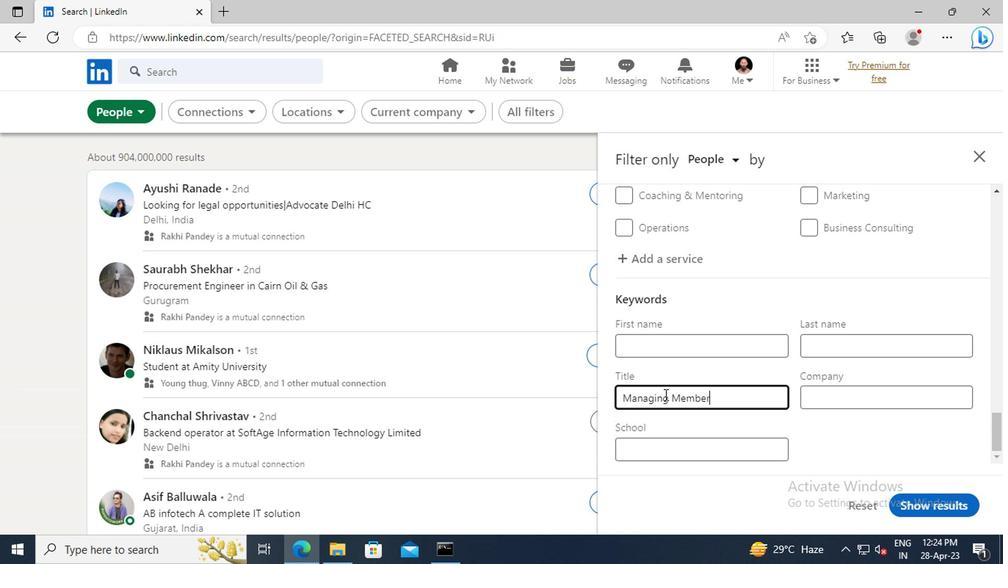 
Action: Mouse moved to (911, 505)
Screenshot: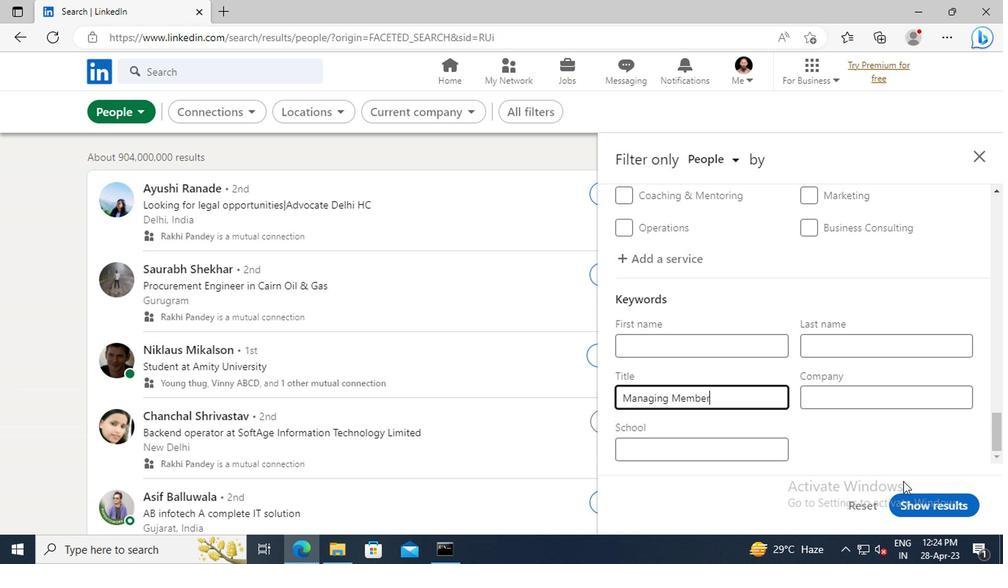 
Action: Mouse pressed left at (911, 505)
Screenshot: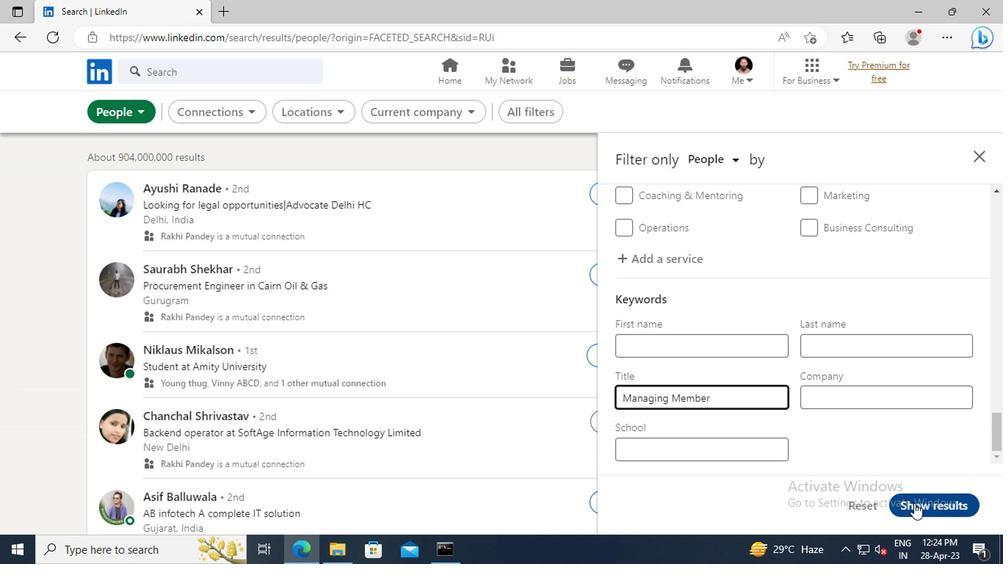 
